 Task: Open Card Disability Services Review in Board Email Marketing Triggered Campaigns to Workspace Audit and Assurance Services and add a team member Softage.1@softage.net, a label Purple, a checklist Composting, an attachment from your onedrive, a color Purple and finally, add a card description 'Conduct customer research for new market expansion opportunities' and a comment 'This task requires us to be proactive in identifying potential risks and taking steps to mitigate them.'. Add a start date 'Jan 05, 1900' with a due date 'Jan 12, 1900'
Action: Mouse moved to (973, 197)
Screenshot: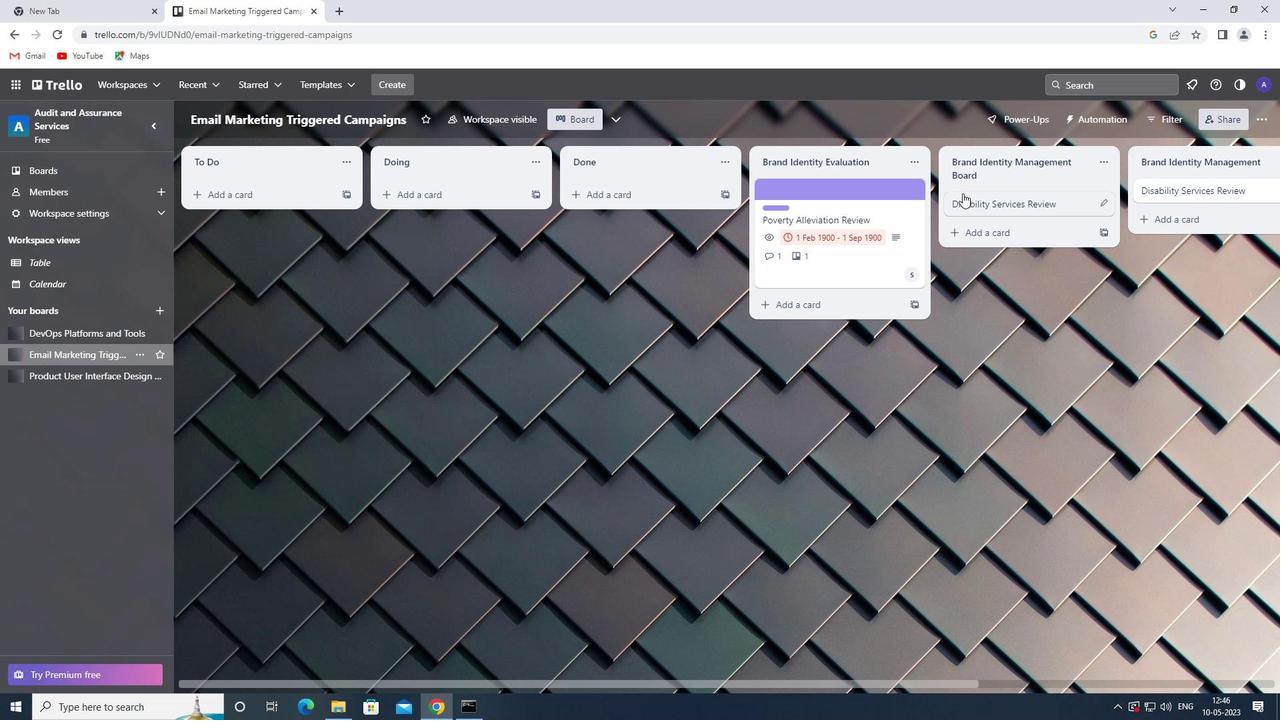 
Action: Mouse pressed left at (973, 197)
Screenshot: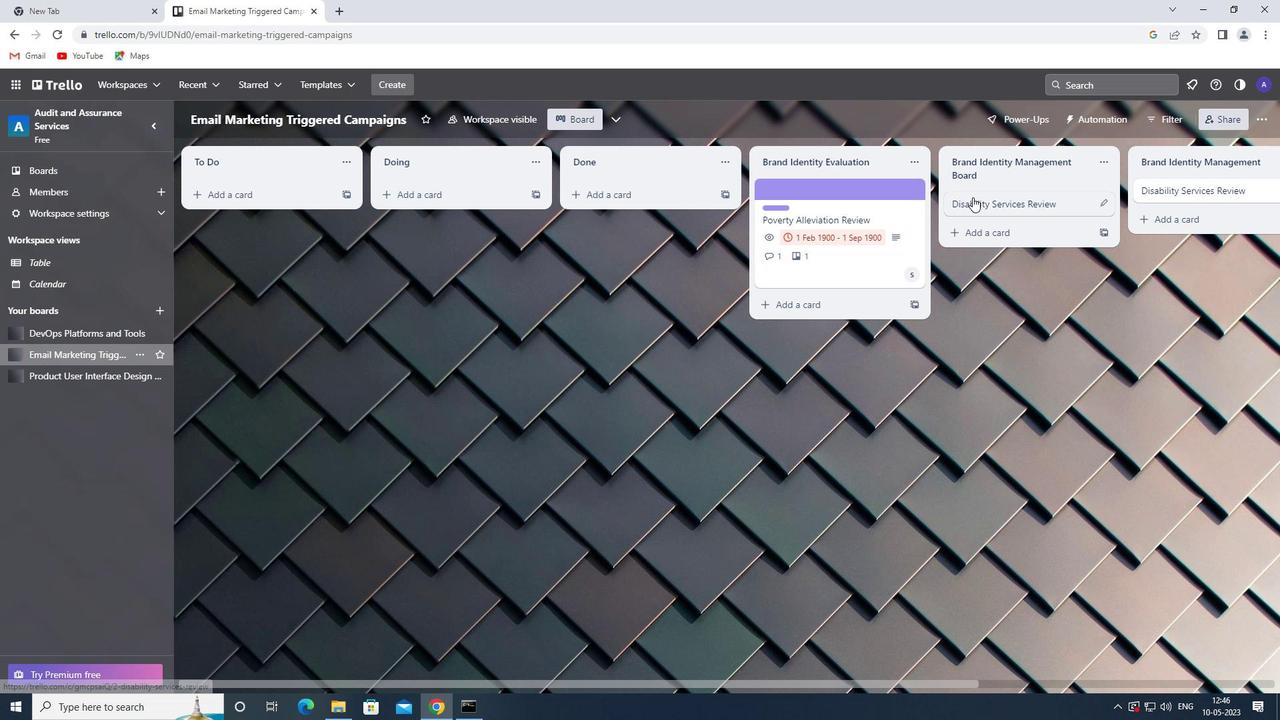 
Action: Mouse moved to (814, 185)
Screenshot: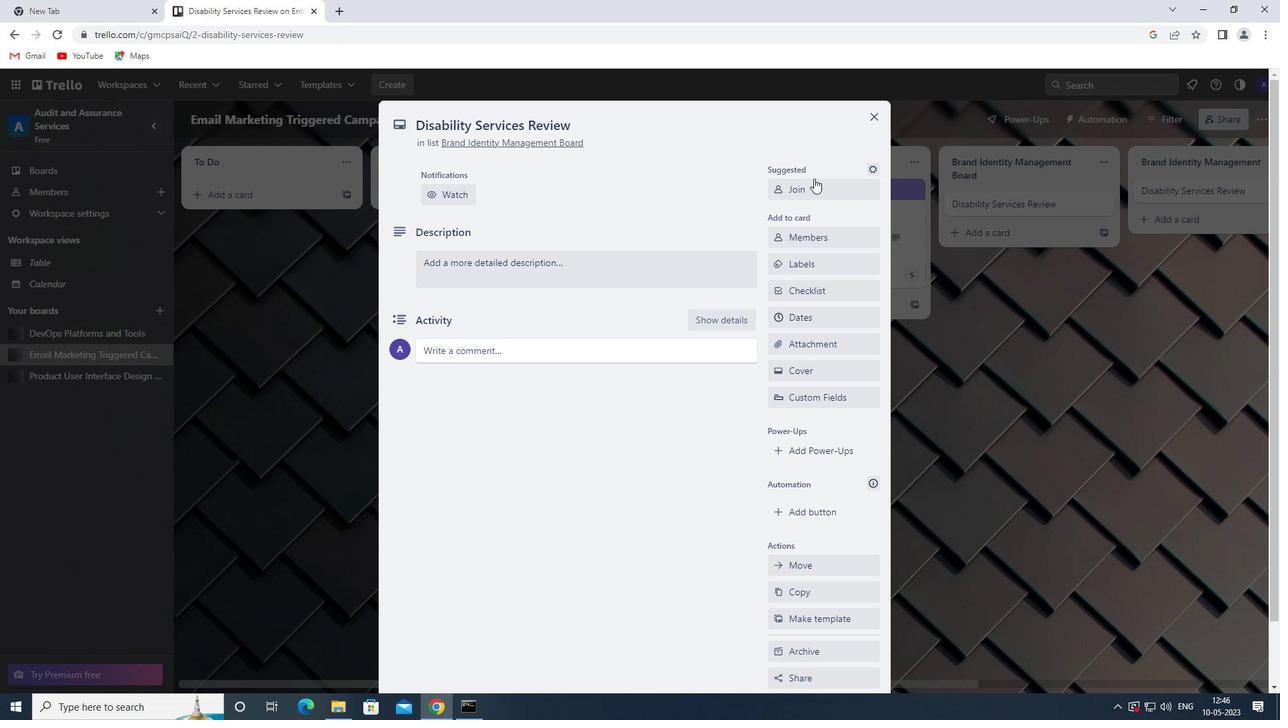 
Action: Mouse pressed left at (814, 185)
Screenshot: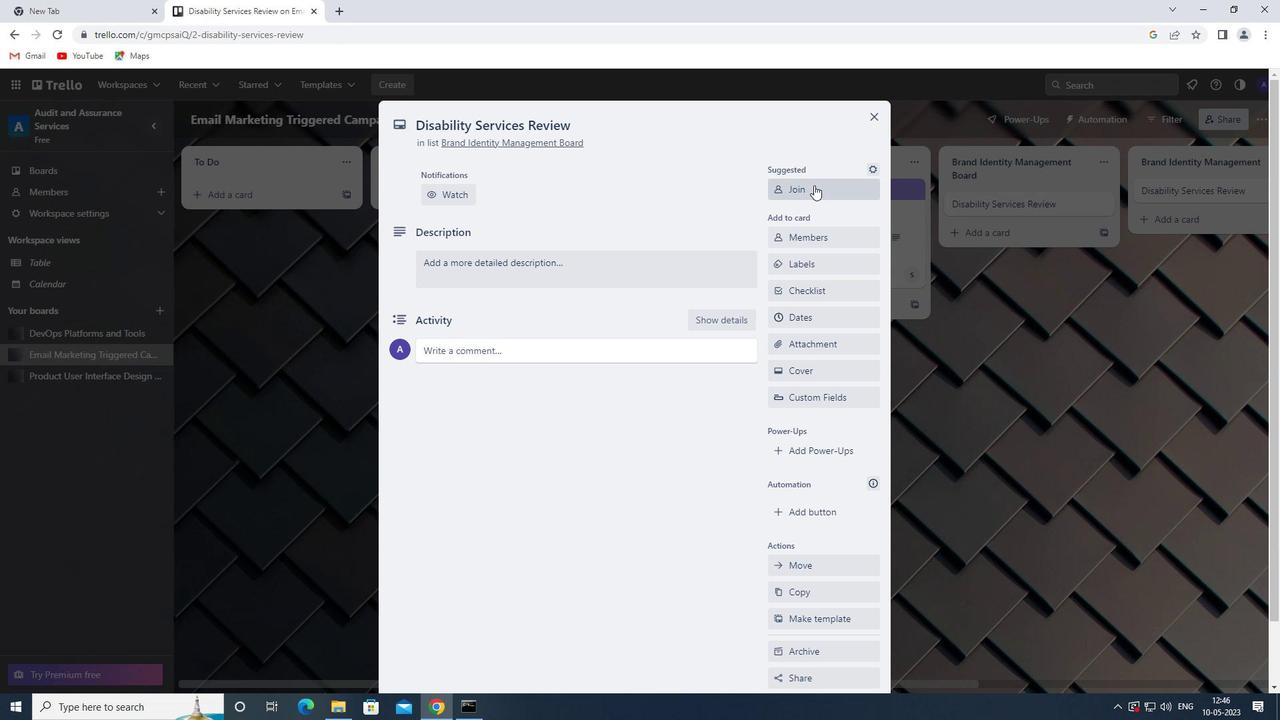 
Action: Mouse moved to (416, 188)
Screenshot: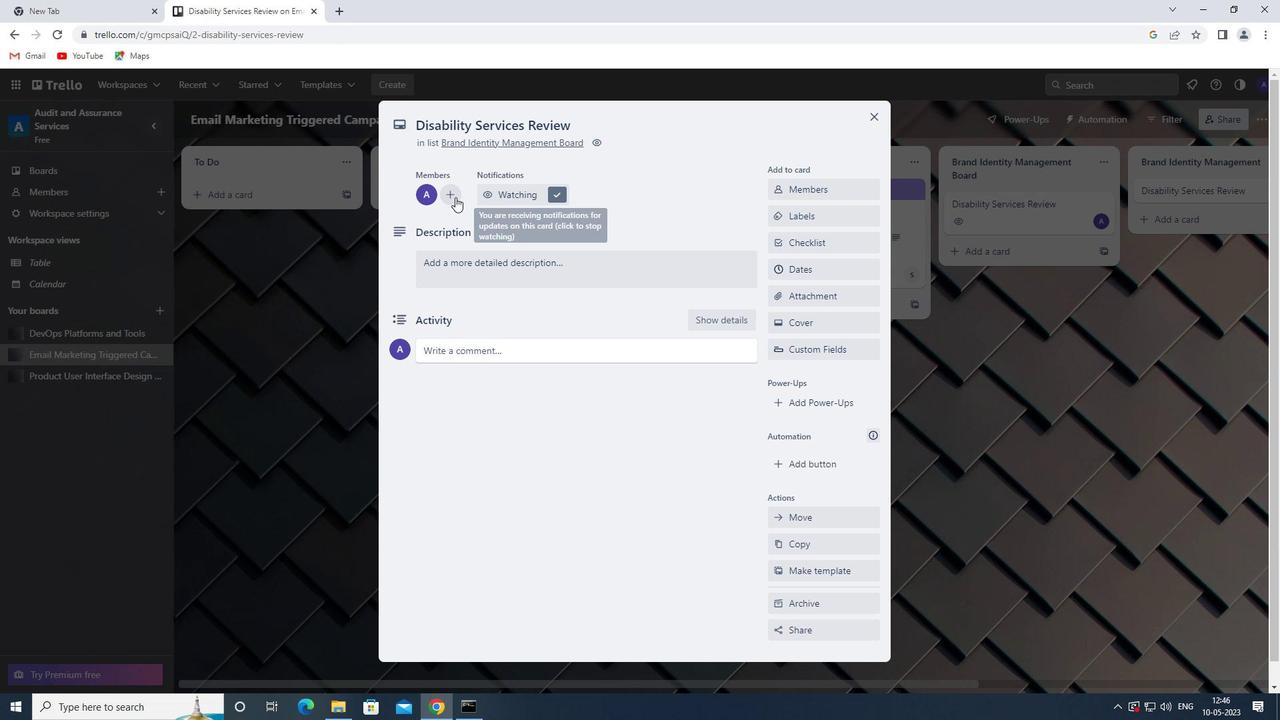 
Action: Mouse pressed left at (416, 188)
Screenshot: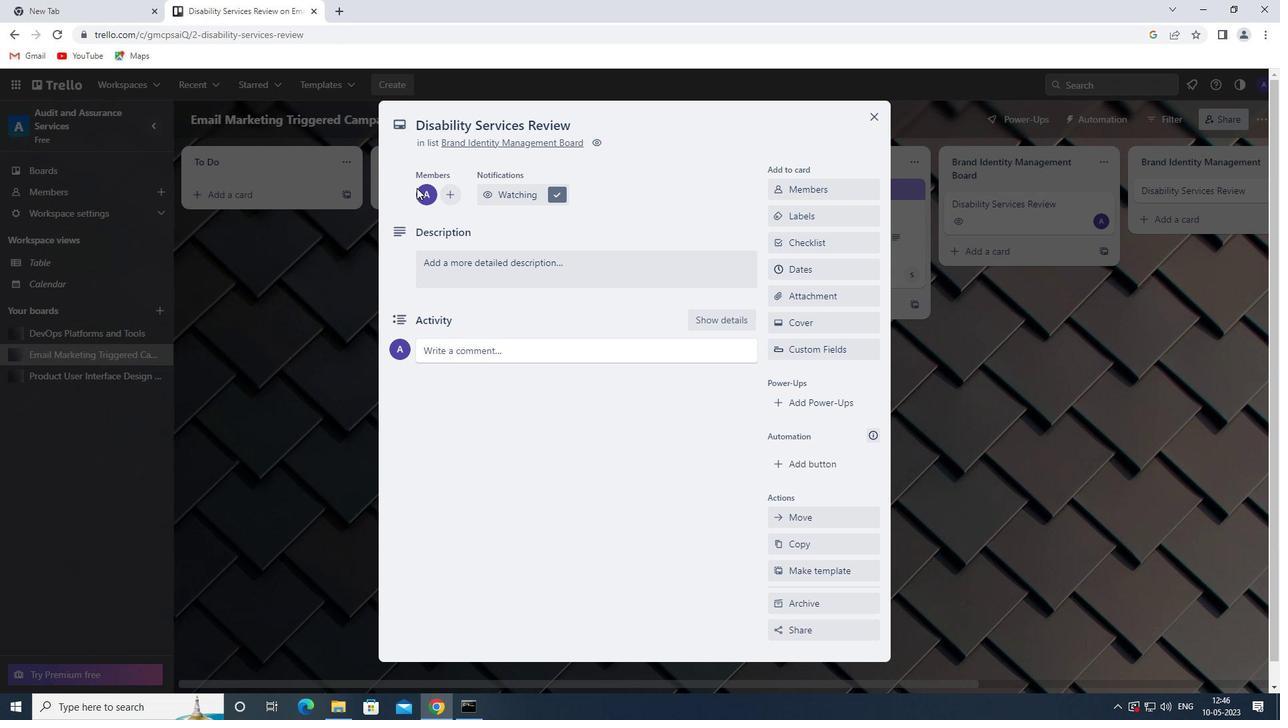 
Action: Mouse moved to (420, 191)
Screenshot: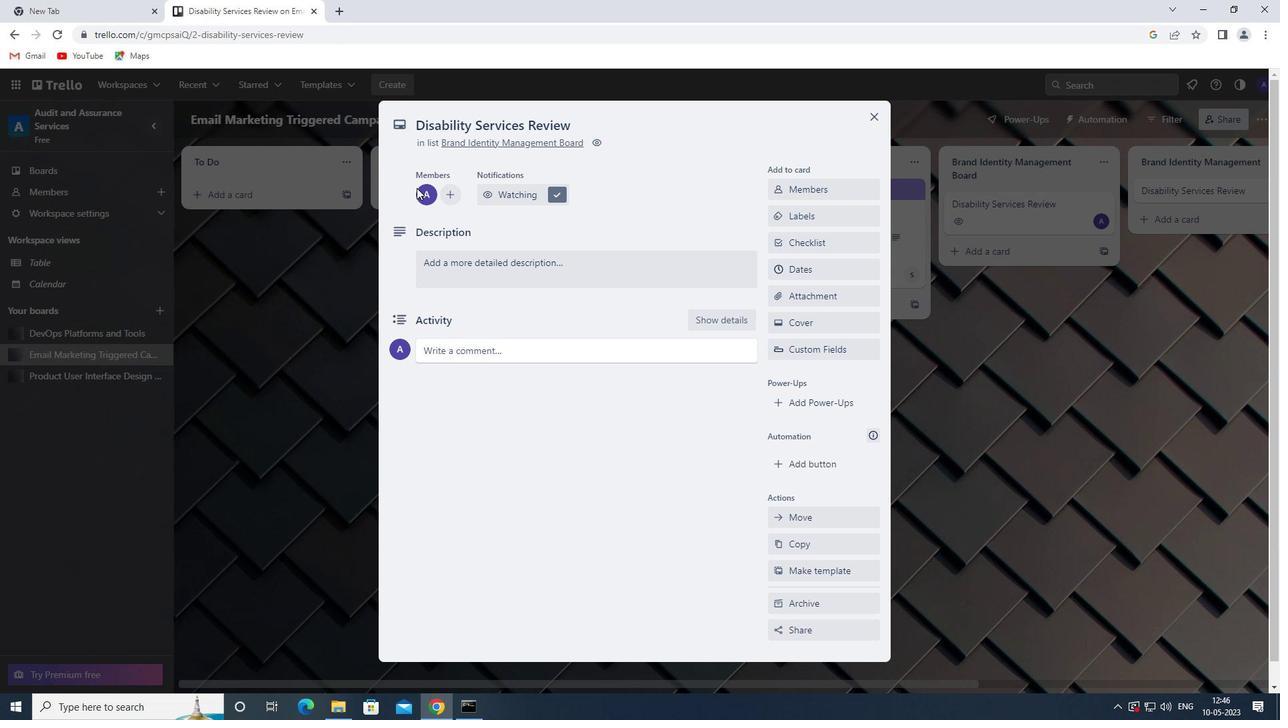 
Action: Mouse pressed left at (420, 191)
Screenshot: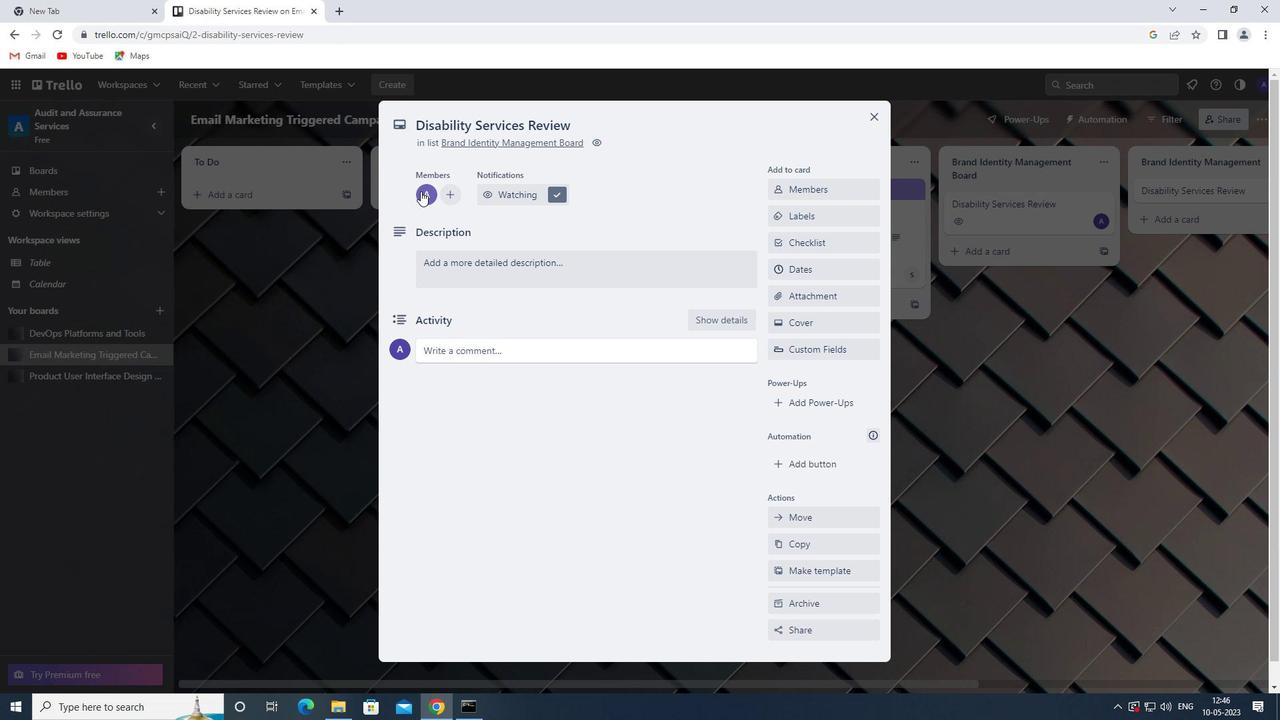 
Action: Mouse moved to (489, 326)
Screenshot: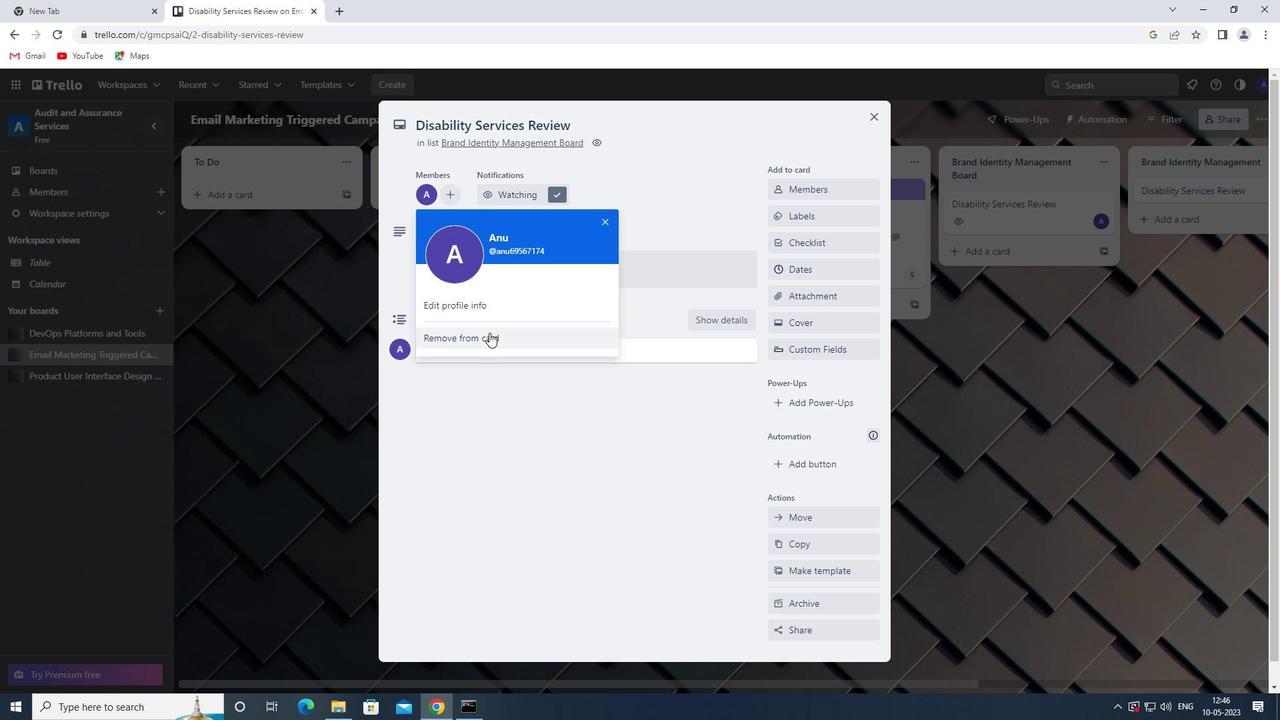 
Action: Mouse pressed left at (489, 326)
Screenshot: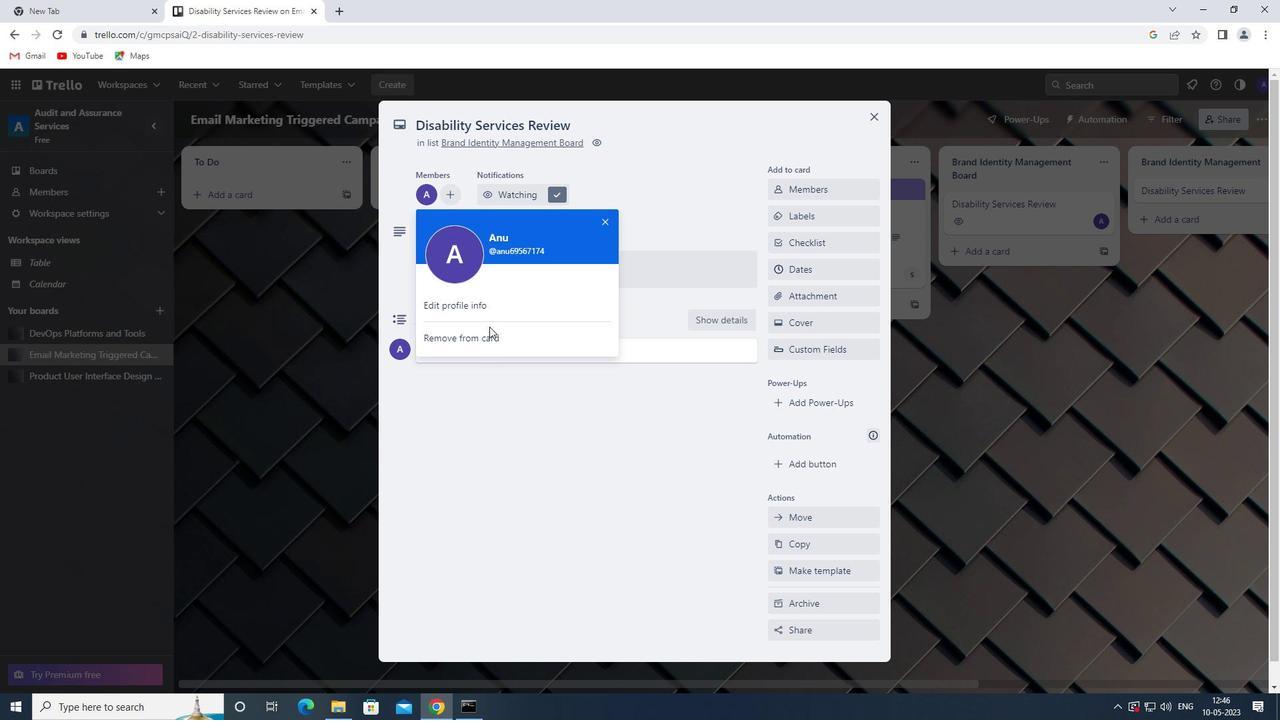 
Action: Mouse moved to (481, 336)
Screenshot: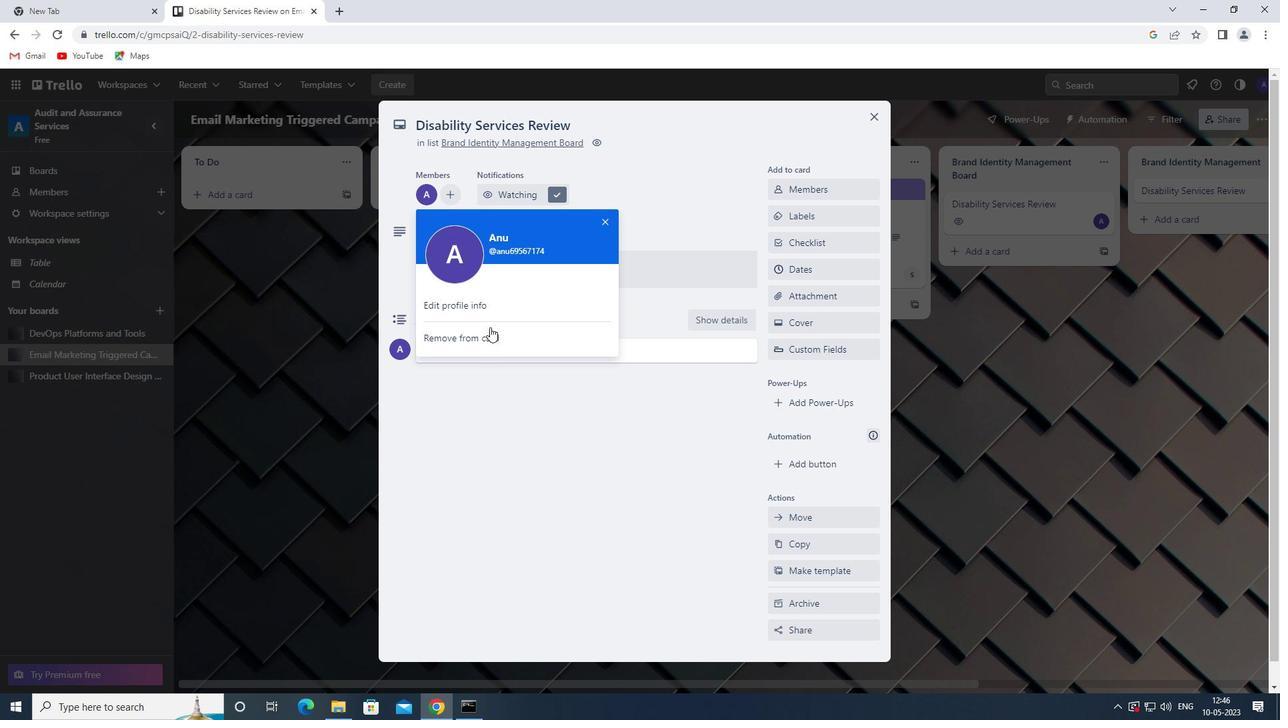 
Action: Mouse pressed left at (481, 336)
Screenshot: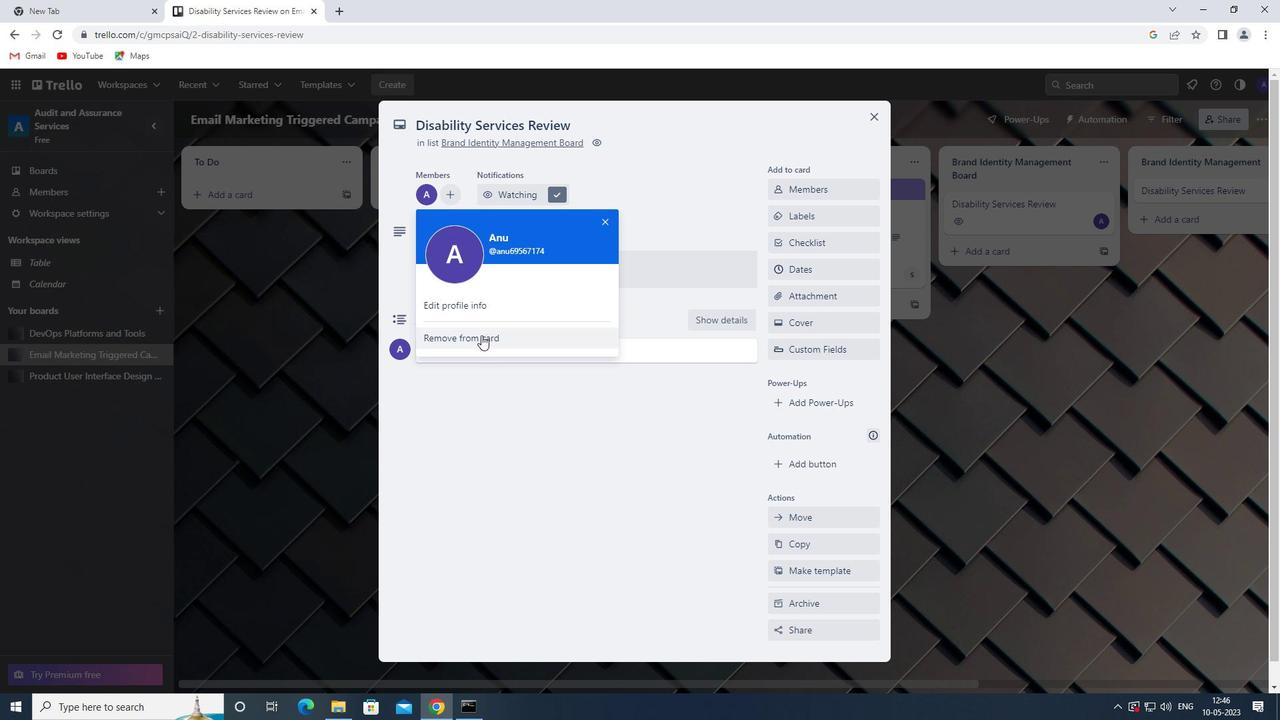 
Action: Mouse moved to (782, 185)
Screenshot: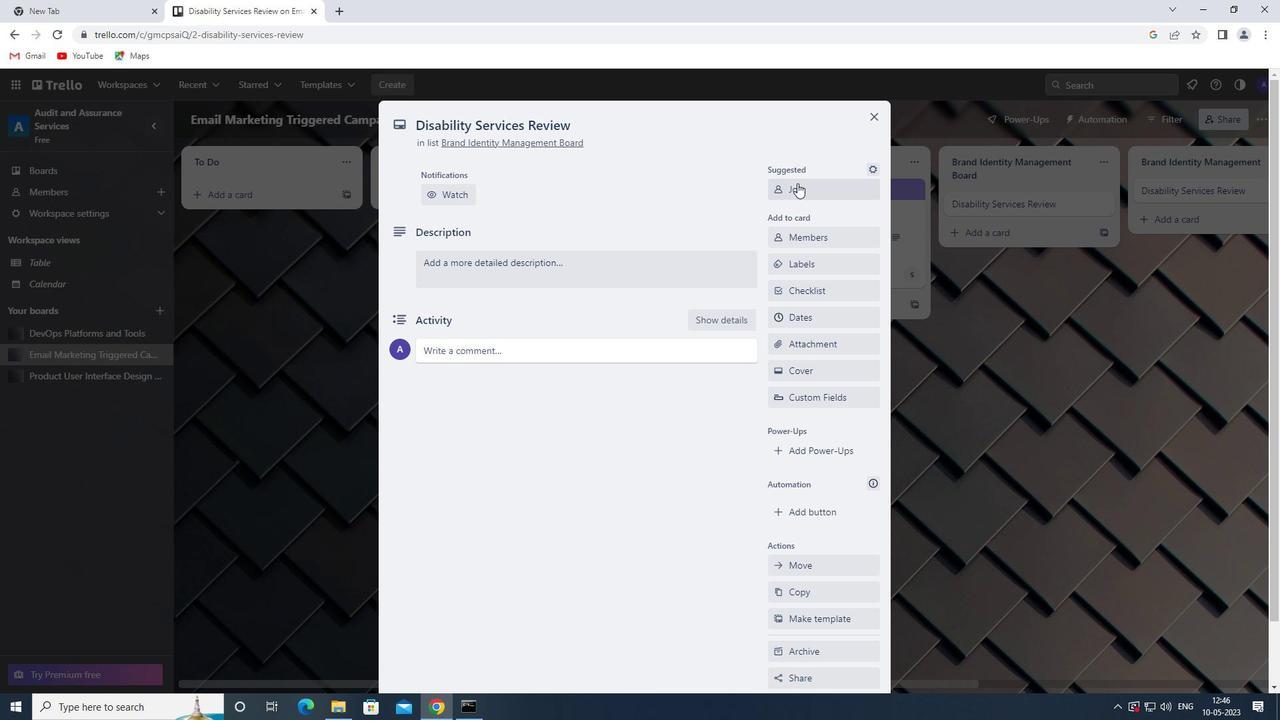
Action: Mouse pressed left at (782, 185)
Screenshot: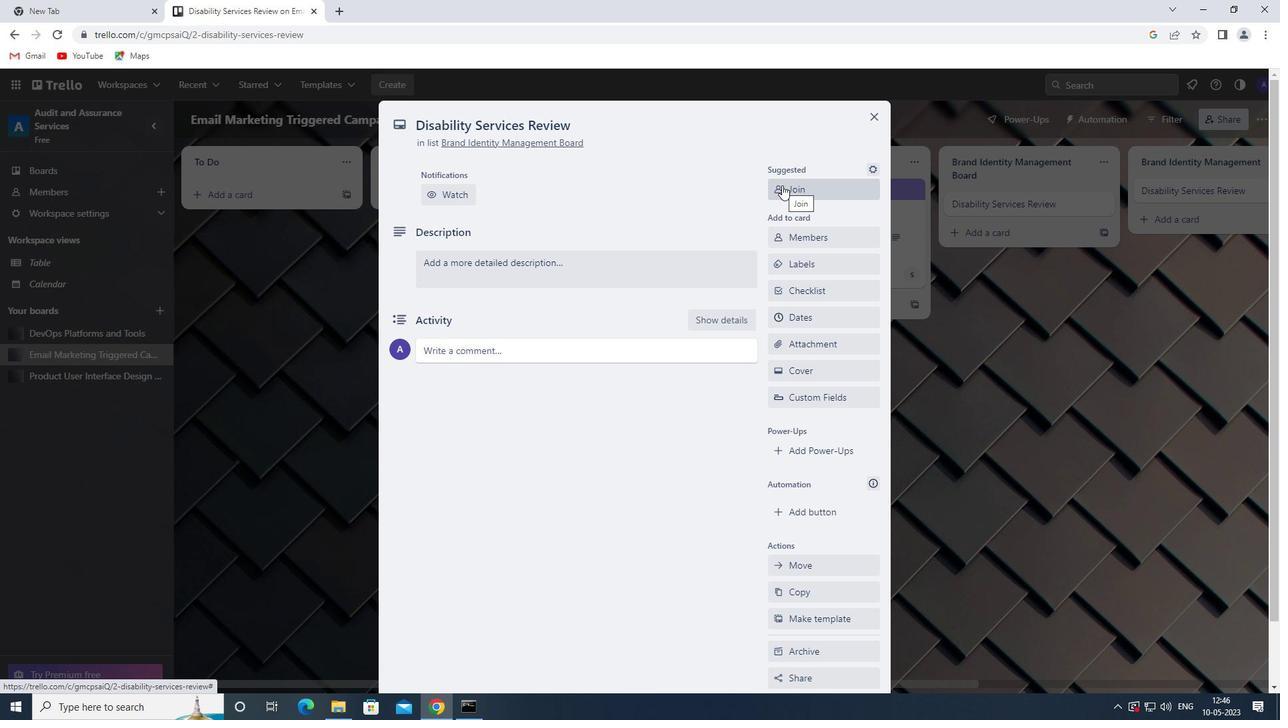 
Action: Mouse moved to (782, 185)
Screenshot: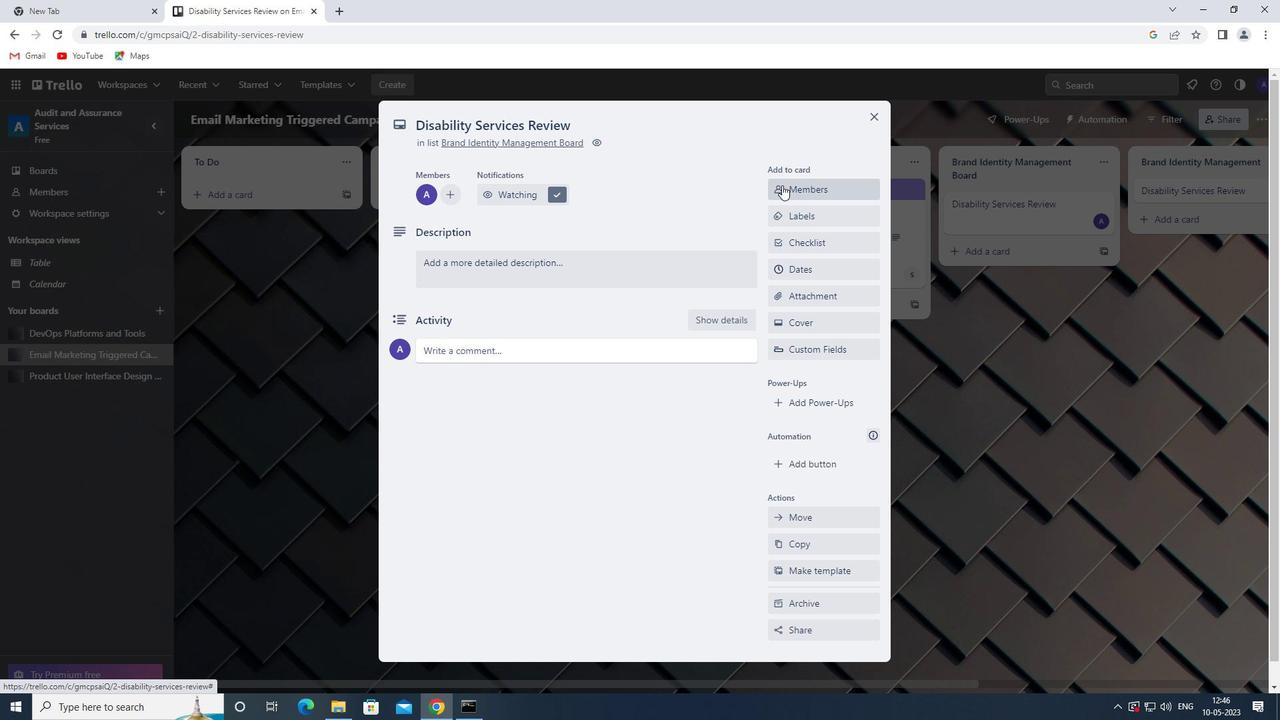 
Action: Mouse pressed left at (782, 185)
Screenshot: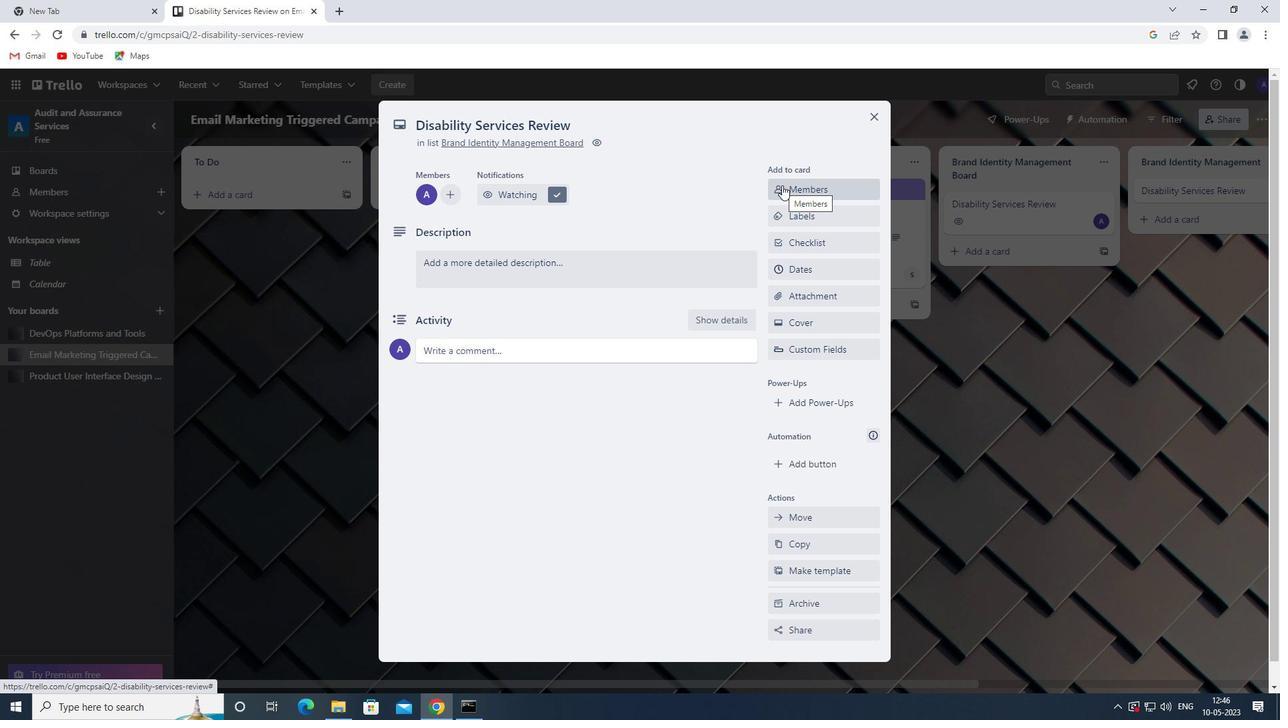 
Action: Mouse moved to (800, 249)
Screenshot: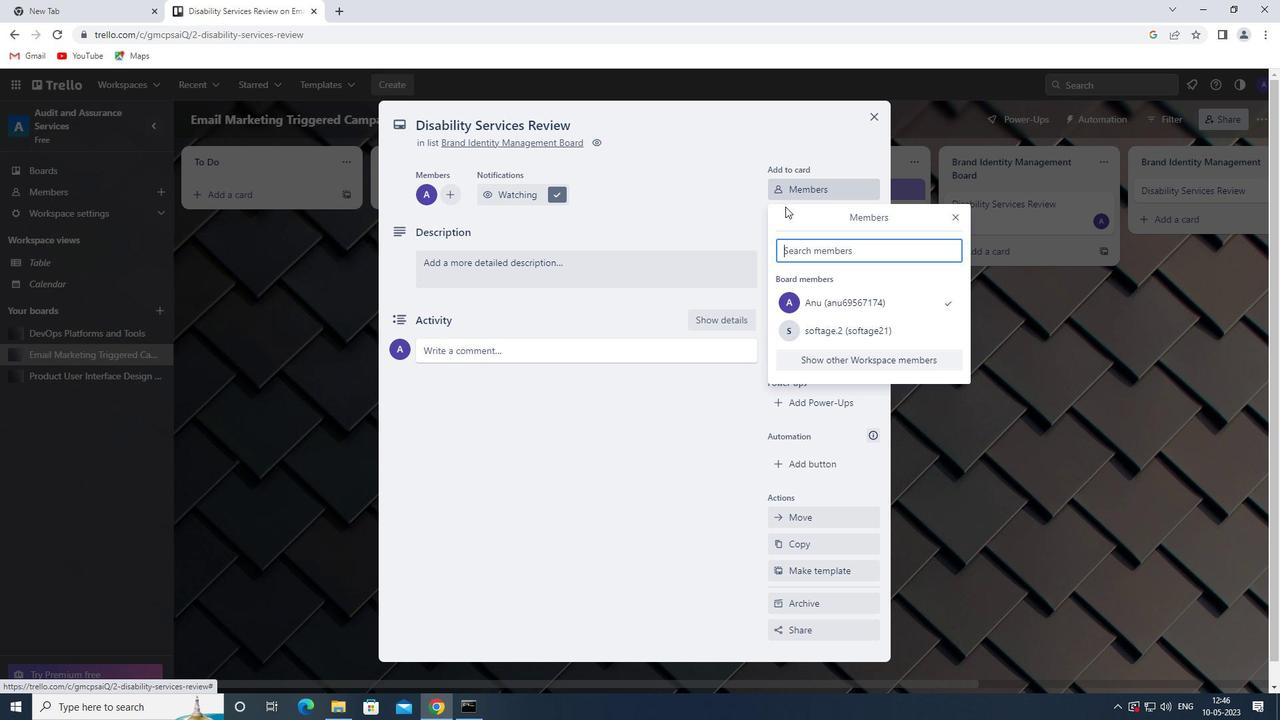 
Action: Key pressed <Key.shift>SOFTAGE.1<Key.shift>@AOFTAGE
Screenshot: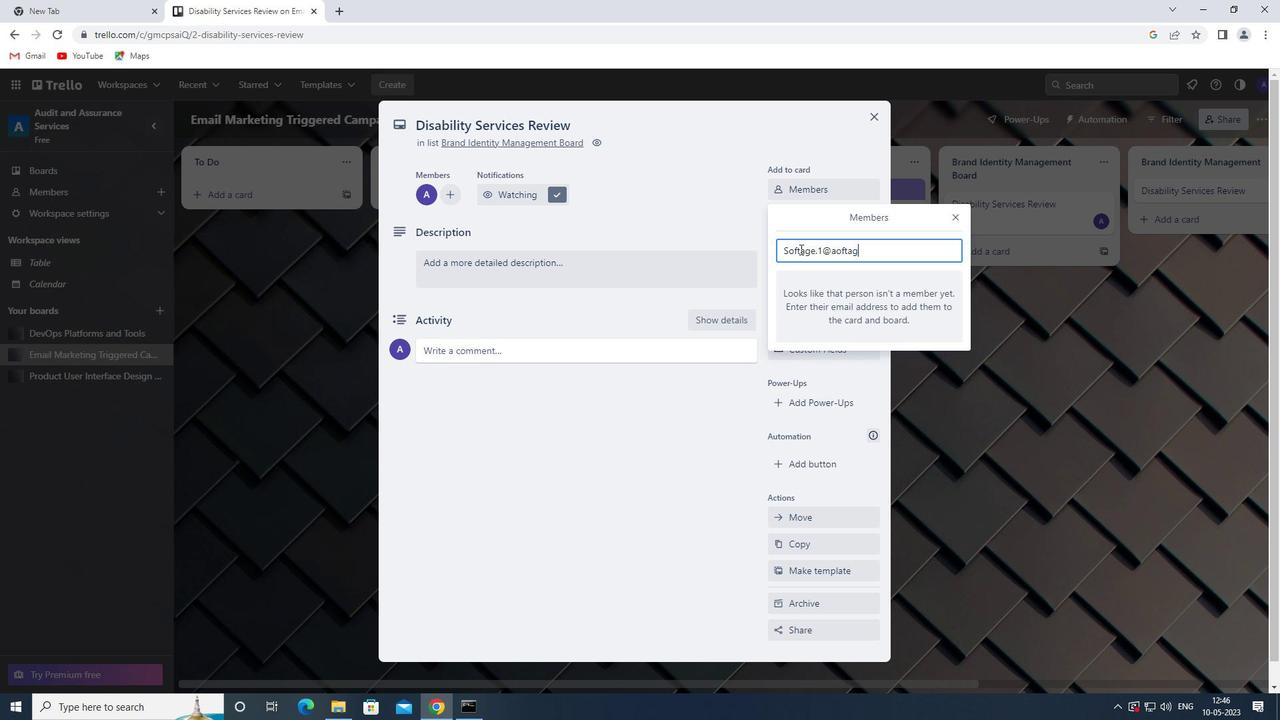 
Action: Mouse moved to (863, 249)
Screenshot: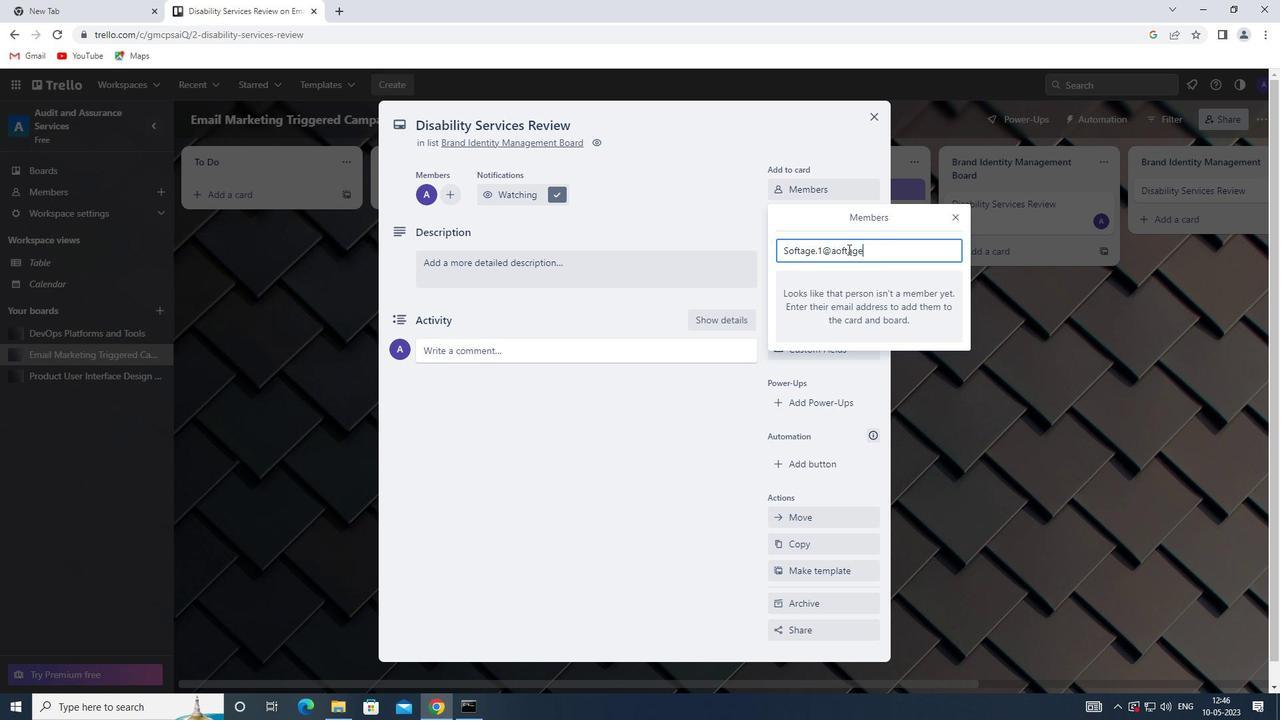 
Action: Key pressed .NET
Screenshot: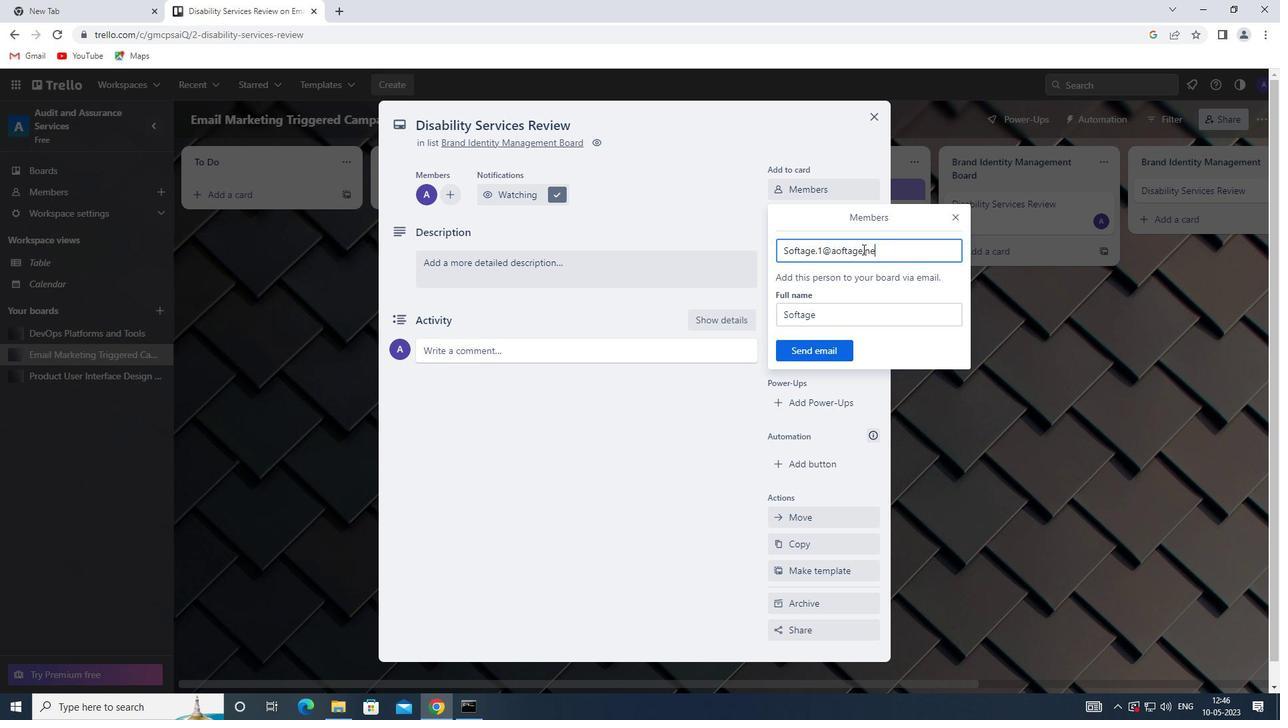
Action: Mouse moved to (831, 247)
Screenshot: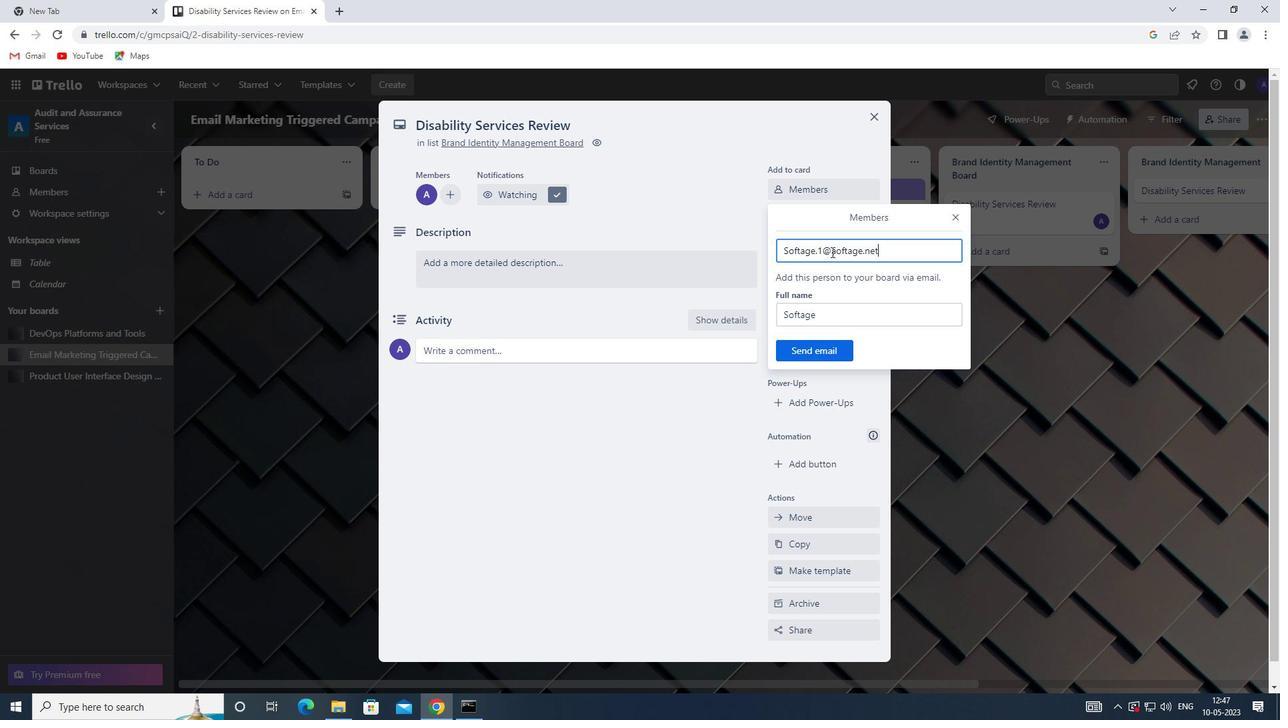 
Action: Mouse pressed left at (831, 247)
Screenshot: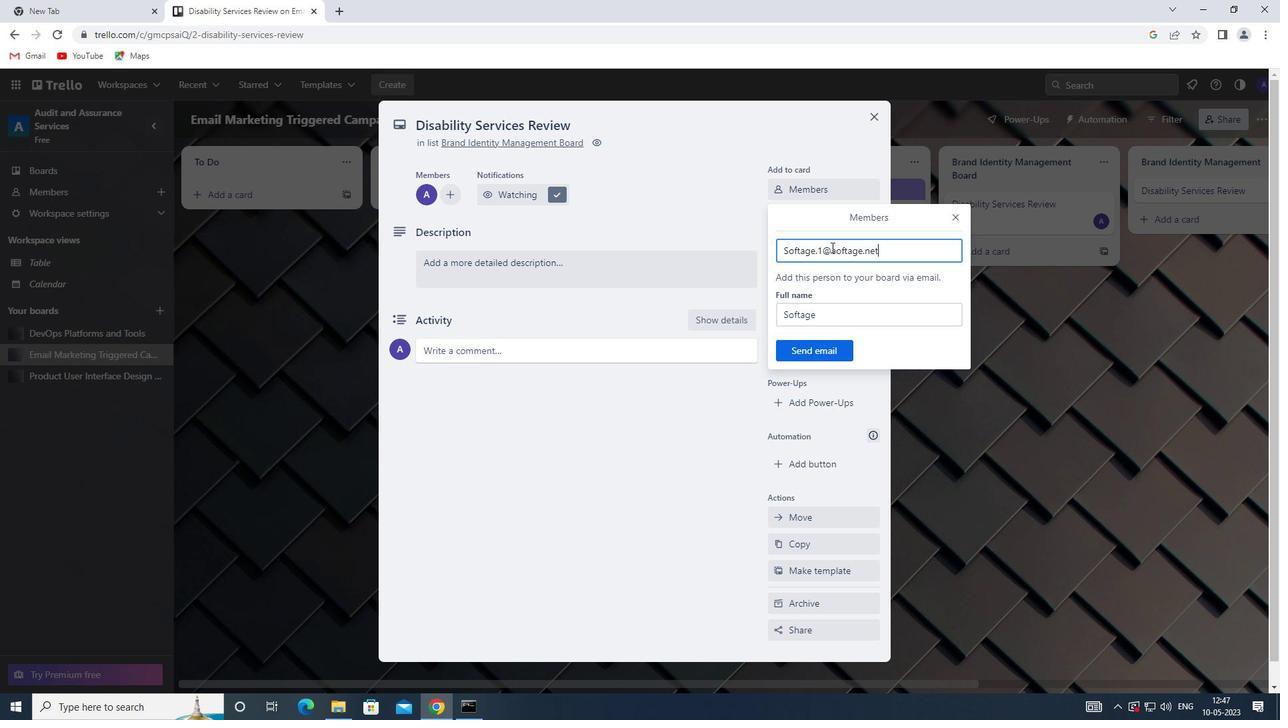 
Action: Mouse moved to (835, 251)
Screenshot: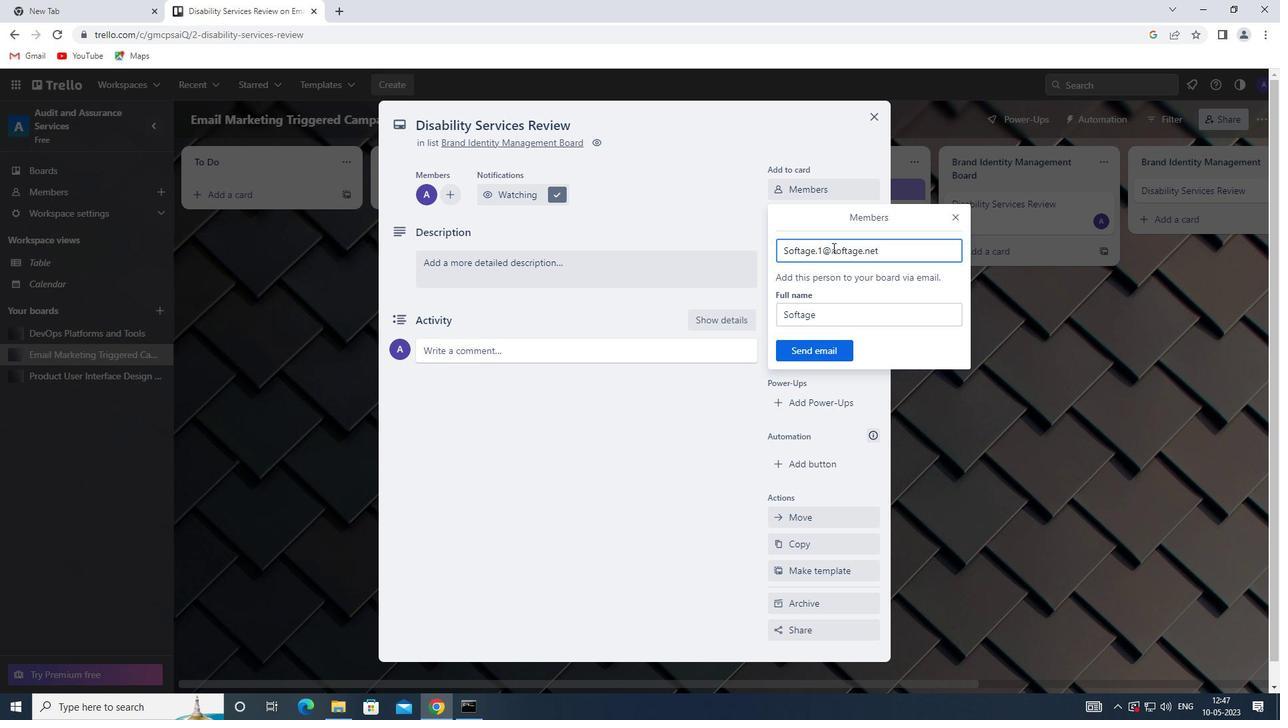 
Action: Mouse pressed left at (835, 251)
Screenshot: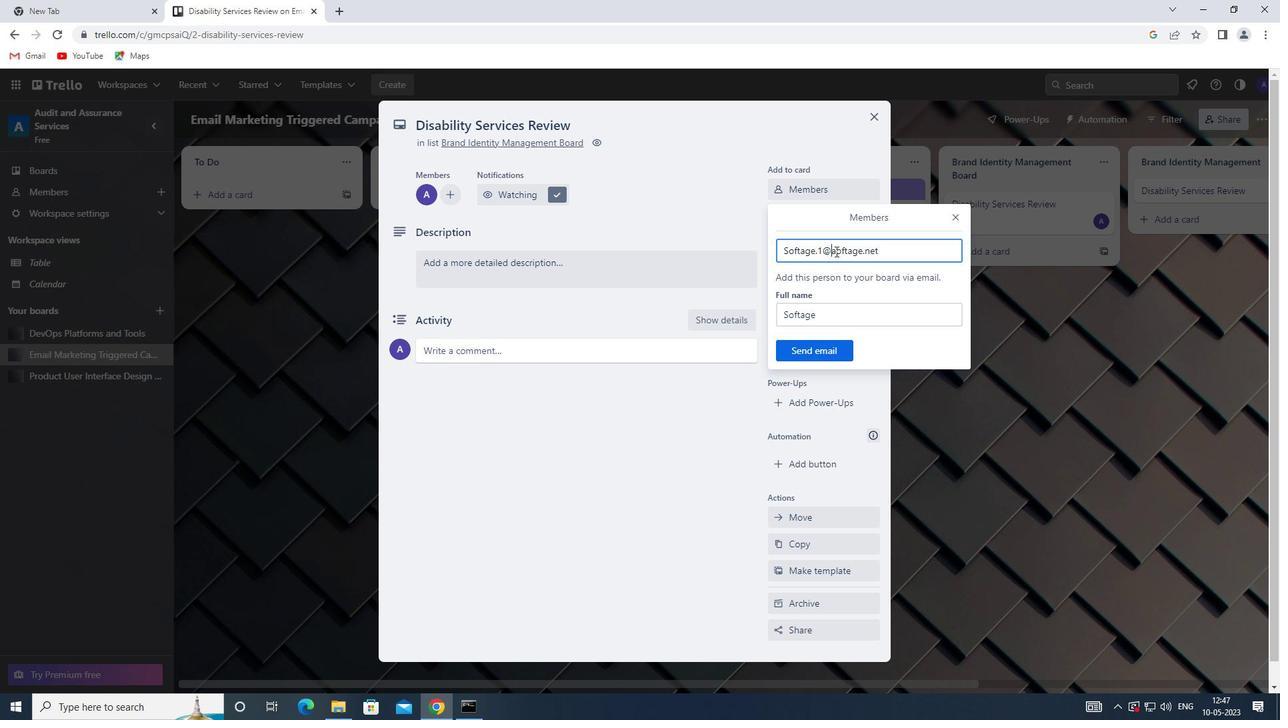 
Action: Key pressed <Key.backspace>S
Screenshot: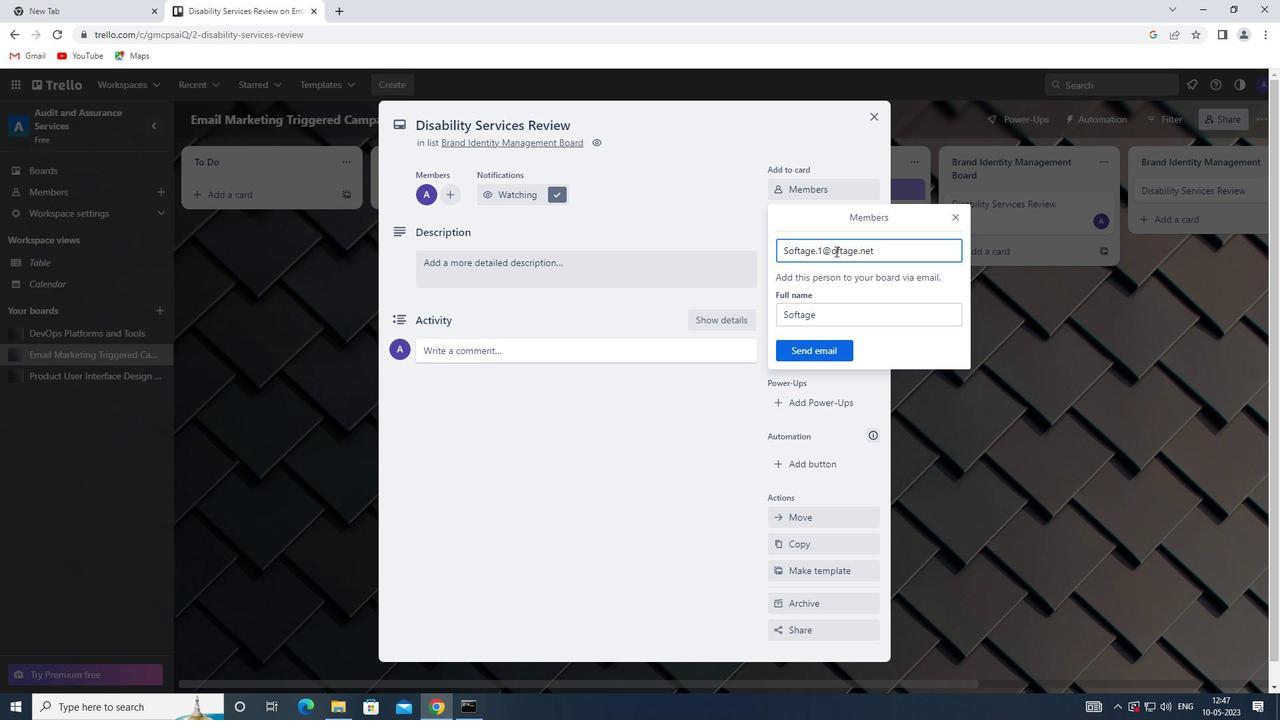 
Action: Mouse moved to (800, 353)
Screenshot: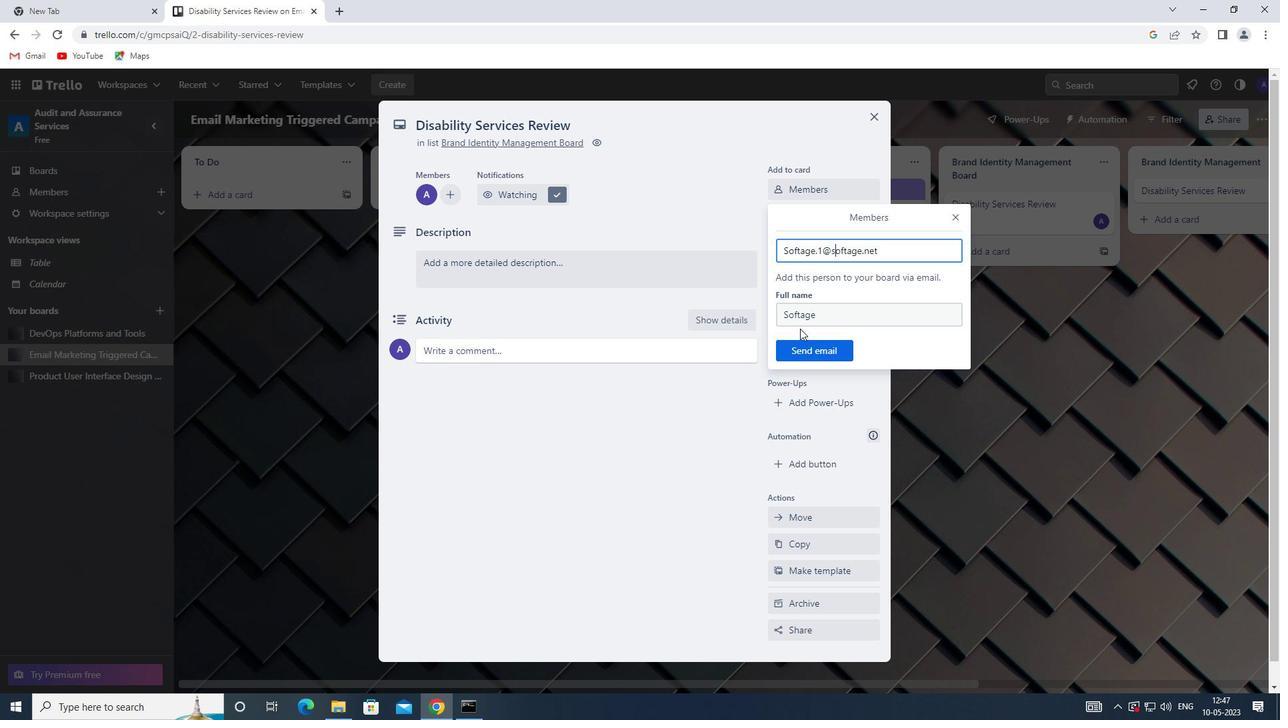 
Action: Mouse pressed left at (800, 353)
Screenshot: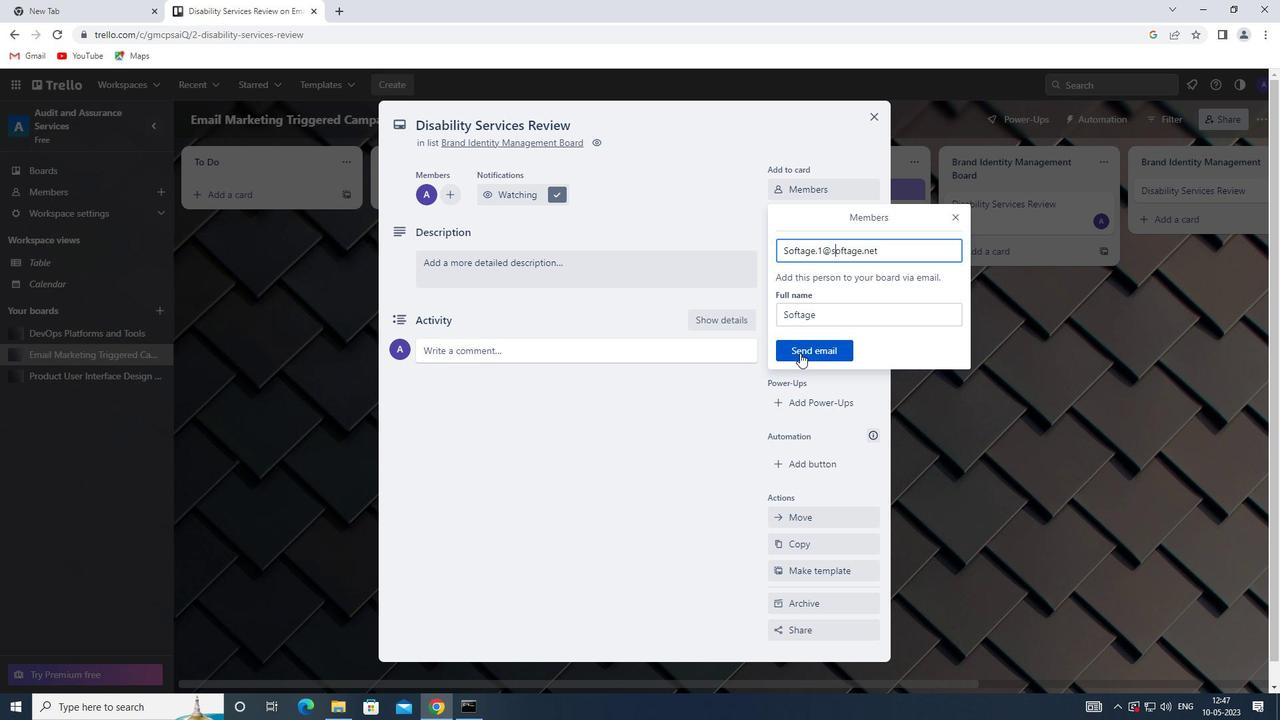 
Action: Mouse moved to (426, 199)
Screenshot: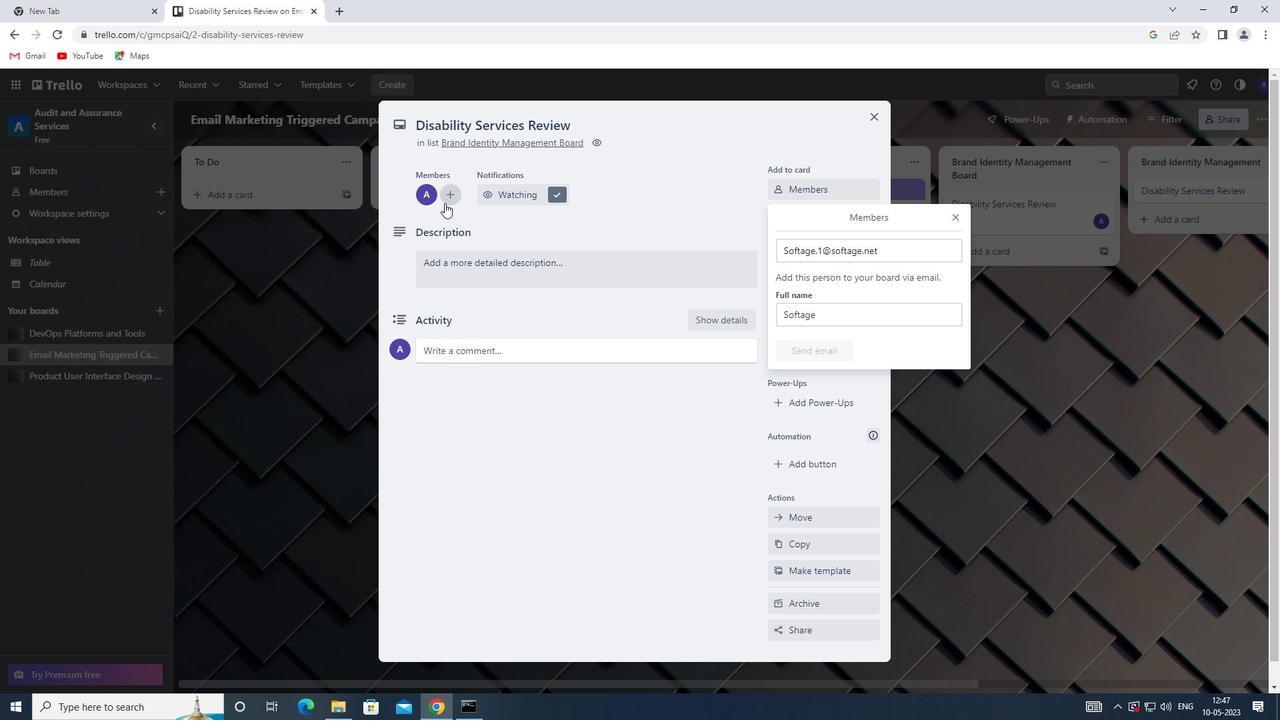 
Action: Mouse pressed left at (426, 199)
Screenshot: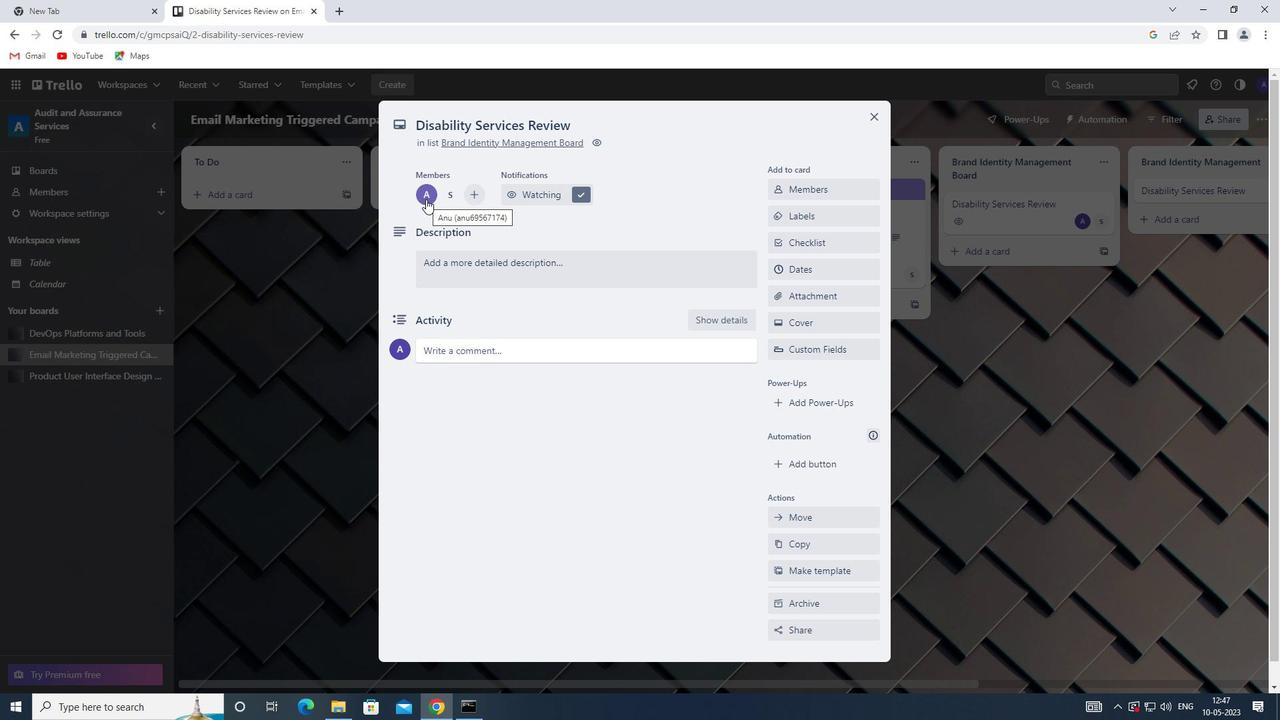 
Action: Mouse moved to (471, 335)
Screenshot: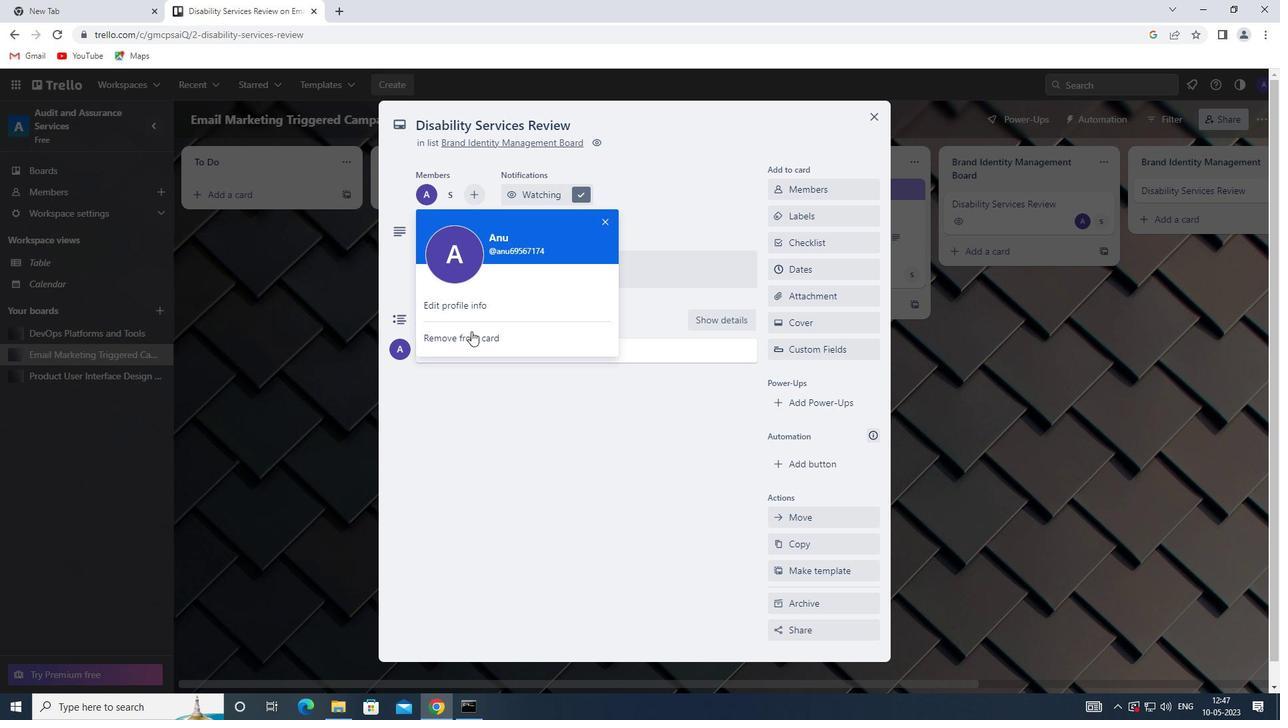 
Action: Mouse pressed left at (471, 335)
Screenshot: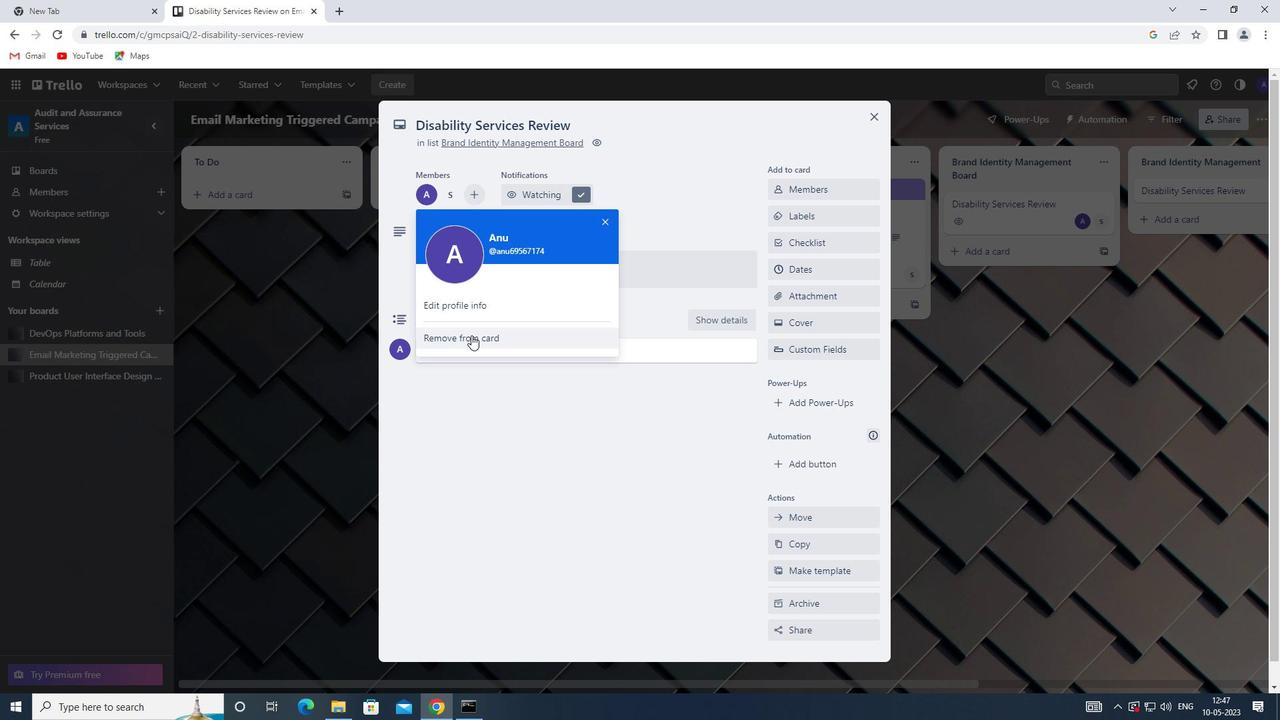 
Action: Mouse moved to (792, 260)
Screenshot: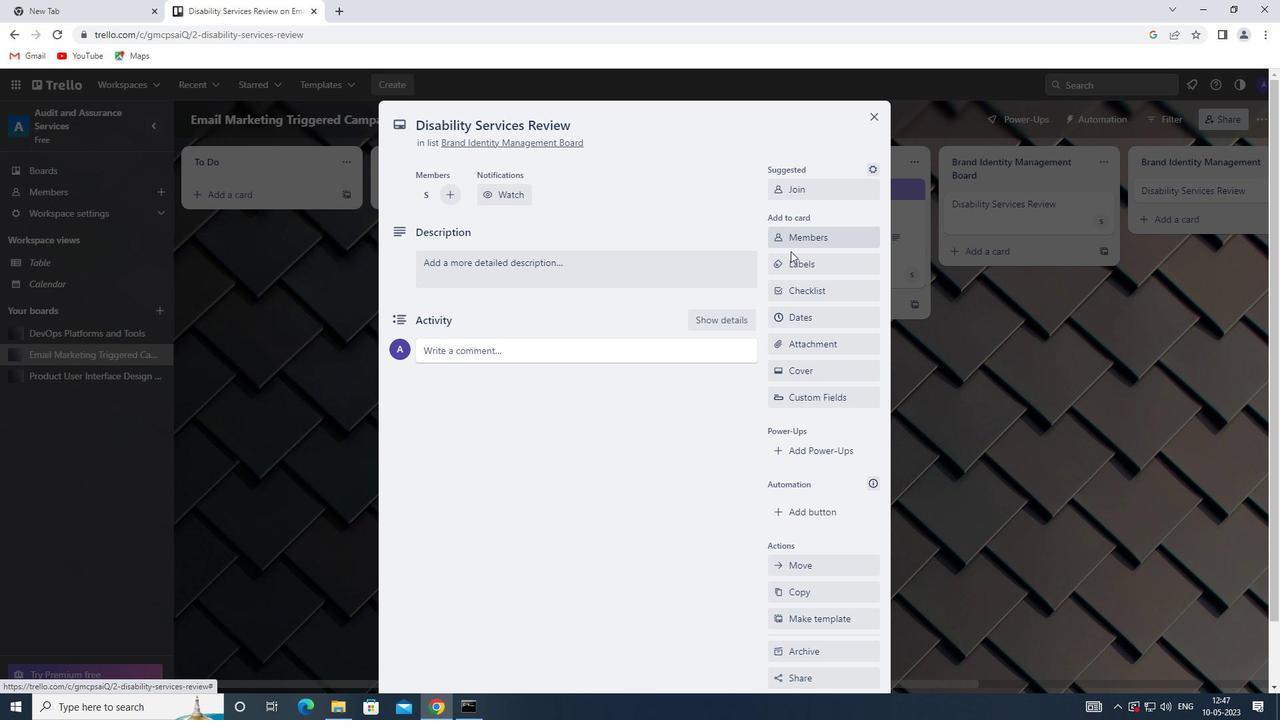 
Action: Mouse pressed left at (792, 260)
Screenshot: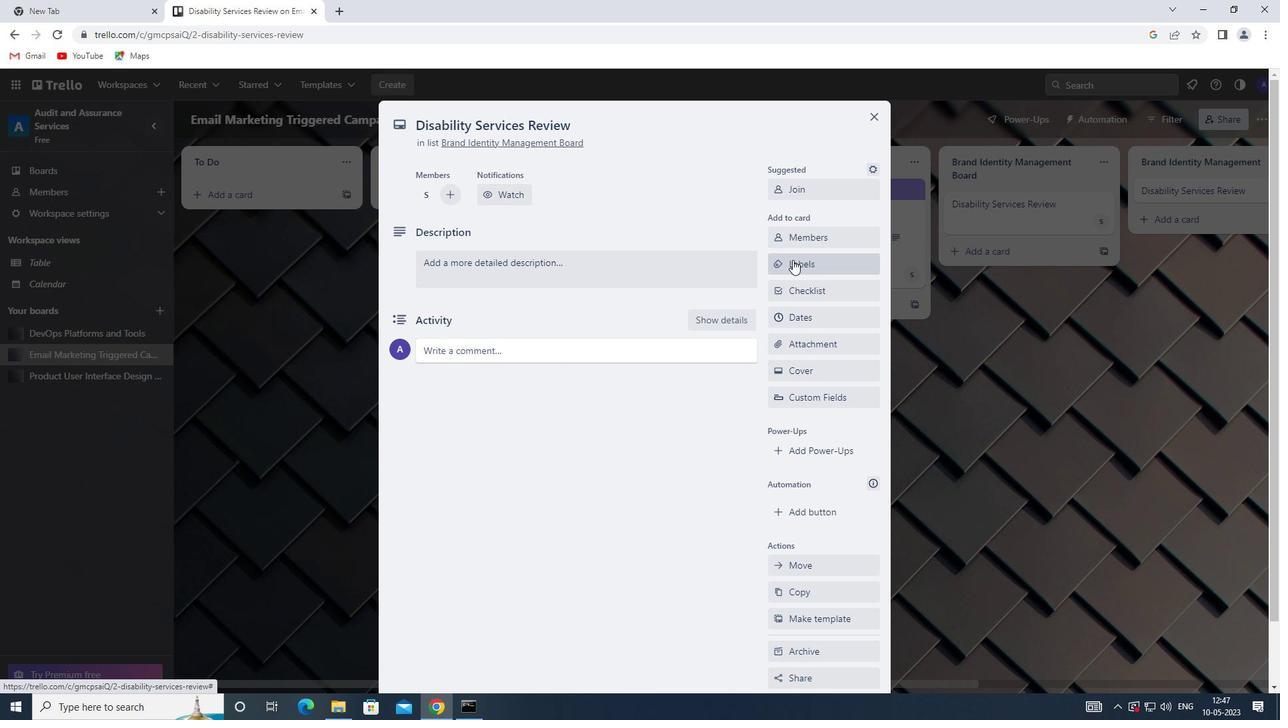 
Action: Mouse moved to (783, 467)
Screenshot: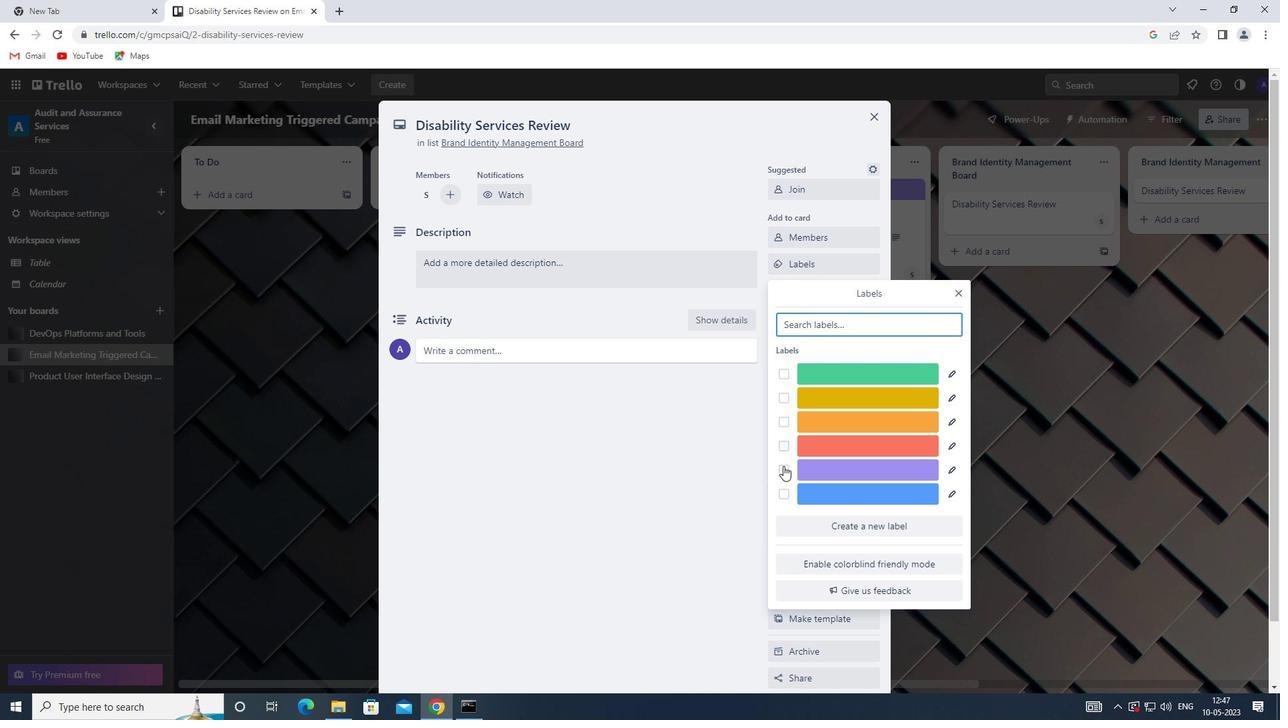 
Action: Mouse pressed left at (783, 467)
Screenshot: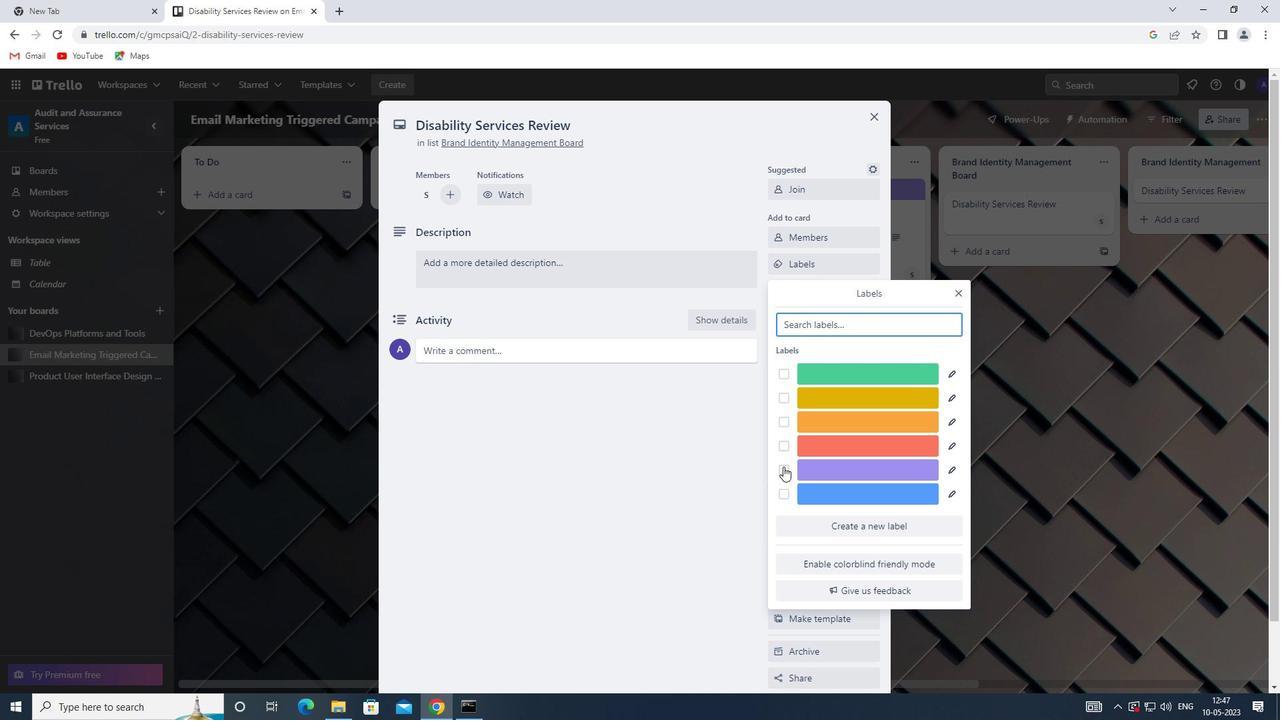 
Action: Mouse moved to (961, 294)
Screenshot: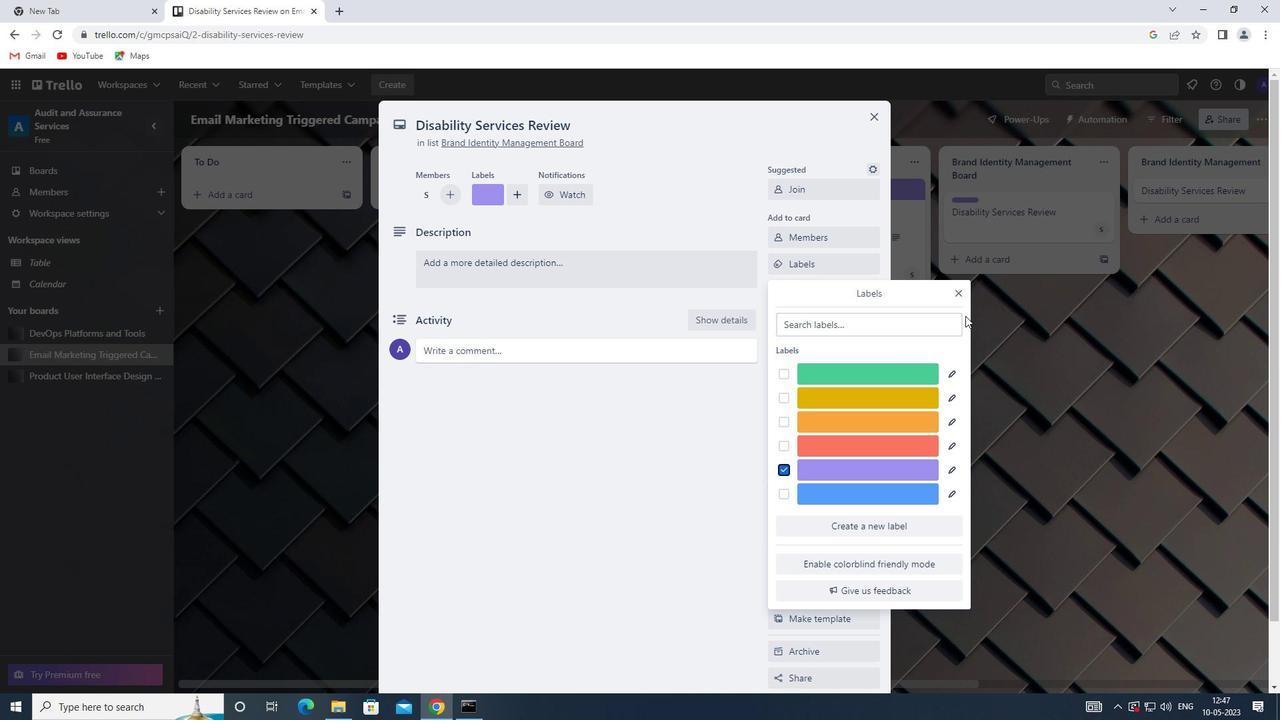 
Action: Mouse pressed left at (961, 294)
Screenshot: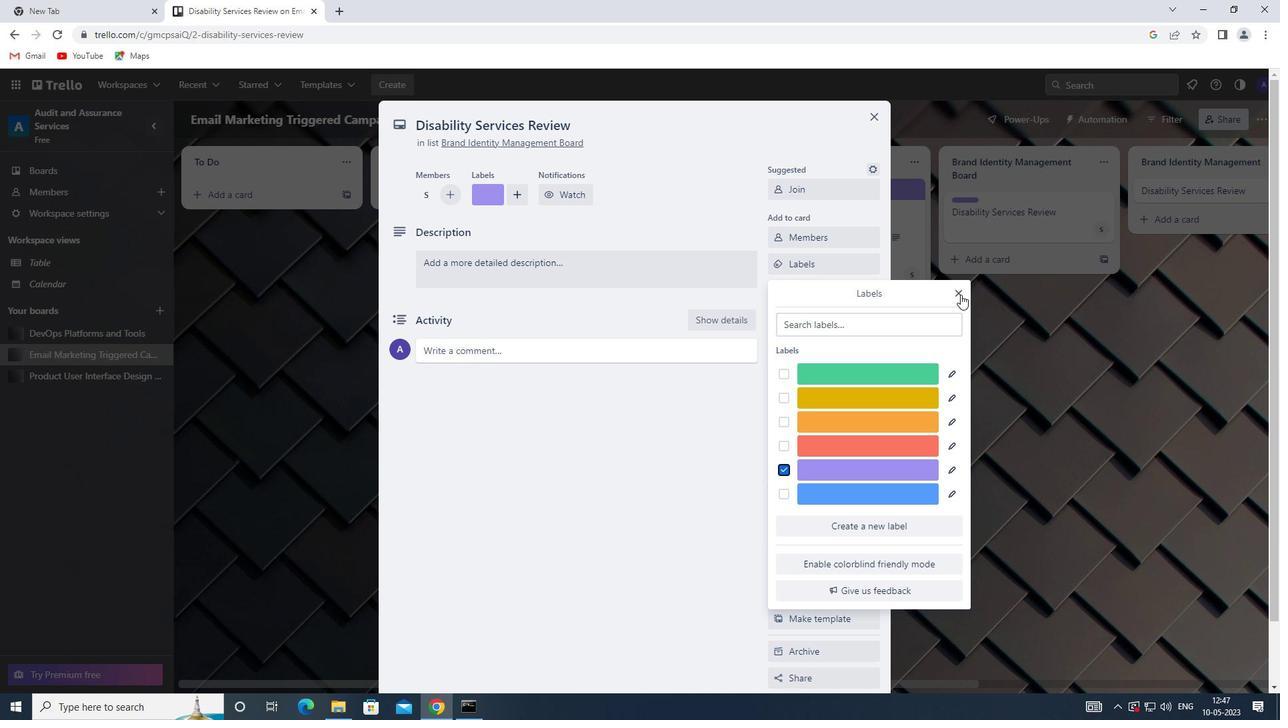 
Action: Mouse moved to (840, 286)
Screenshot: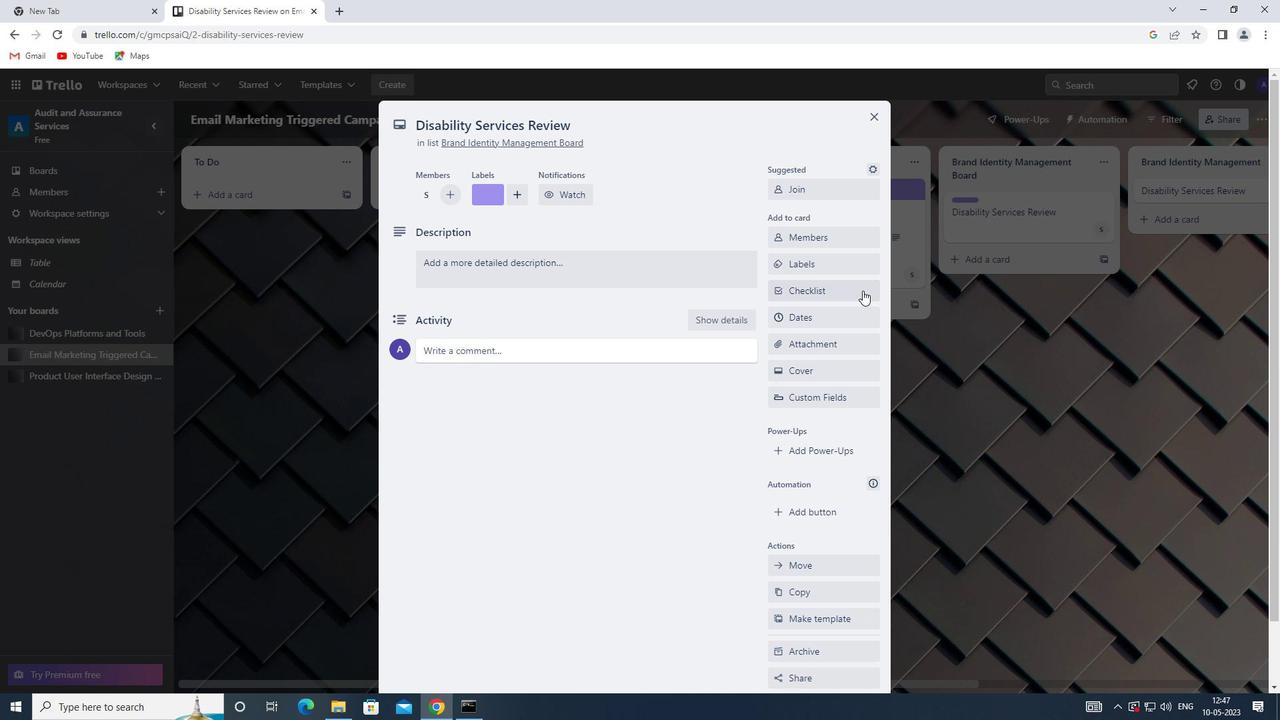 
Action: Mouse pressed left at (840, 286)
Screenshot: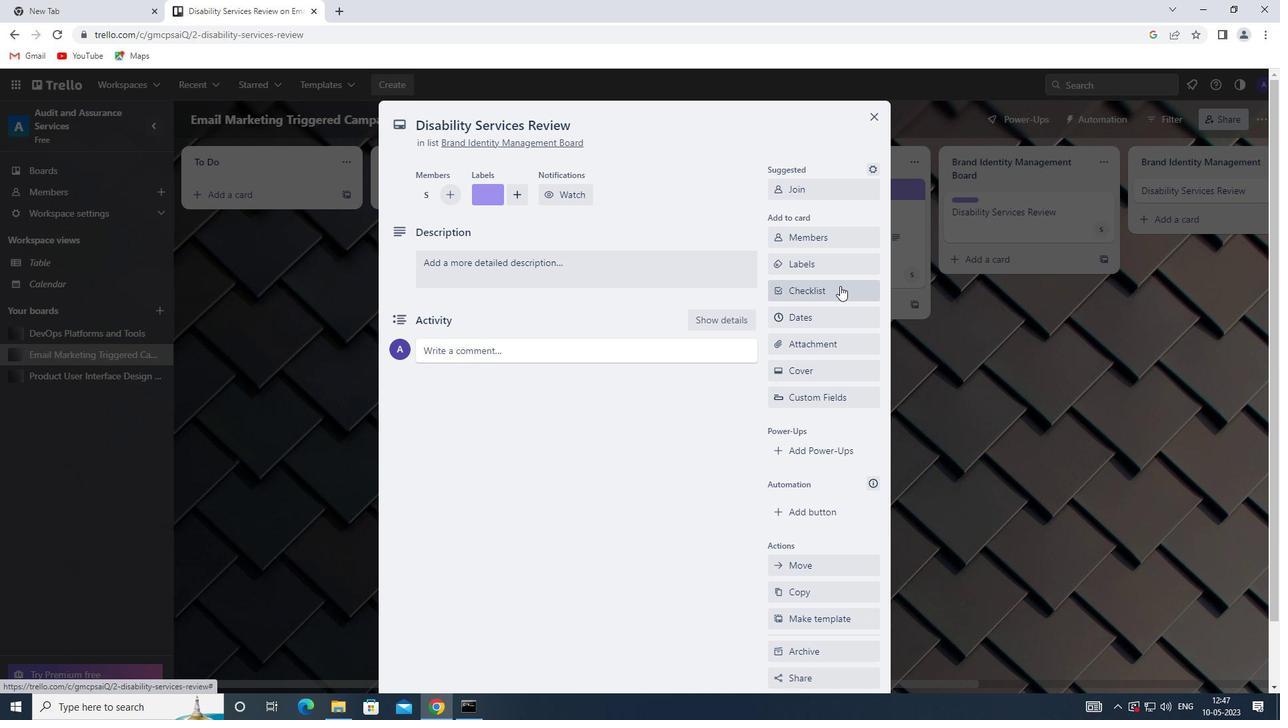 
Action: Mouse moved to (803, 364)
Screenshot: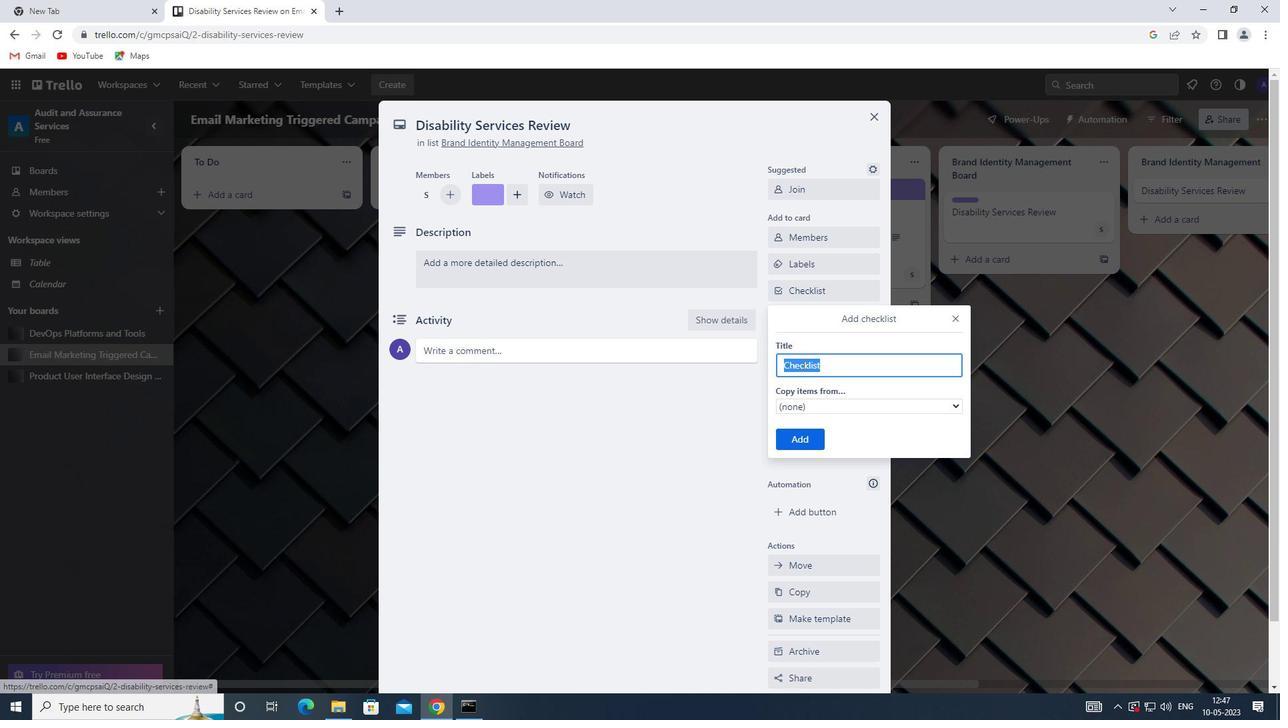 
Action: Key pressed <Key.shift>COMPOSTING
Screenshot: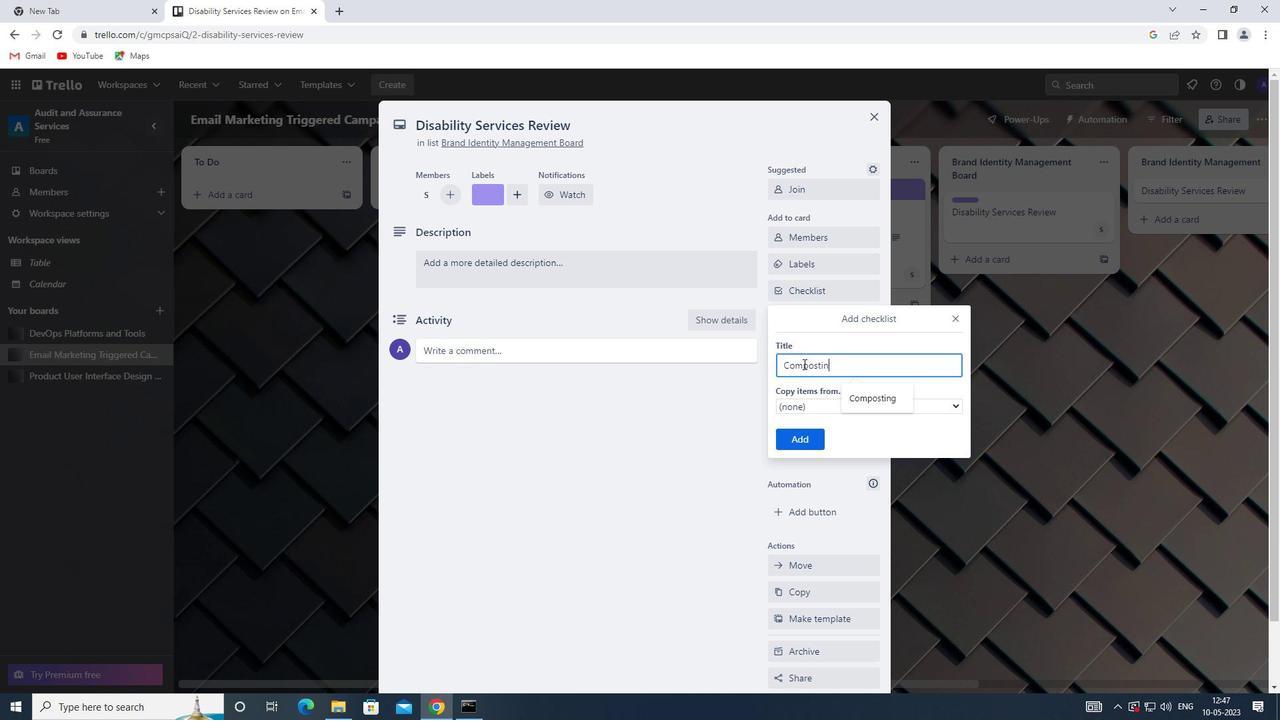 
Action: Mouse moved to (812, 445)
Screenshot: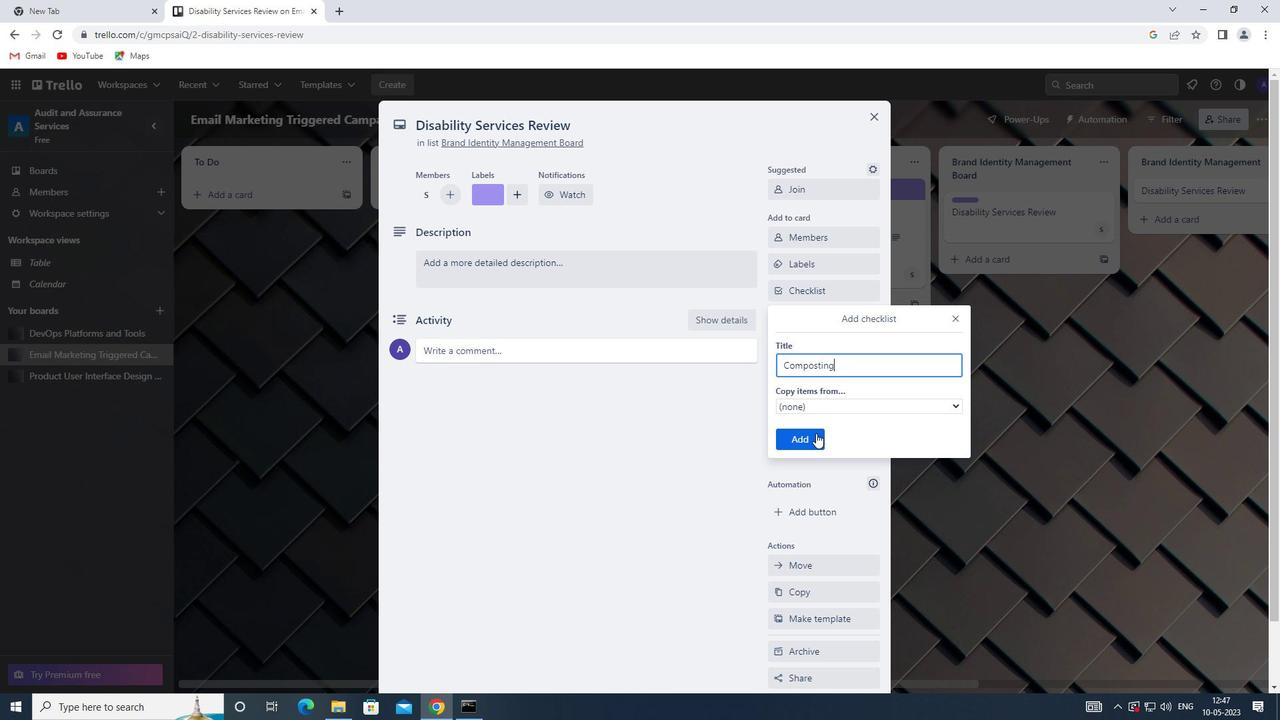 
Action: Mouse pressed left at (812, 445)
Screenshot: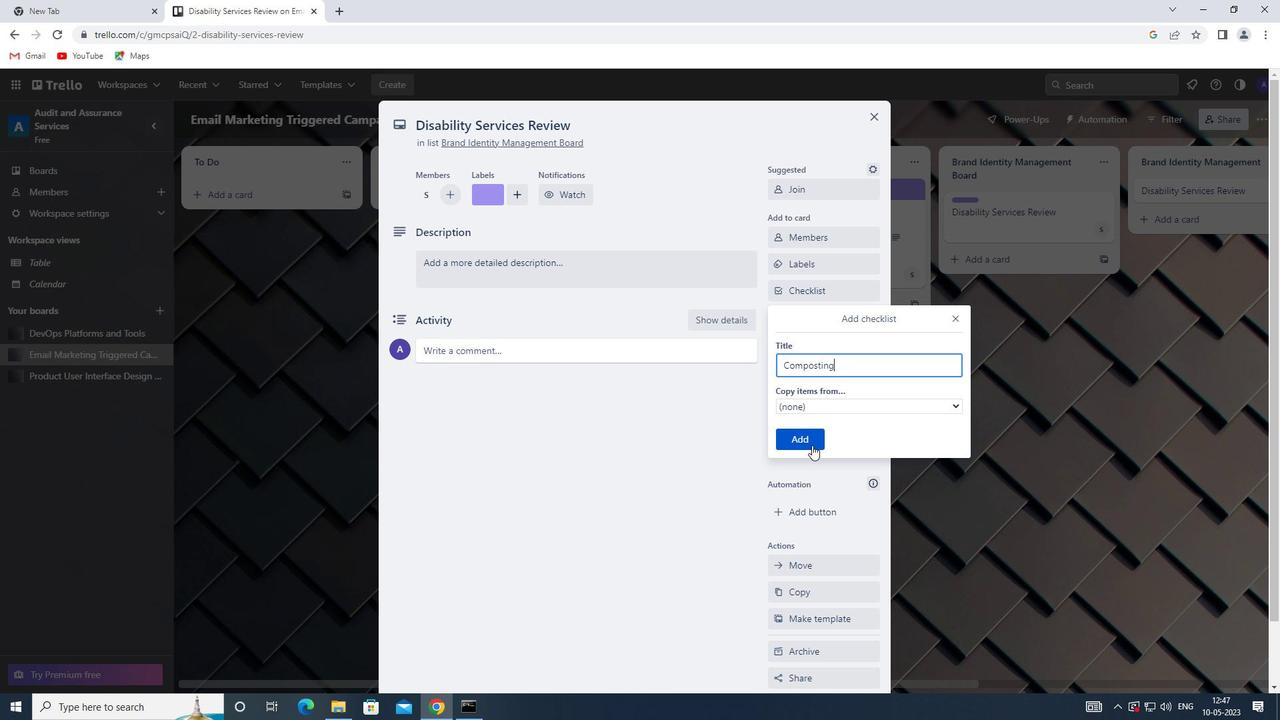 
Action: Mouse moved to (804, 342)
Screenshot: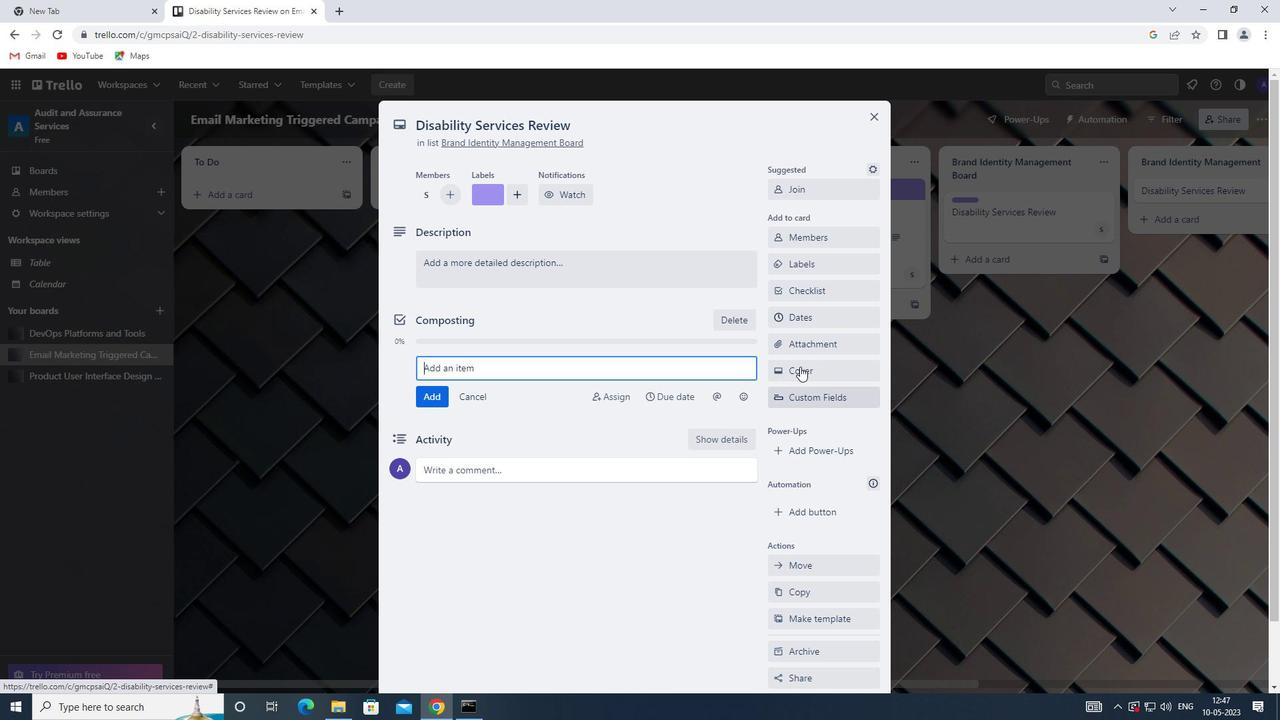
Action: Mouse pressed left at (804, 342)
Screenshot: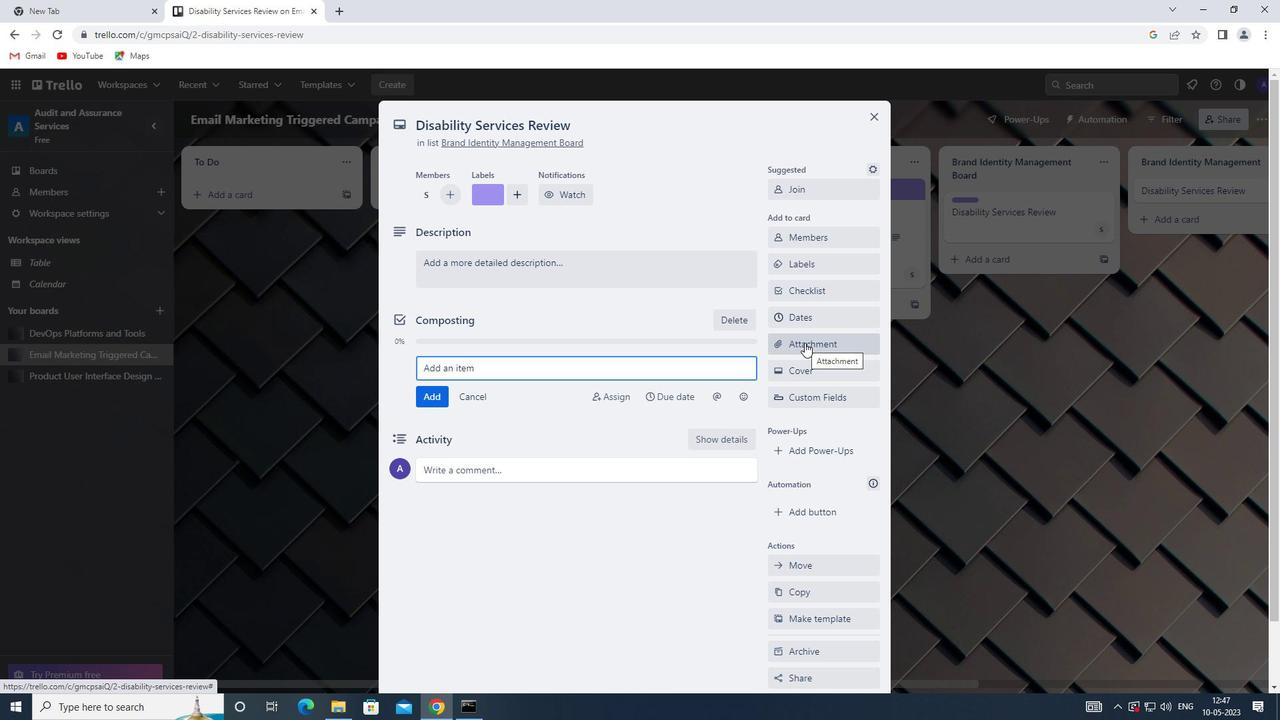 
Action: Mouse moved to (786, 504)
Screenshot: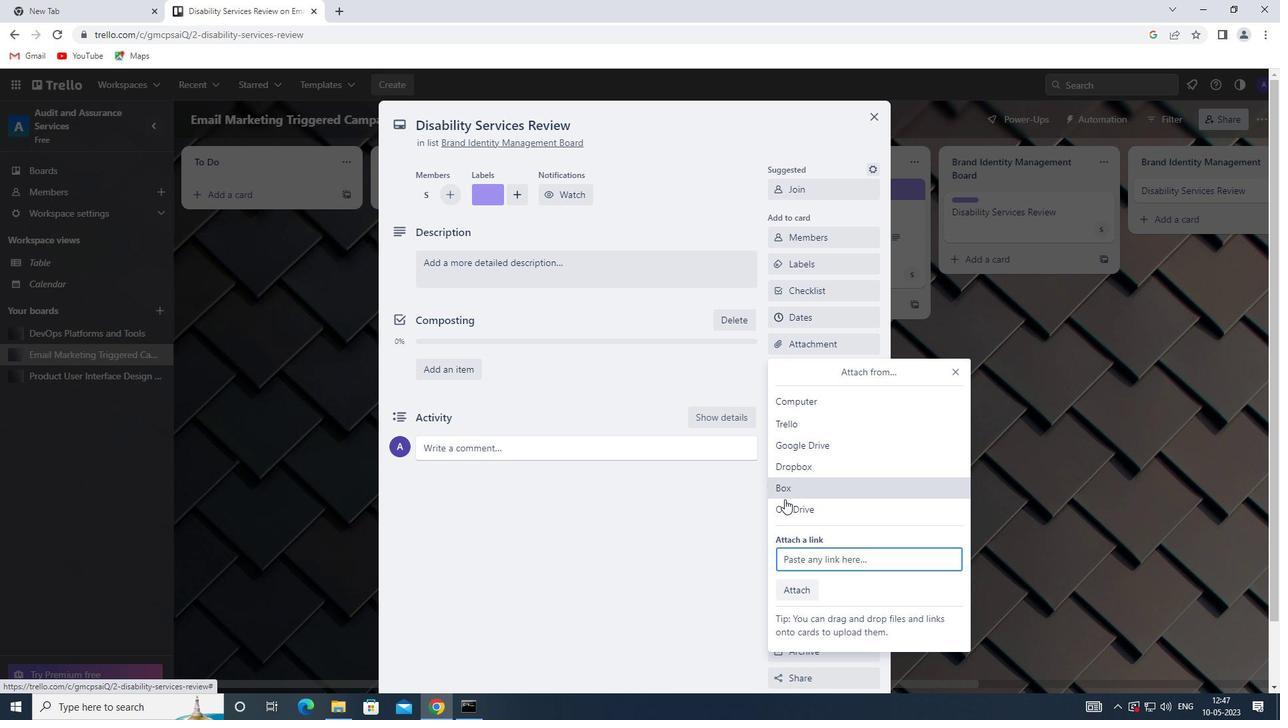 
Action: Mouse pressed left at (786, 504)
Screenshot: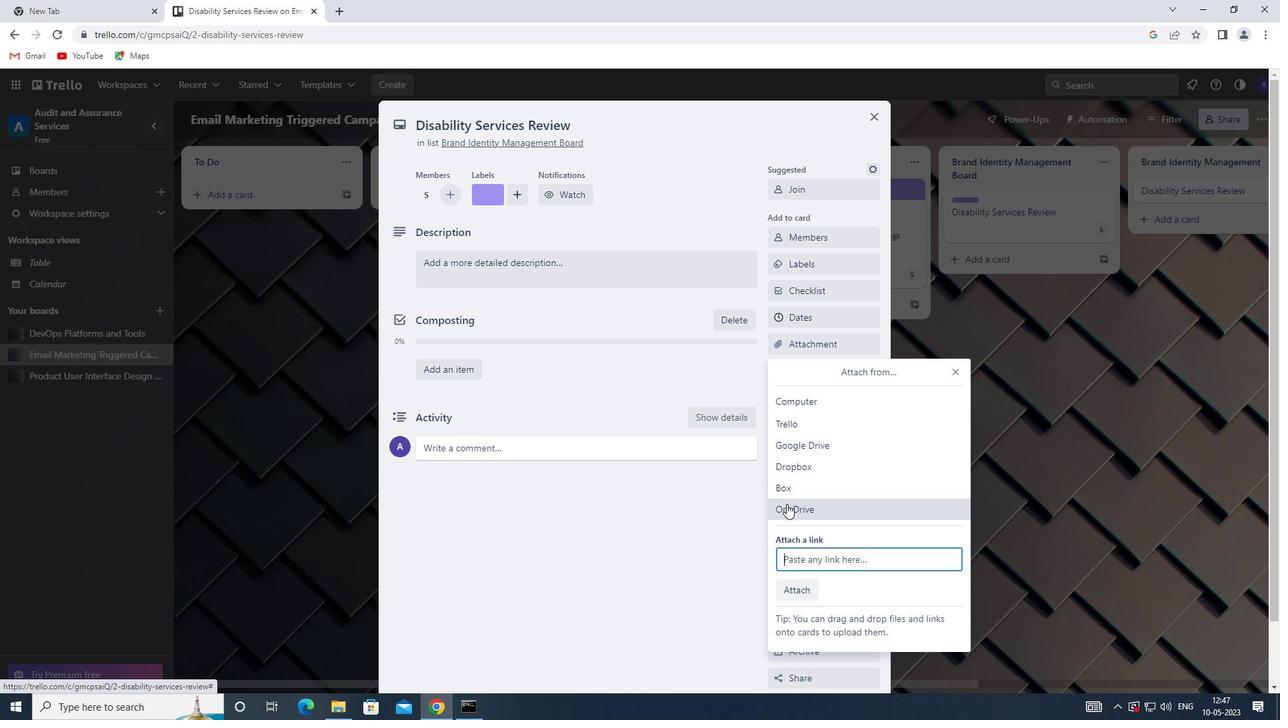 
Action: Mouse moved to (630, 288)
Screenshot: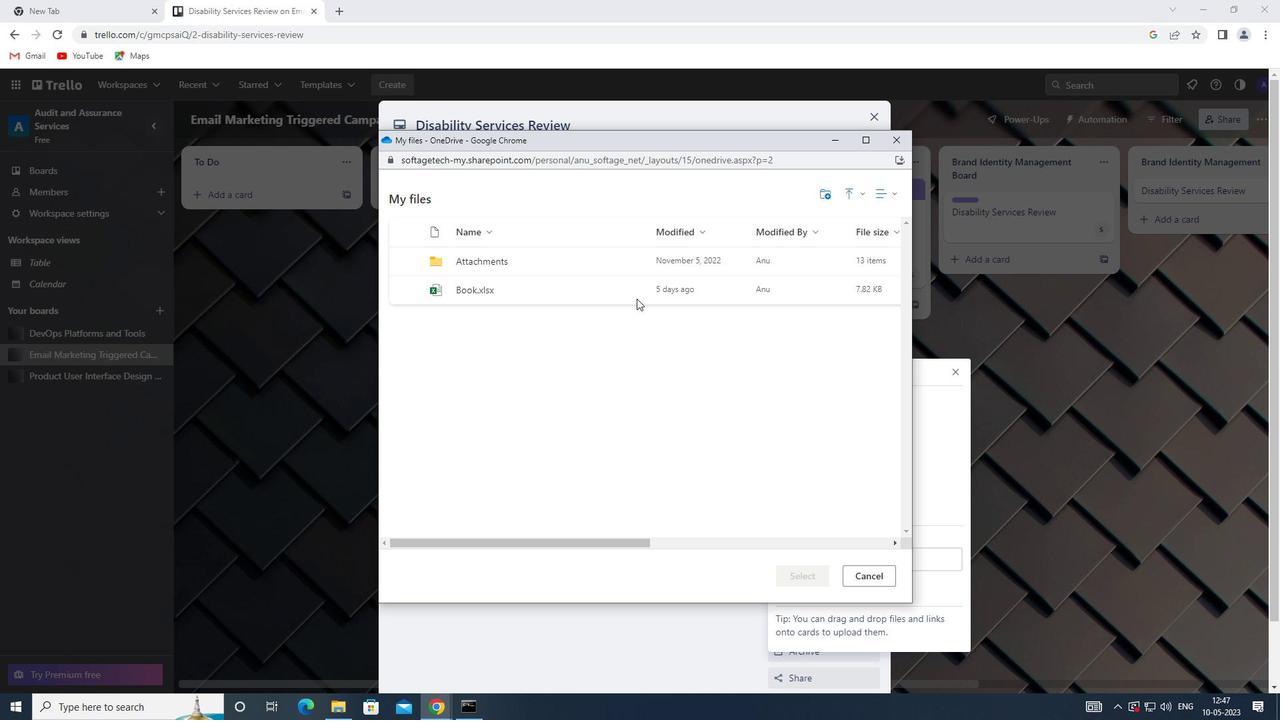 
Action: Mouse pressed left at (630, 288)
Screenshot: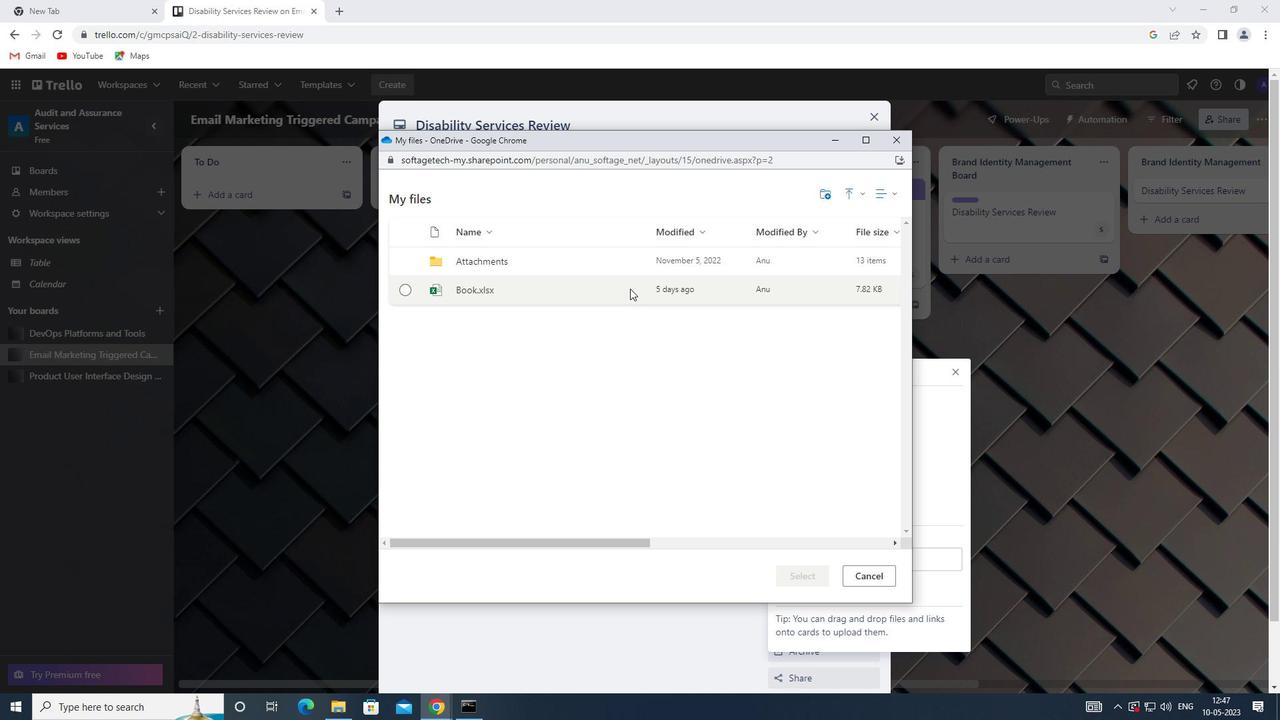 
Action: Mouse moved to (791, 582)
Screenshot: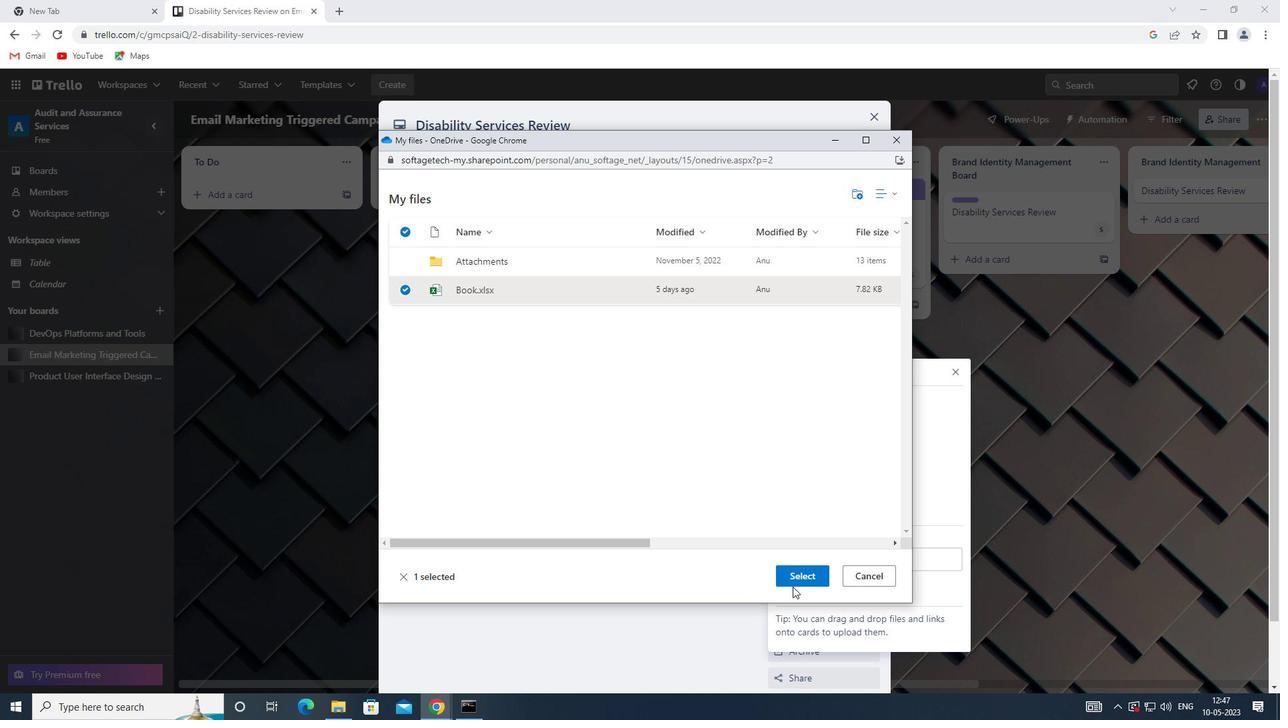 
Action: Mouse pressed left at (791, 582)
Screenshot: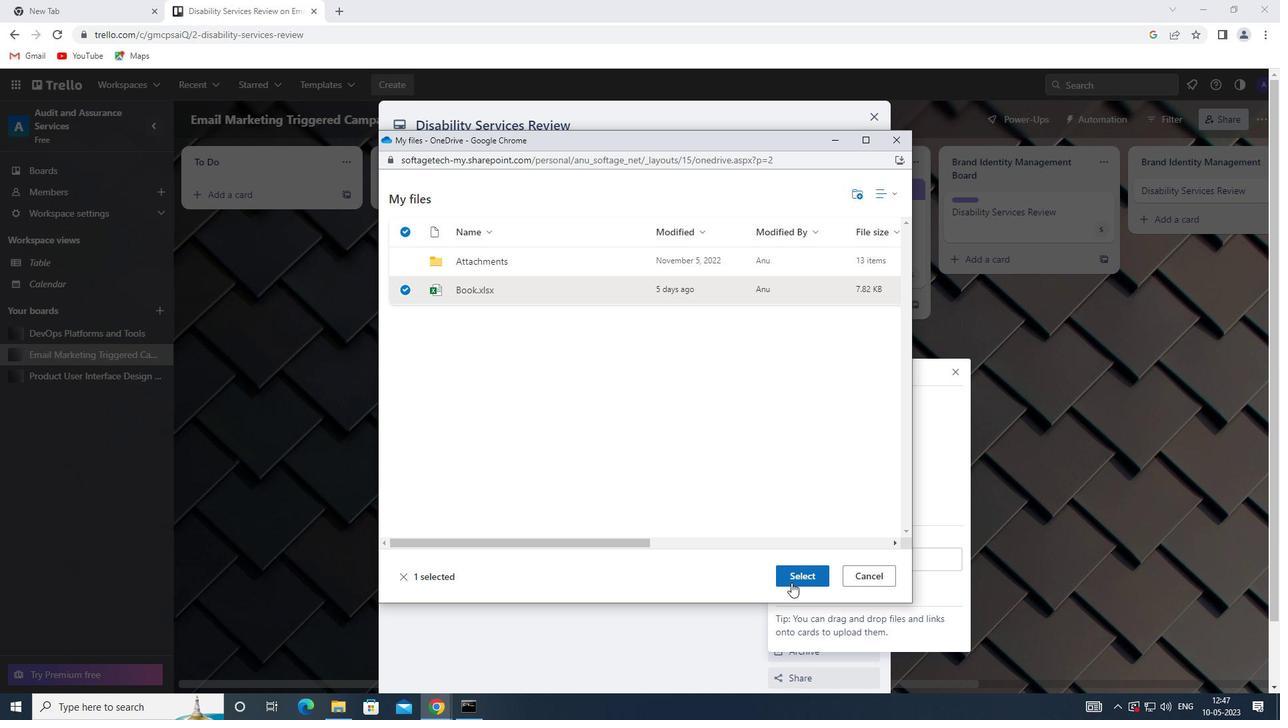 
Action: Mouse moved to (798, 372)
Screenshot: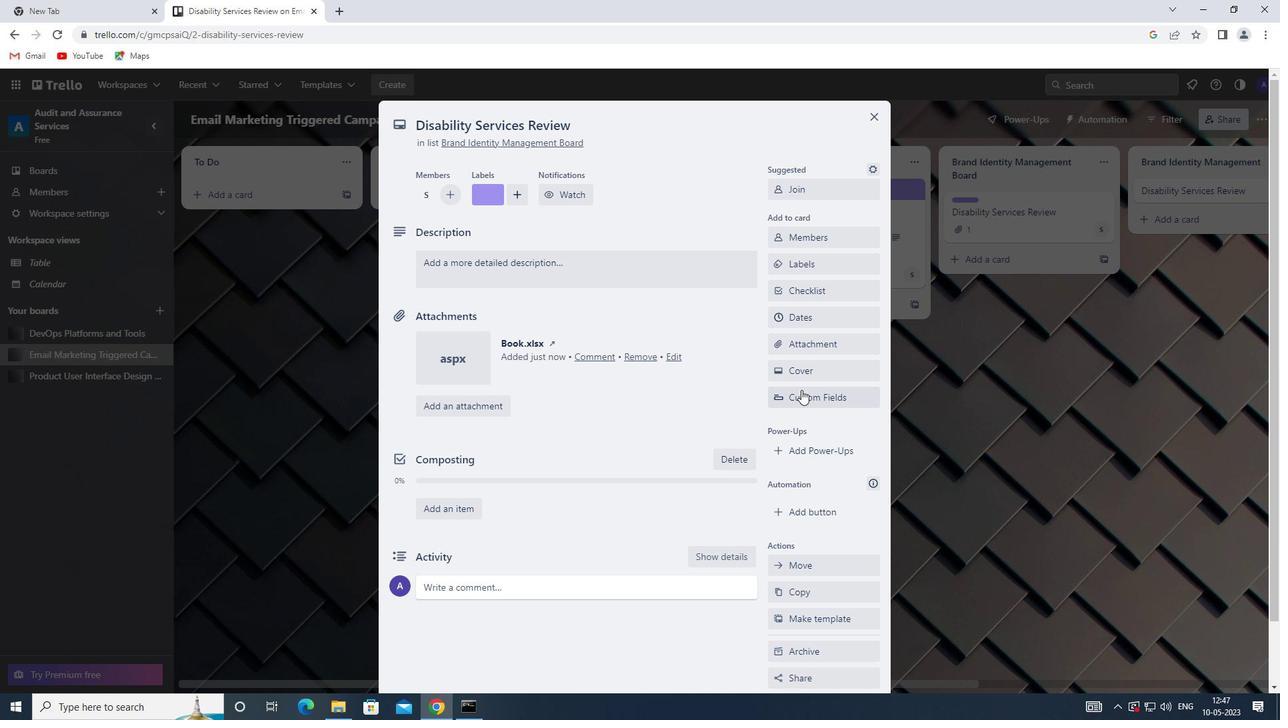 
Action: Mouse pressed left at (798, 372)
Screenshot: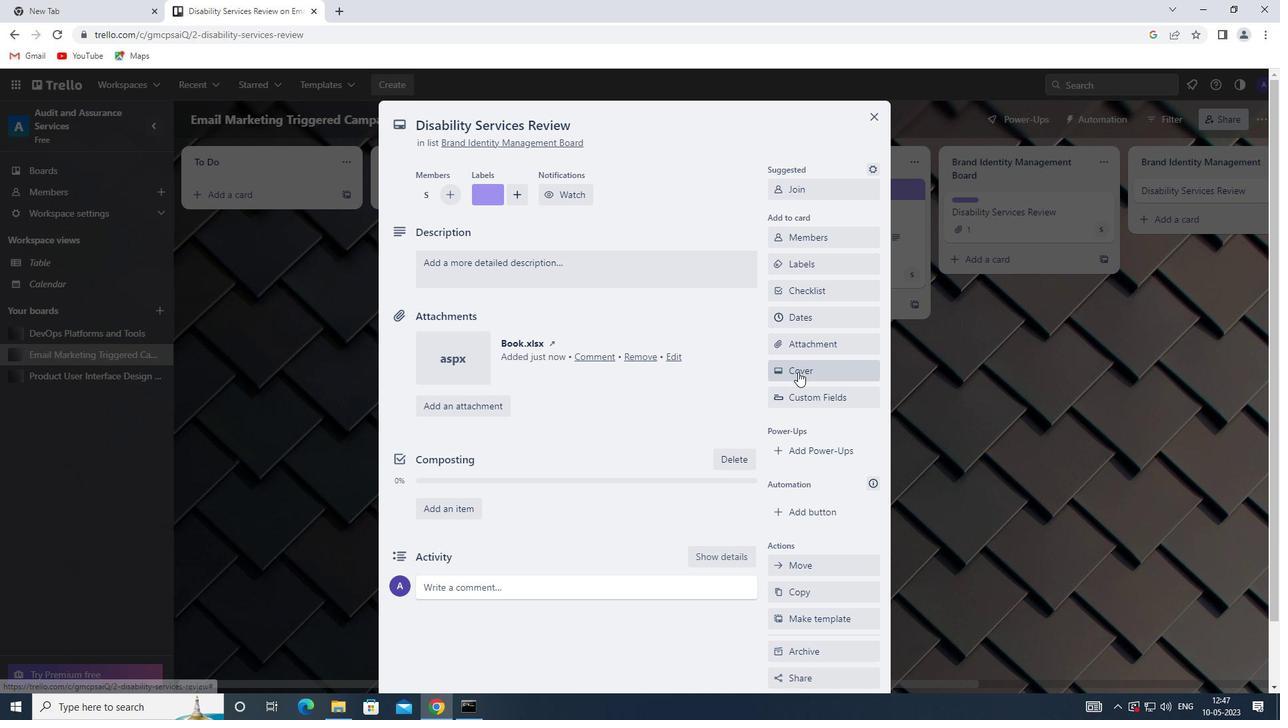 
Action: Mouse moved to (944, 434)
Screenshot: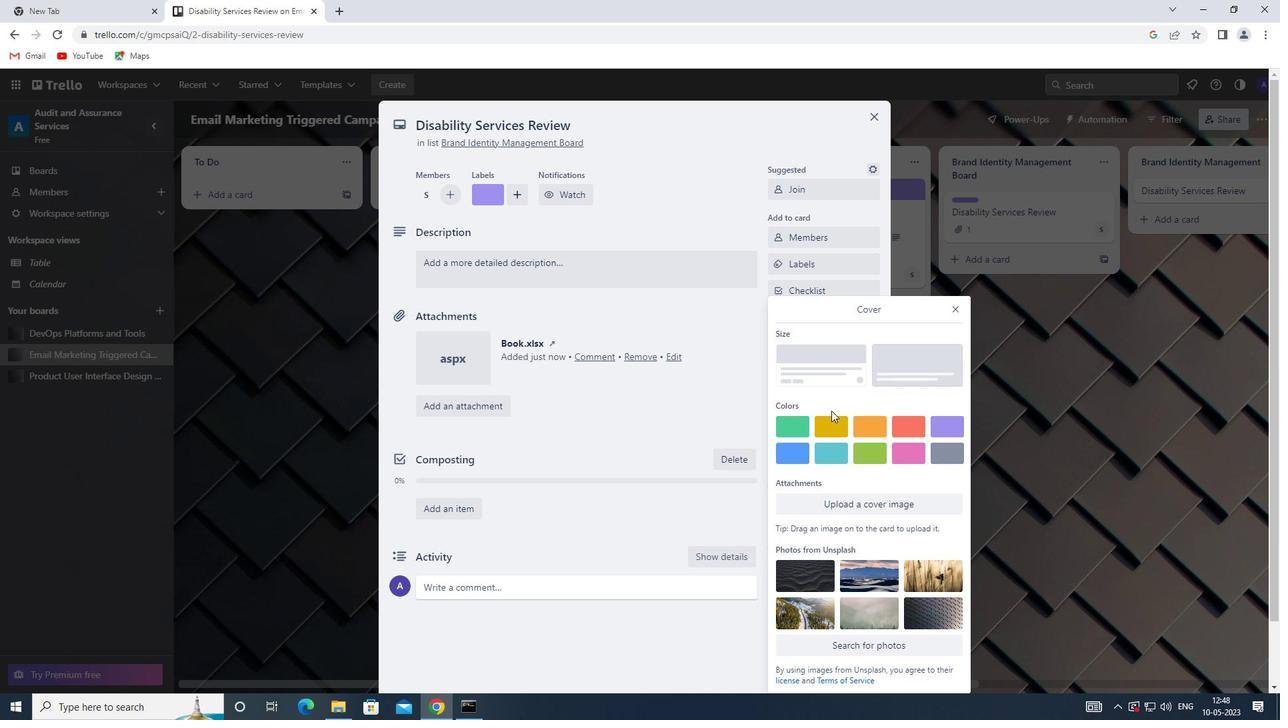 
Action: Mouse pressed left at (944, 434)
Screenshot: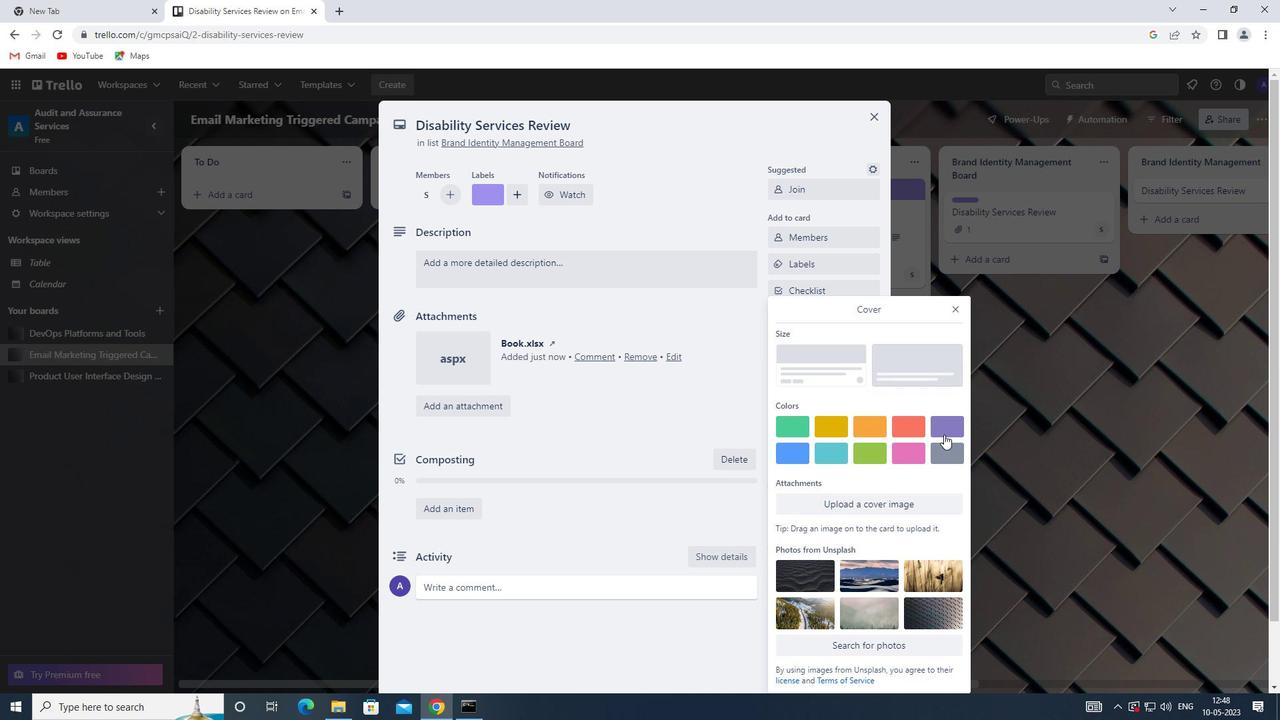 
Action: Mouse moved to (960, 284)
Screenshot: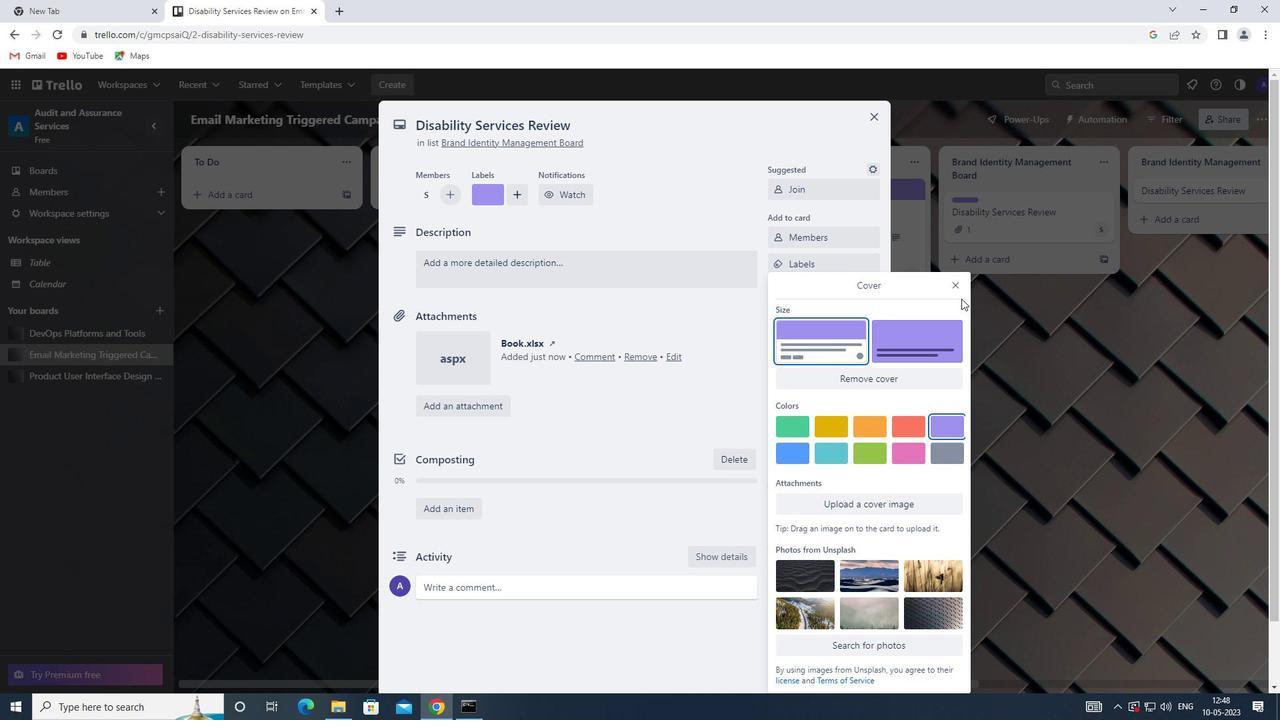 
Action: Mouse pressed left at (960, 284)
Screenshot: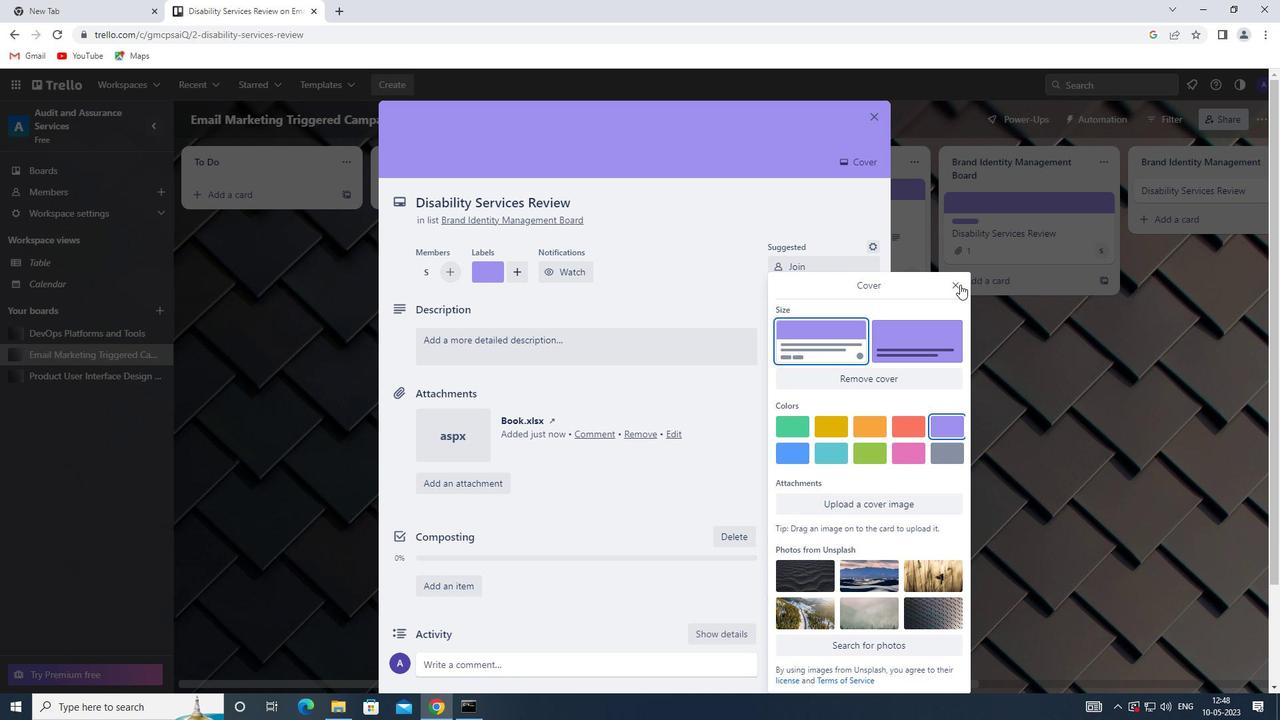
Action: Mouse moved to (451, 346)
Screenshot: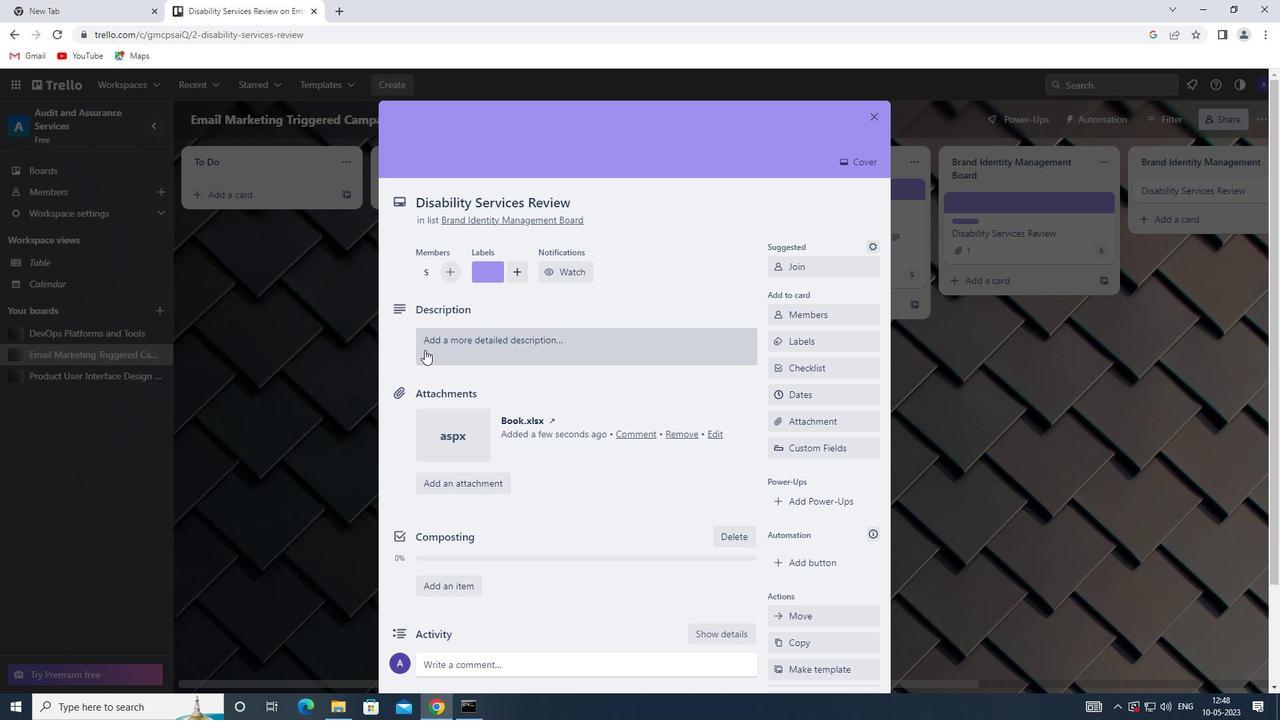 
Action: Mouse pressed left at (451, 346)
Screenshot: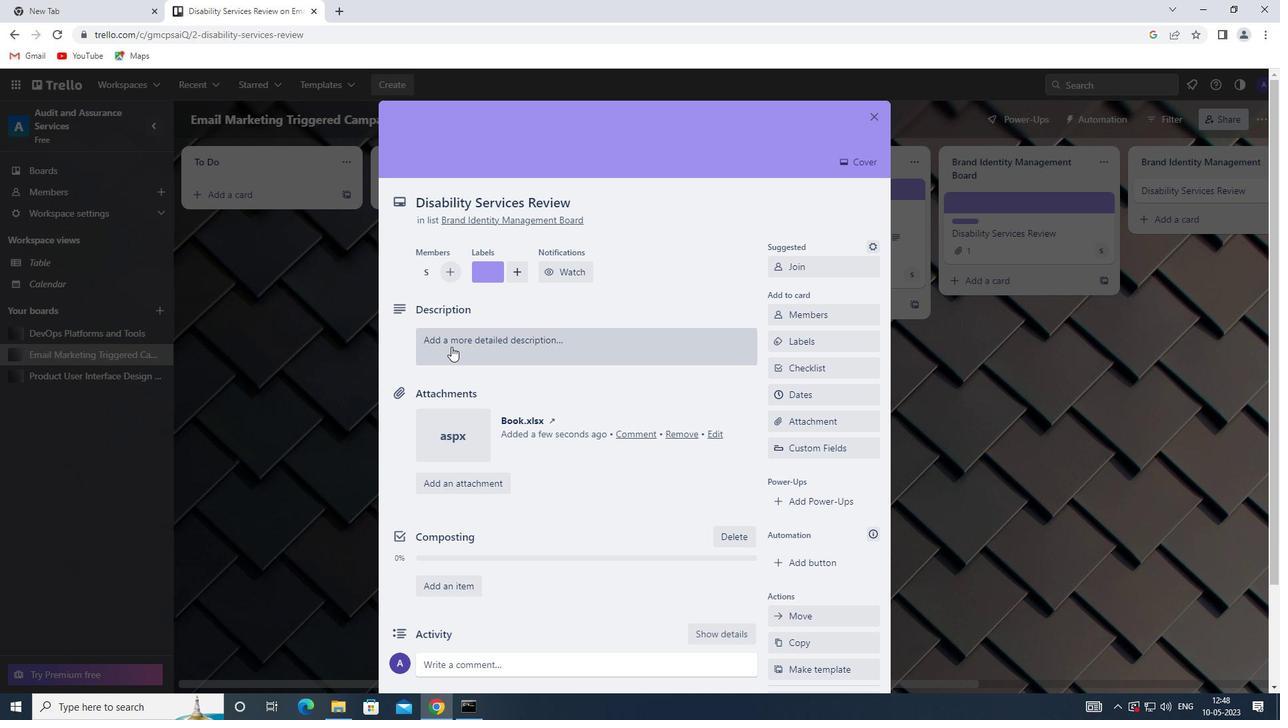 
Action: Mouse moved to (452, 386)
Screenshot: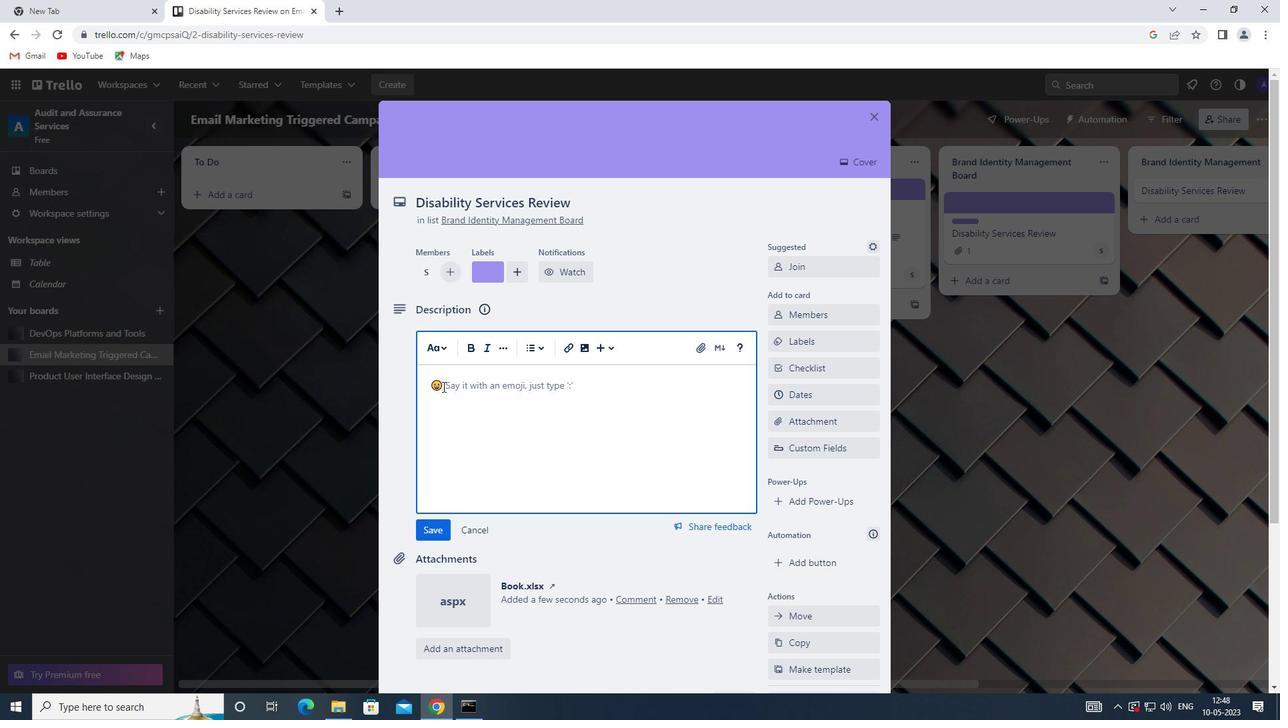 
Action: Mouse pressed left at (452, 386)
Screenshot: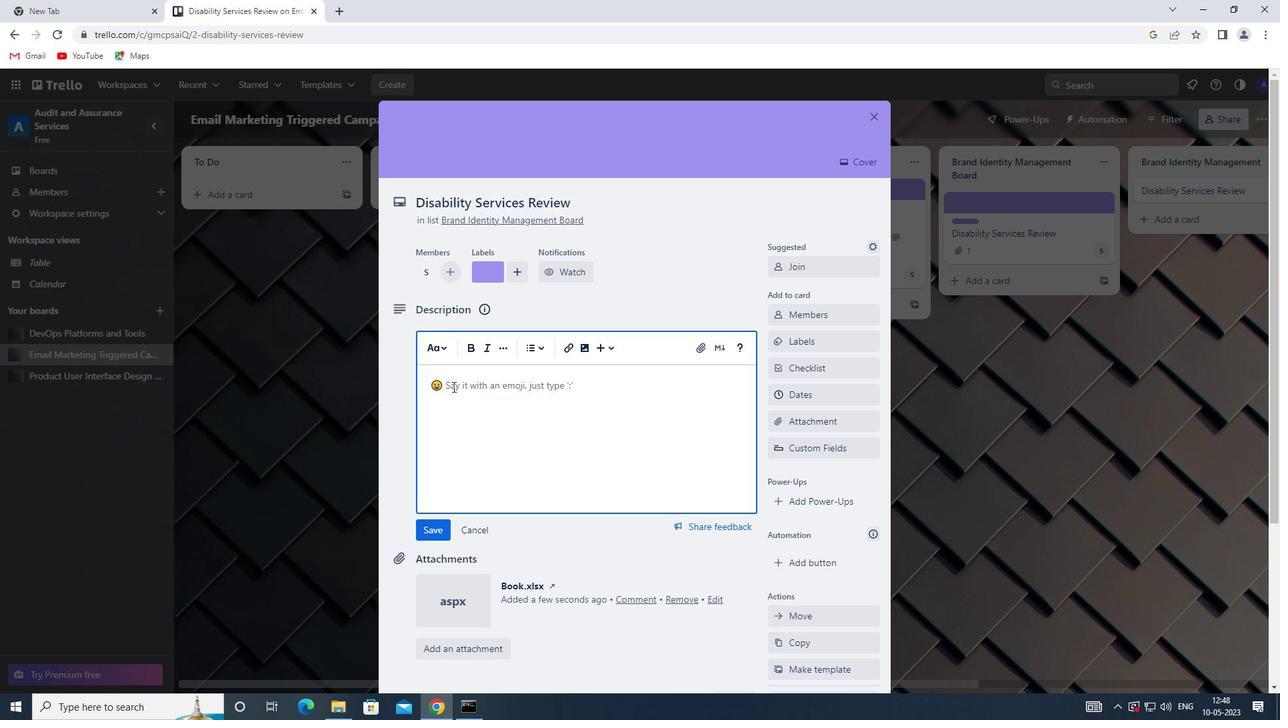 
Action: Key pressed <Key.shift>CONDUCT<Key.space>CUSTOMER<Key.space>RESEARCH<Key.space>FOR<Key.space>NEW<Key.space>MARKET<Key.space>EXPANSION<Key.space>OPPORTUNITES
Screenshot: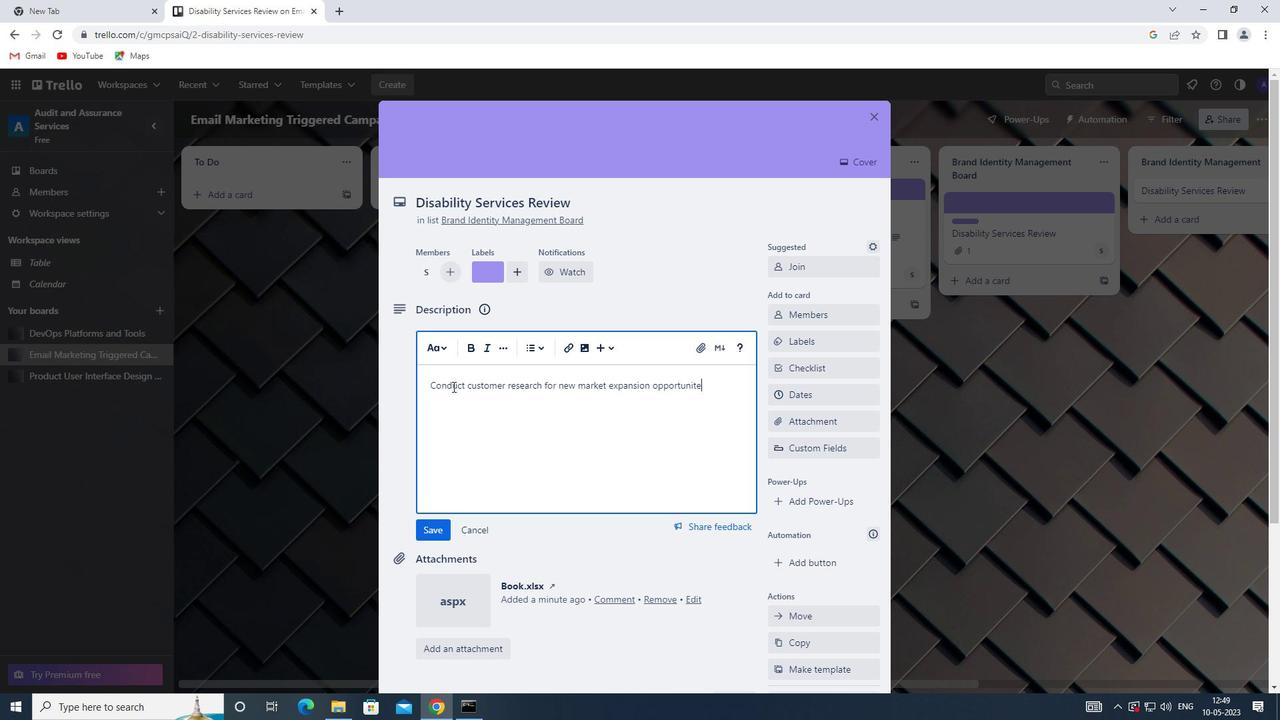 
Action: Mouse moved to (431, 530)
Screenshot: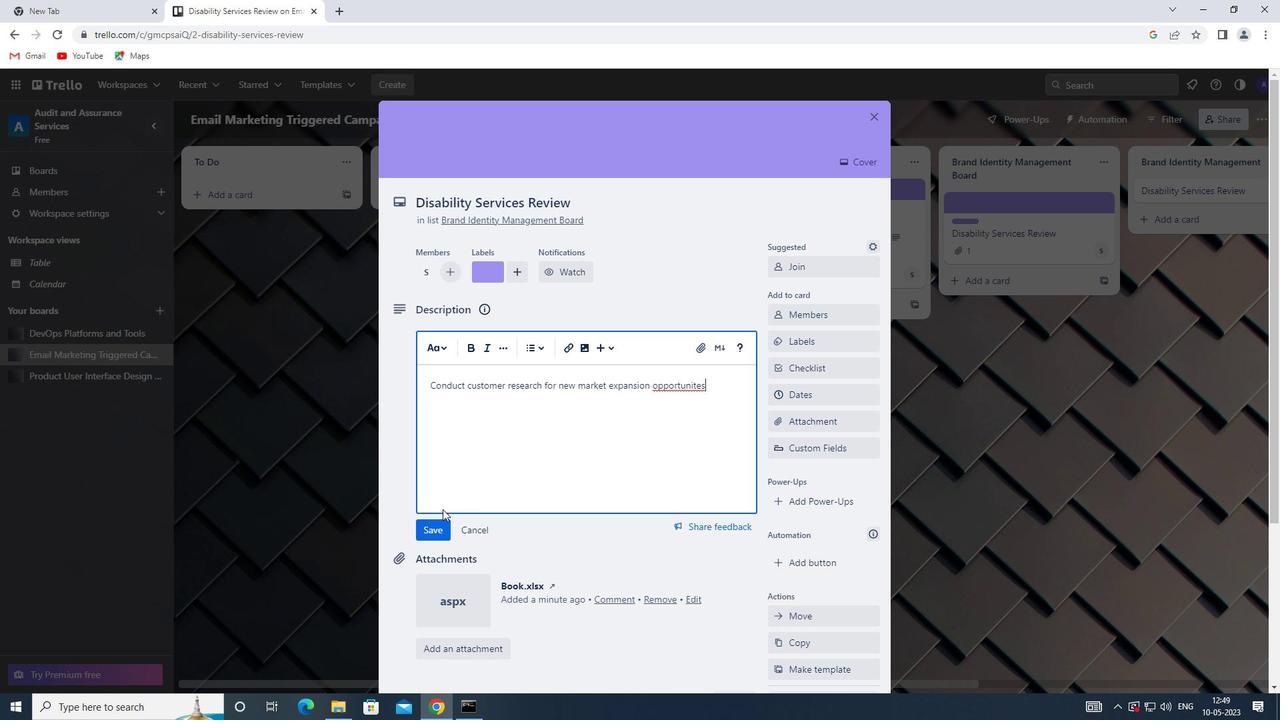 
Action: Mouse pressed left at (431, 530)
Screenshot: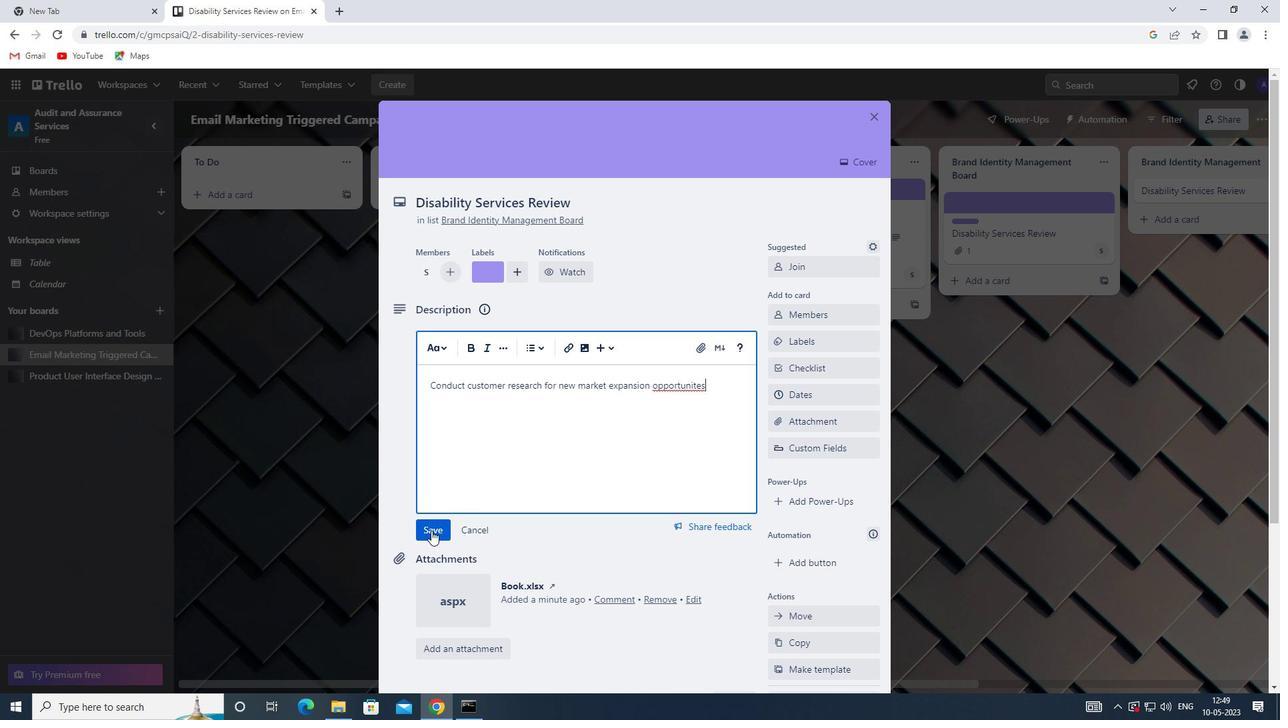 
Action: Mouse moved to (459, 502)
Screenshot: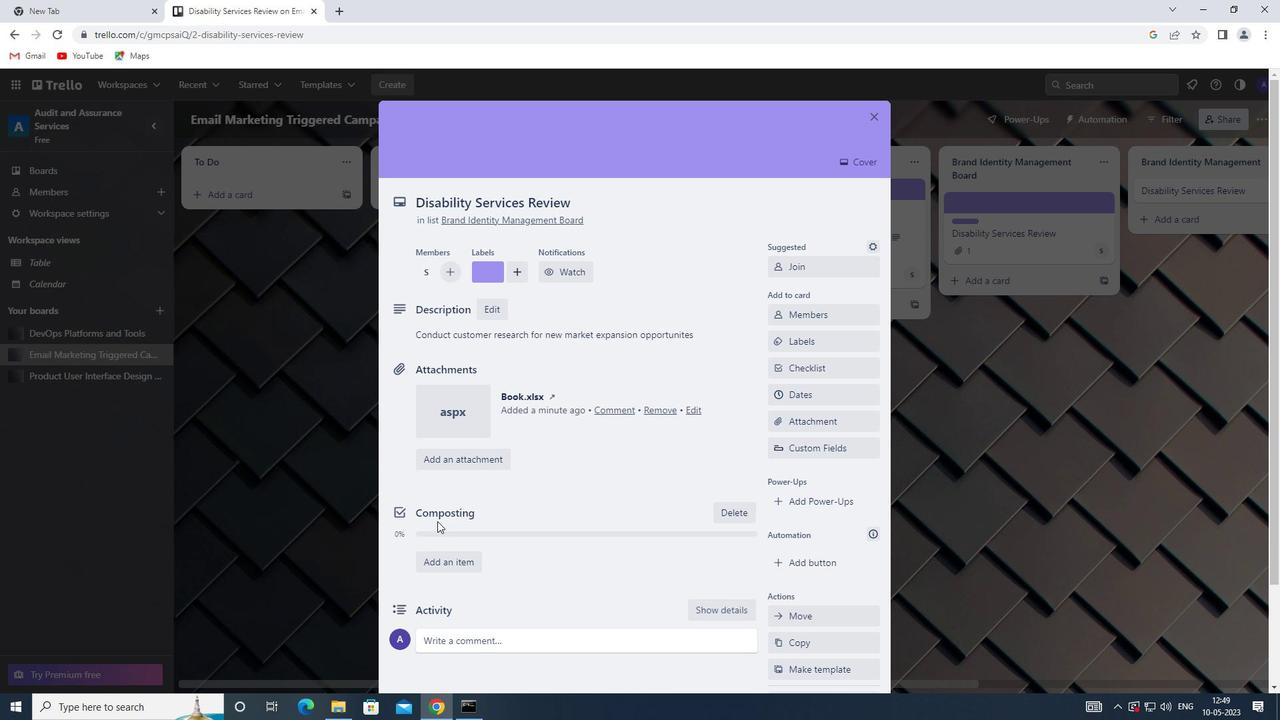 
Action: Mouse scrolled (459, 502) with delta (0, 0)
Screenshot: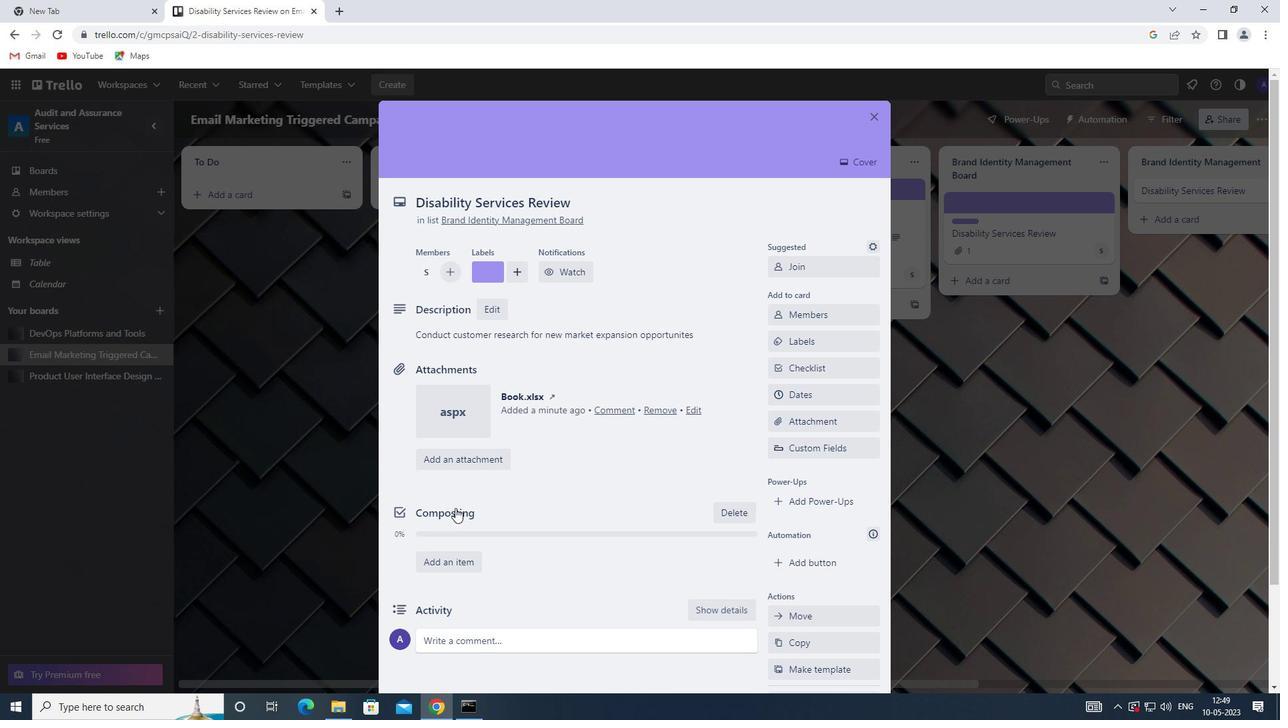 
Action: Mouse scrolled (459, 502) with delta (0, 0)
Screenshot: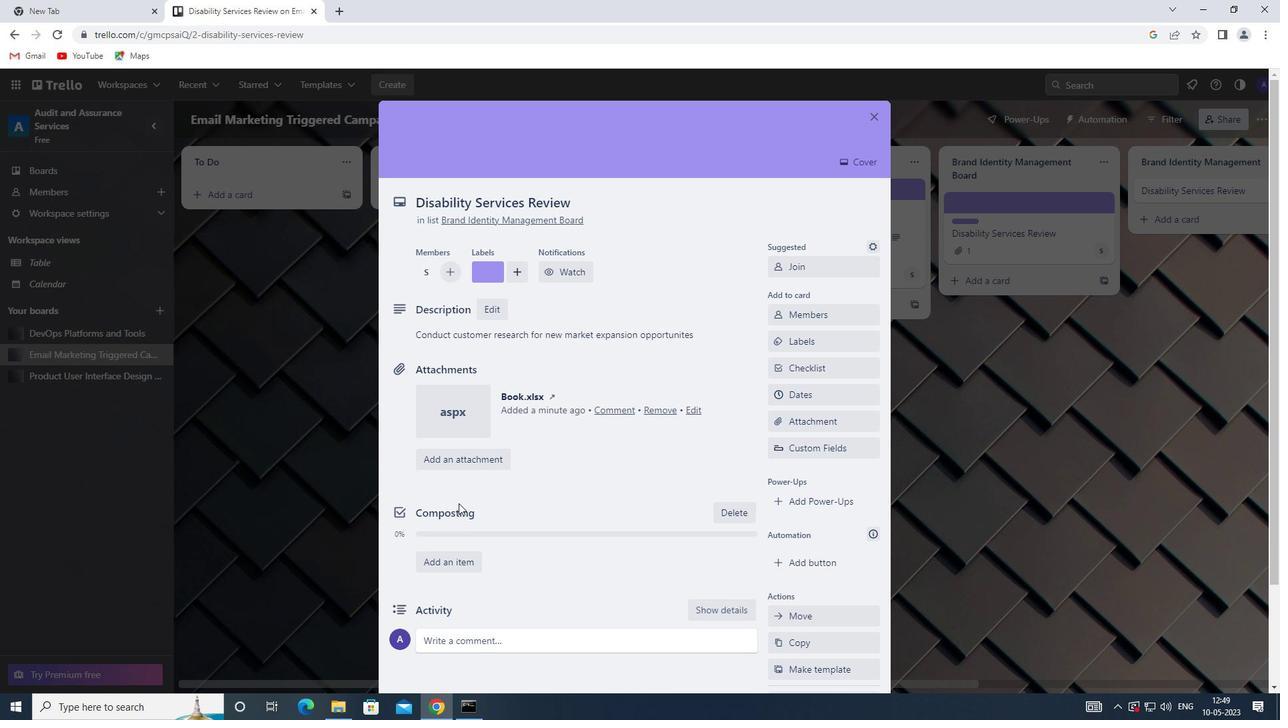 
Action: Mouse moved to (438, 522)
Screenshot: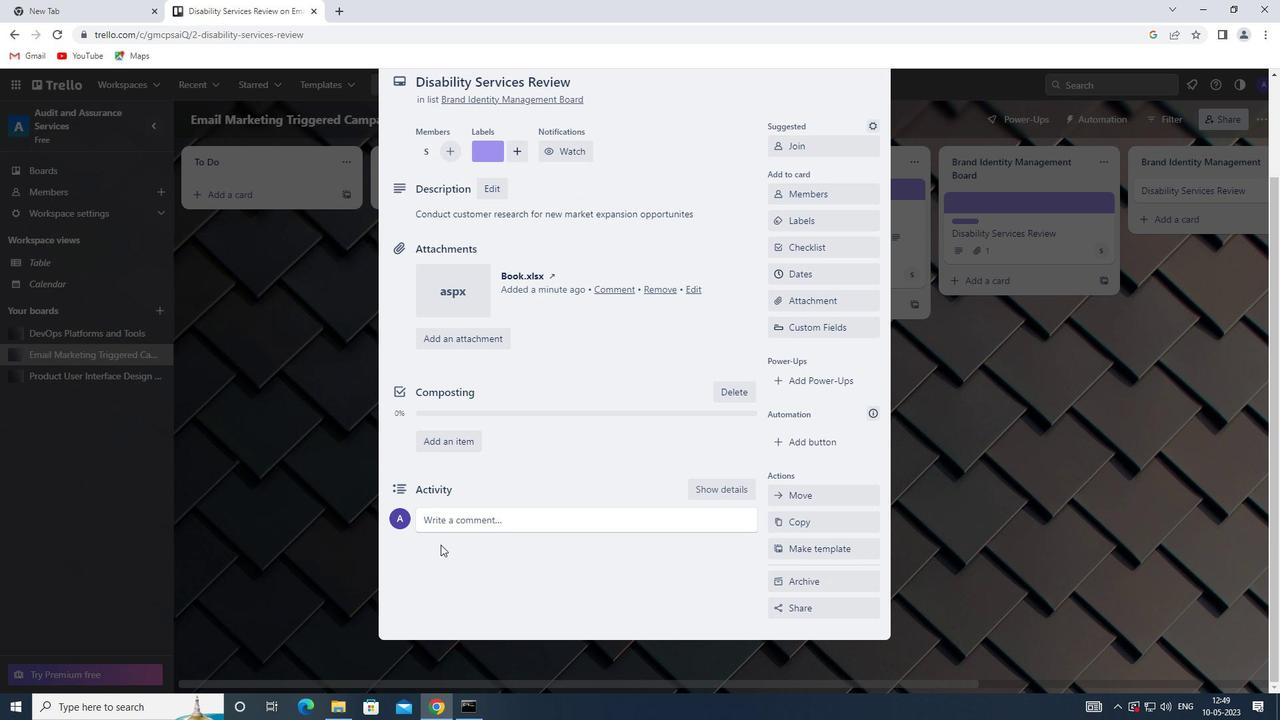 
Action: Mouse pressed left at (438, 522)
Screenshot: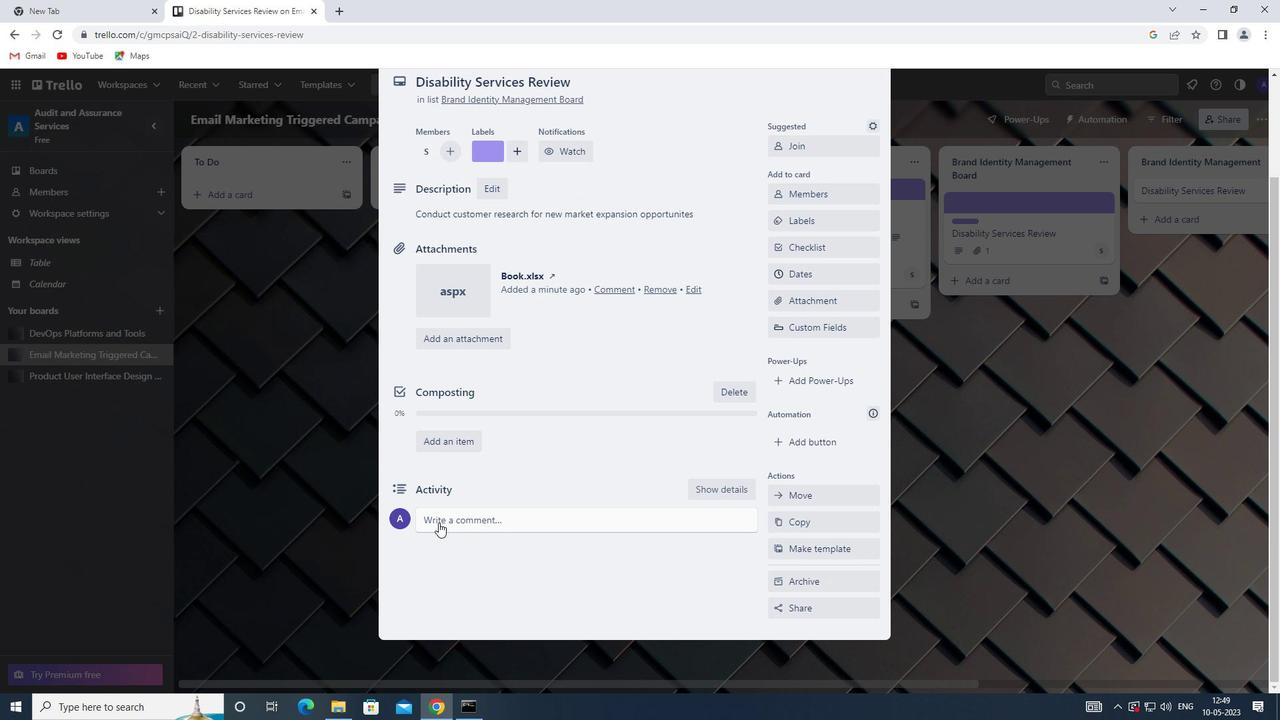 
Action: Key pressed <Key.shift><Key.shift><Key.shift><Key.shift><Key.shift><Key.shift><Key.shift><Key.shift><Key.shift><Key.shift><Key.shift><Key.shift><Key.shift><Key.shift>THIS<Key.space>TASK<Key.space>REQUIRES<Key.space>US<Key.space>TO<Key.space>BE<Key.space>B<Key.backspace>PROACTIVE<Key.space>IN<Key.space>IDENTIFI<Key.backspace>YING<Key.space>RISK<Key.space>AND<Key.space>TAKING<Key.space>STEPS<Key.space>TO<Key.space>MITIGATE<Key.space>THEM
Screenshot: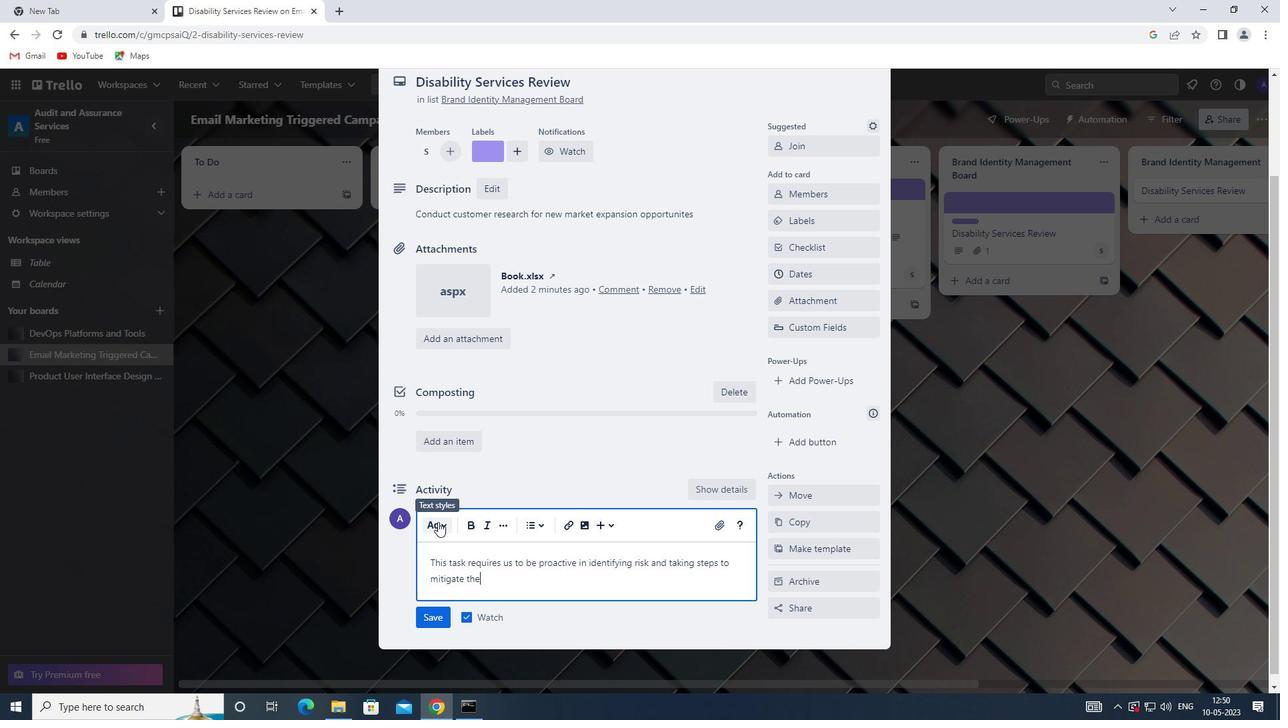 
Action: Mouse moved to (424, 616)
Screenshot: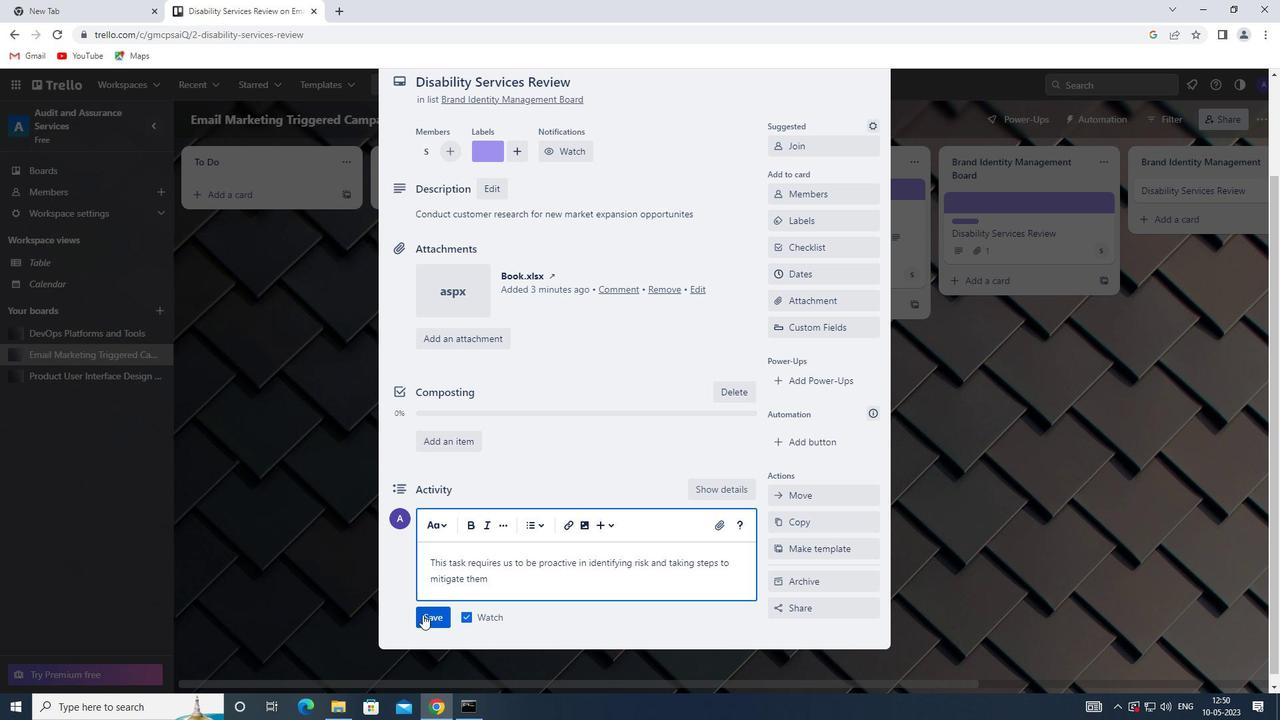
Action: Mouse pressed left at (424, 616)
Screenshot: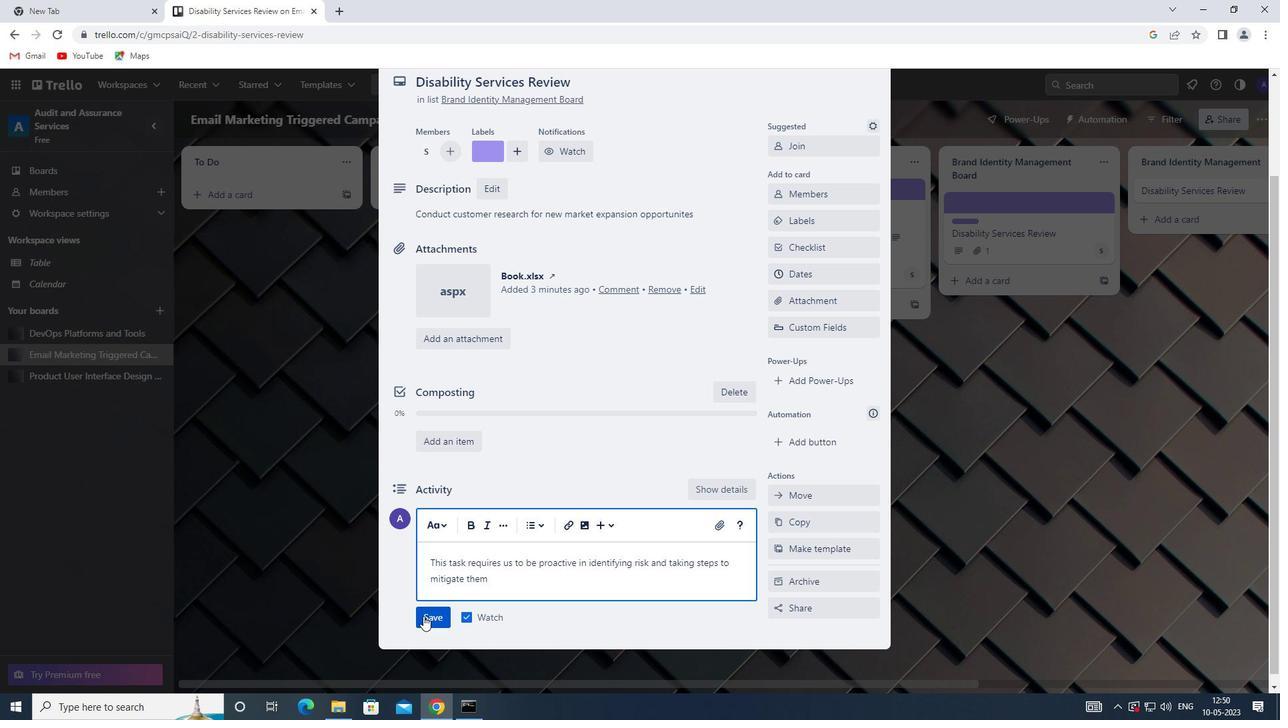 
Action: Mouse moved to (807, 274)
Screenshot: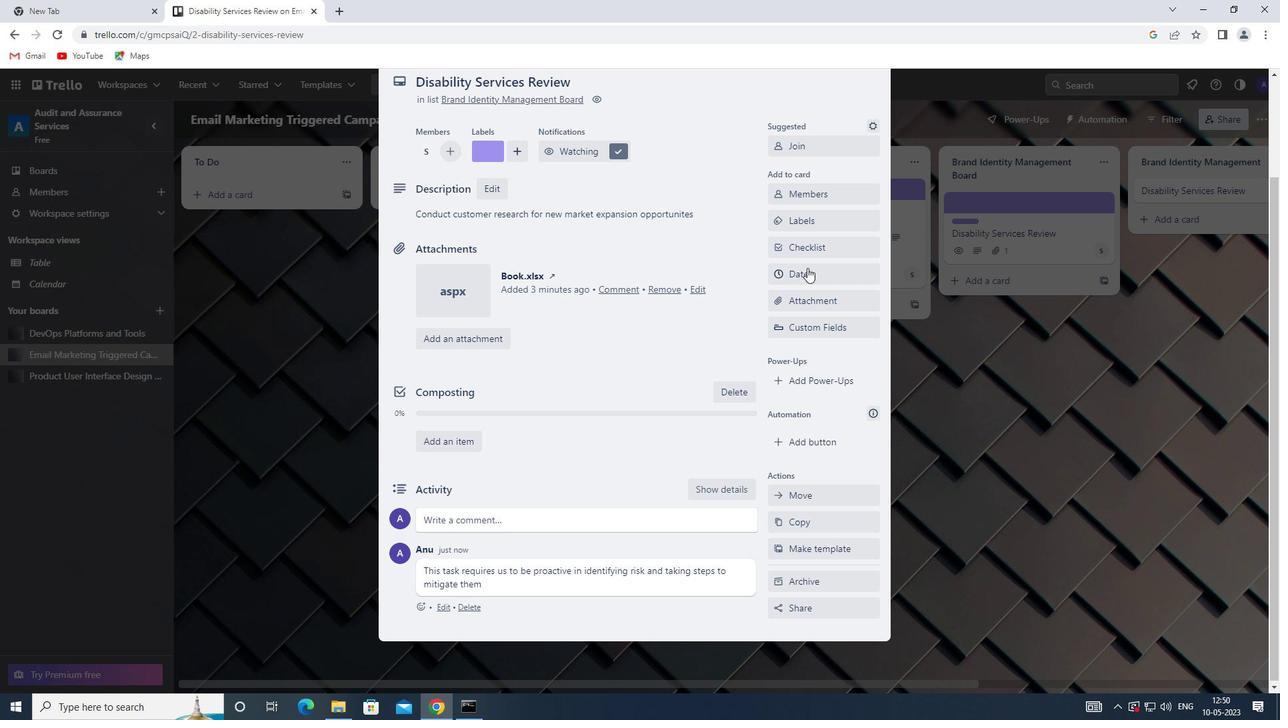 
Action: Mouse pressed left at (807, 274)
Screenshot: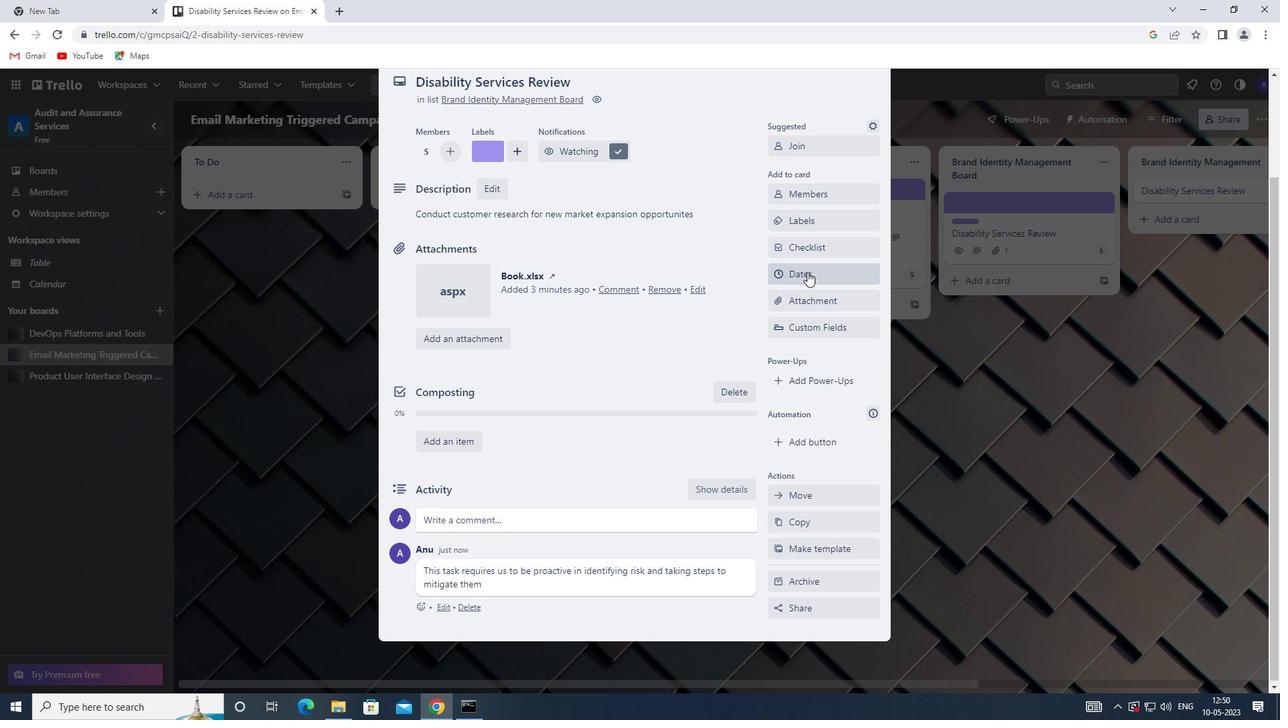 
Action: Mouse moved to (779, 365)
Screenshot: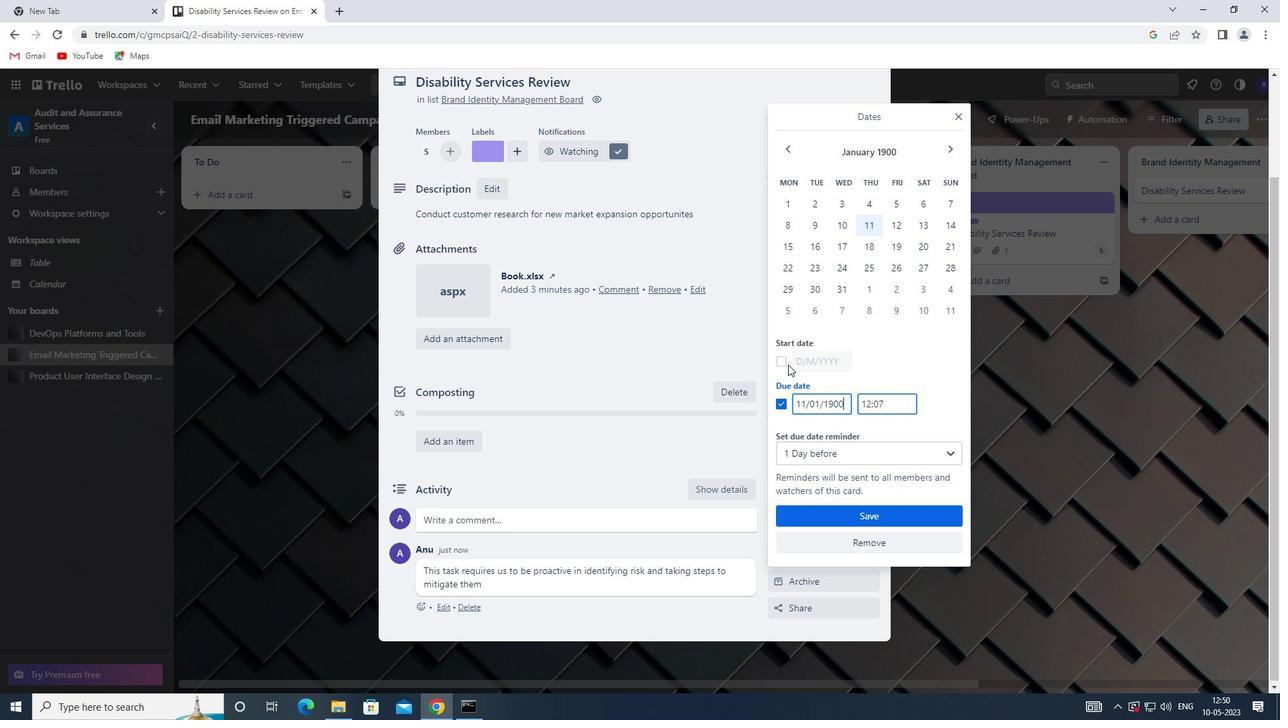 
Action: Mouse pressed left at (779, 365)
Screenshot: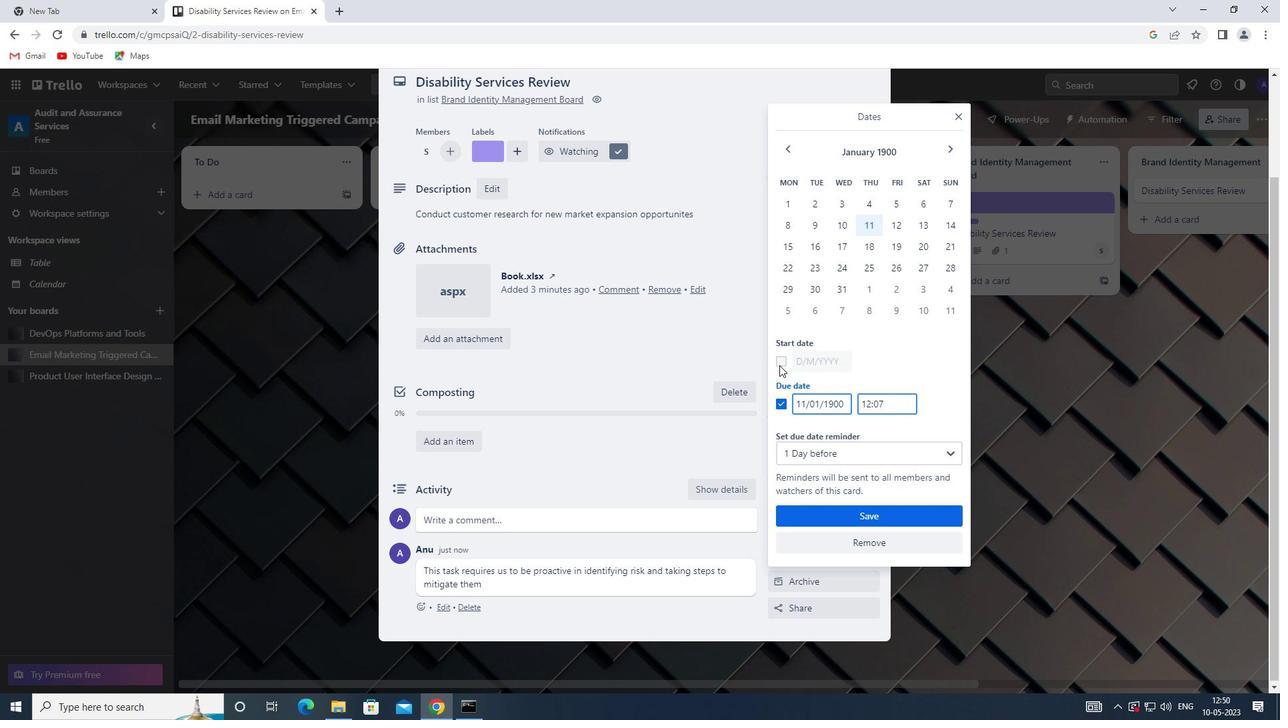 
Action: Mouse moved to (893, 201)
Screenshot: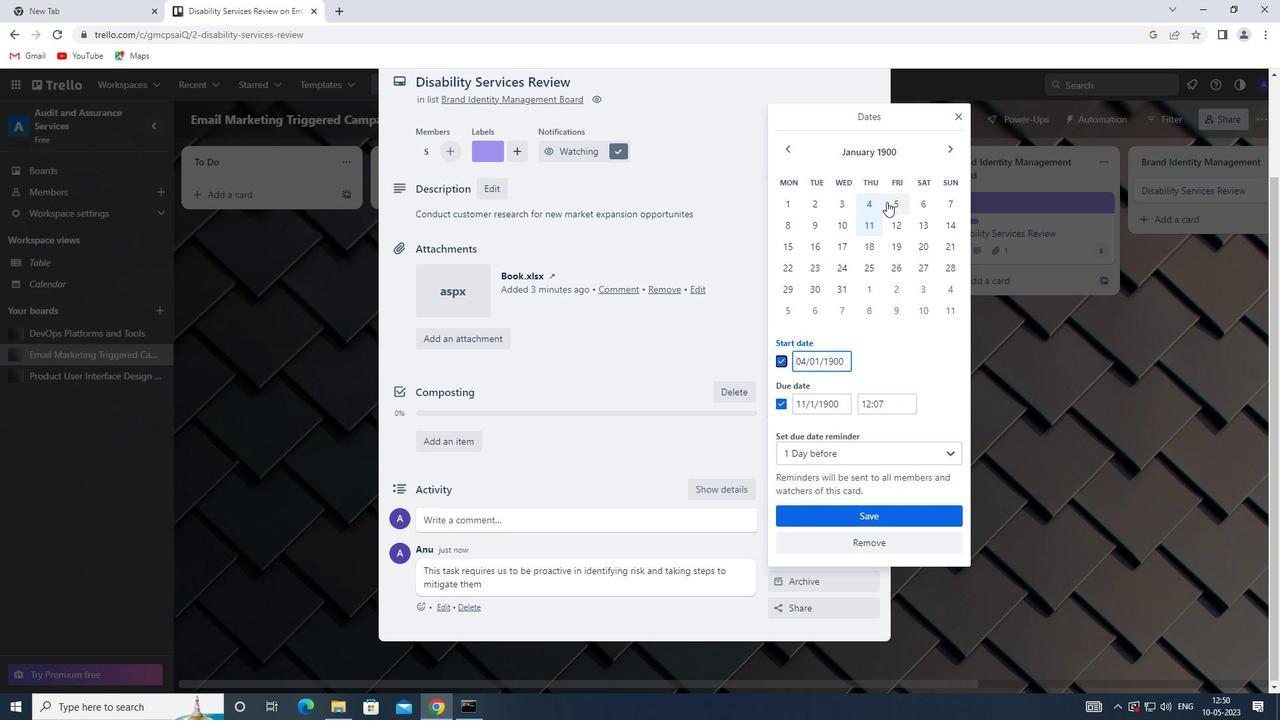 
Action: Mouse pressed left at (893, 201)
Screenshot: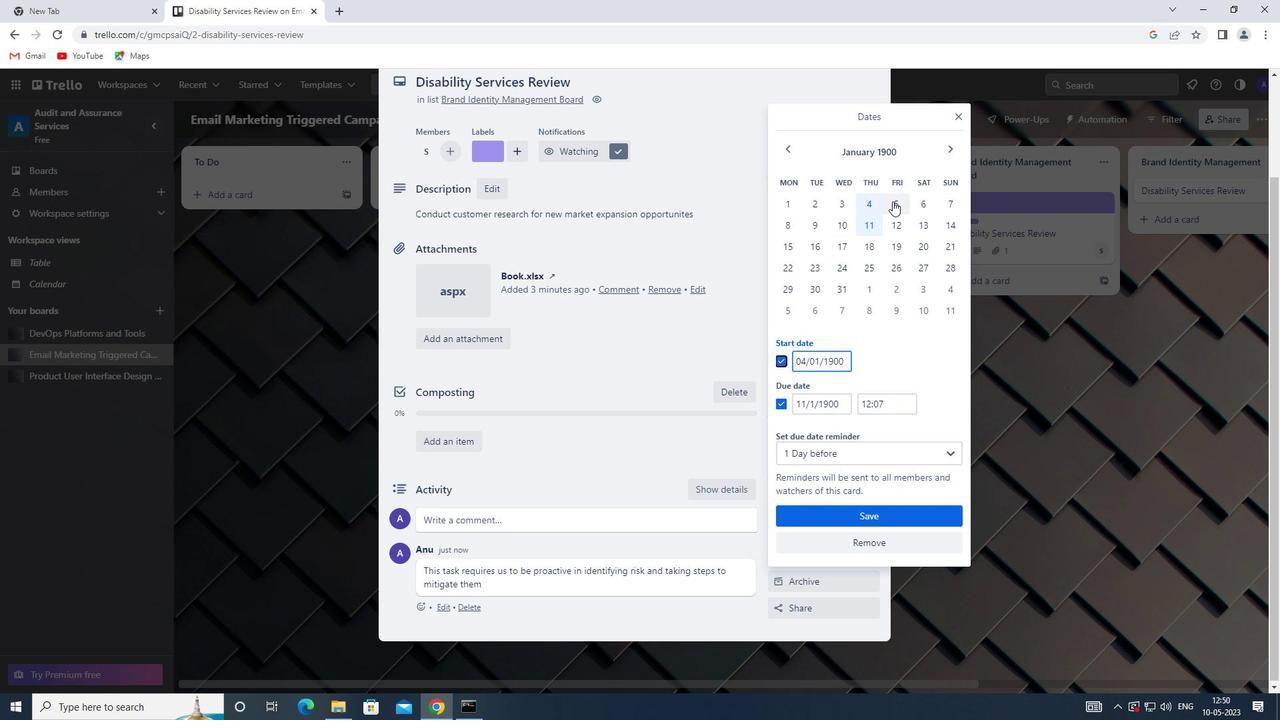 
Action: Mouse moved to (895, 227)
Screenshot: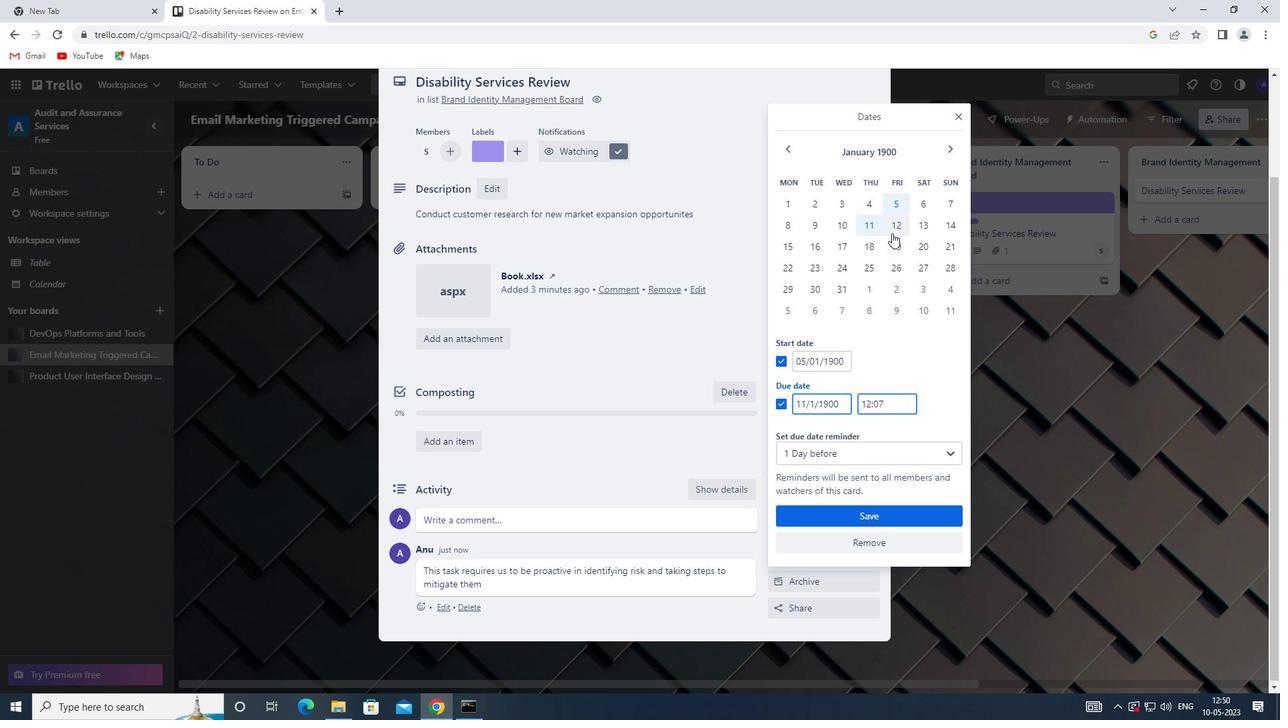 
Action: Mouse pressed left at (895, 227)
Screenshot: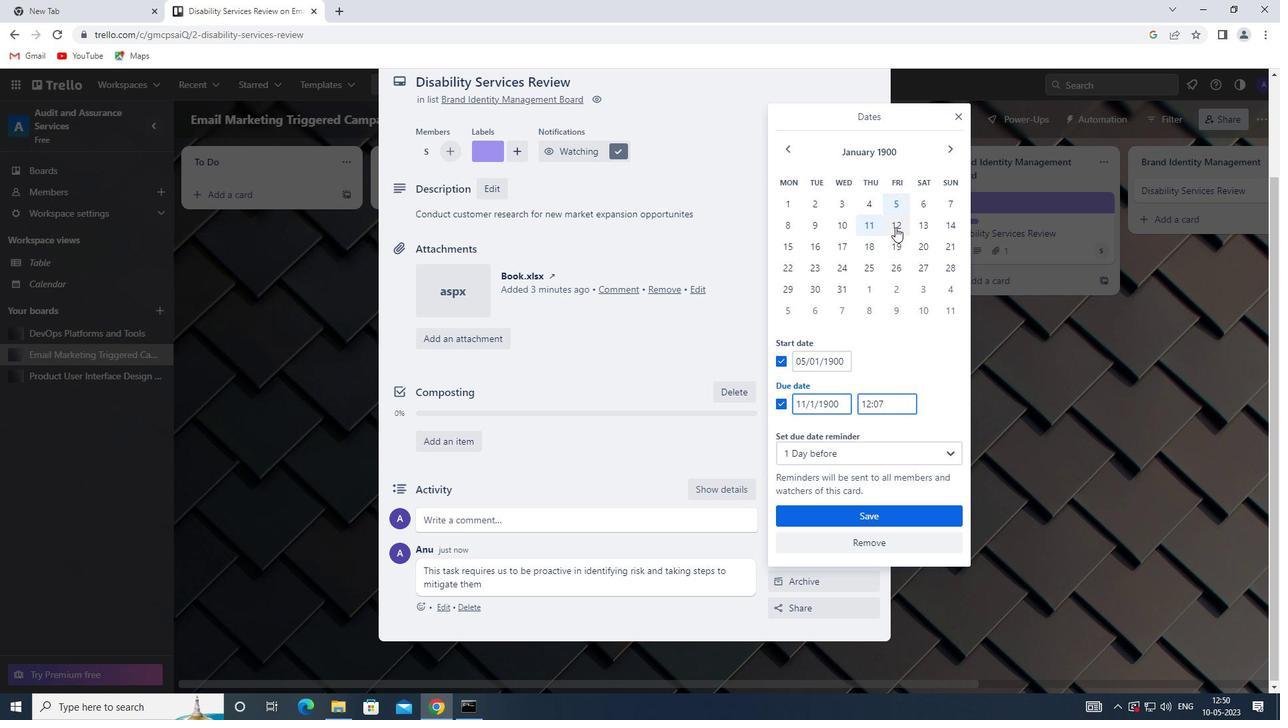
Action: Mouse moved to (863, 518)
Screenshot: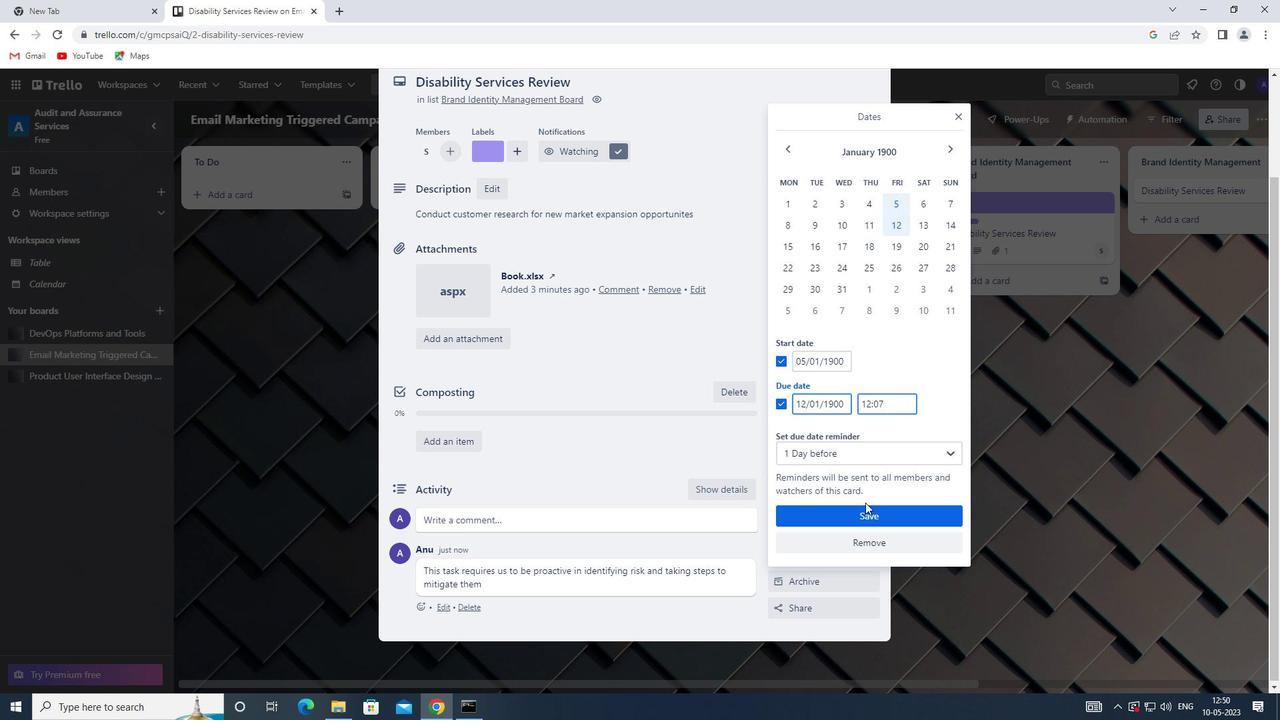 
Action: Mouse pressed left at (863, 518)
Screenshot: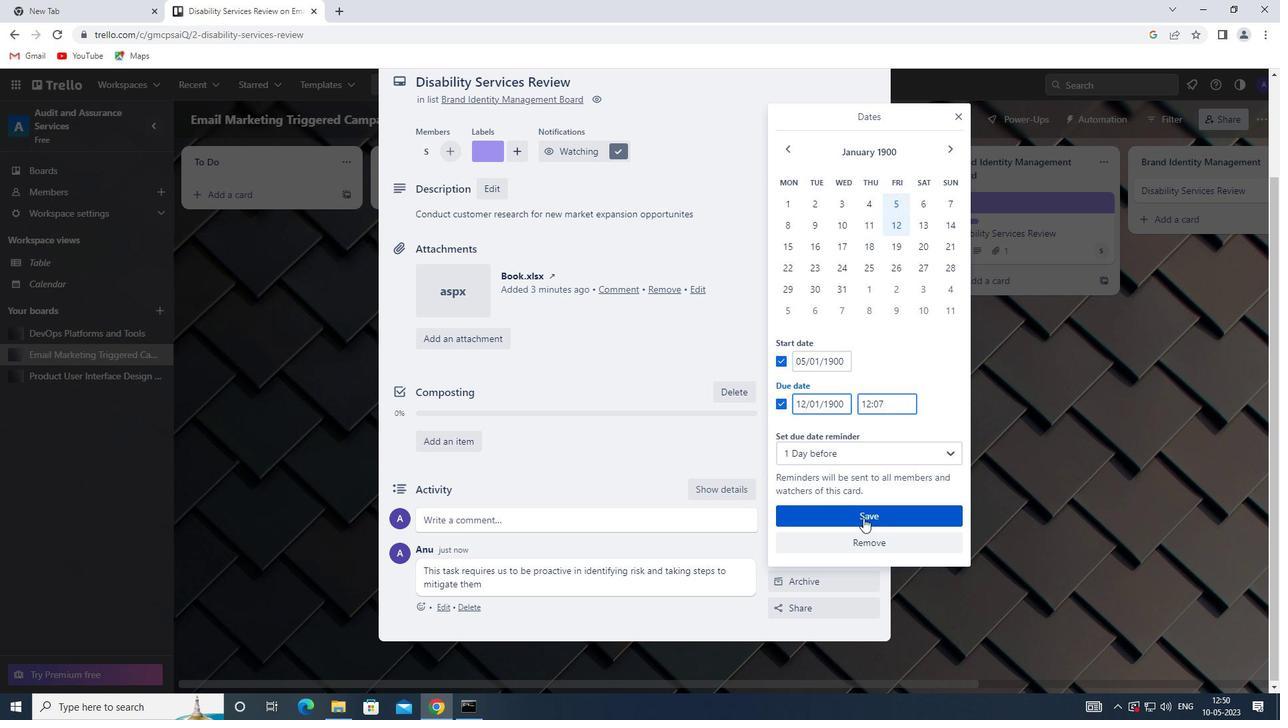 
Action: Mouse moved to (942, 389)
Screenshot: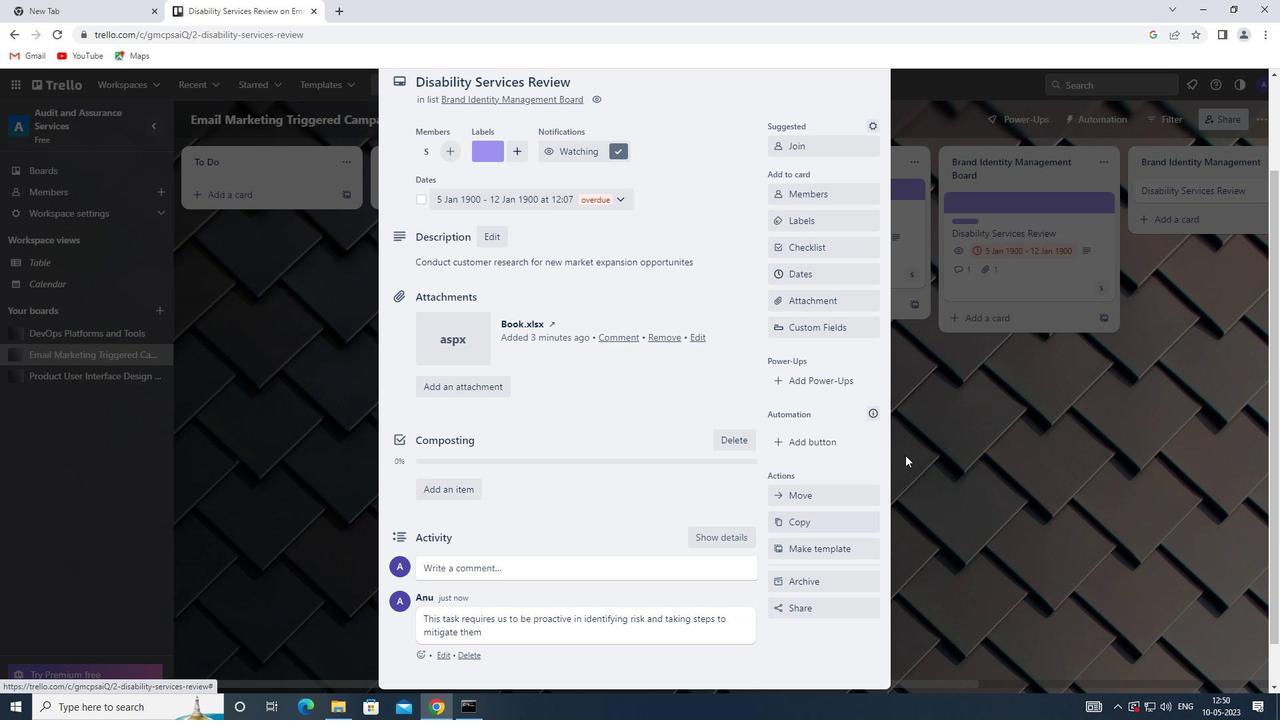 
Action: Mouse pressed left at (942, 389)
Screenshot: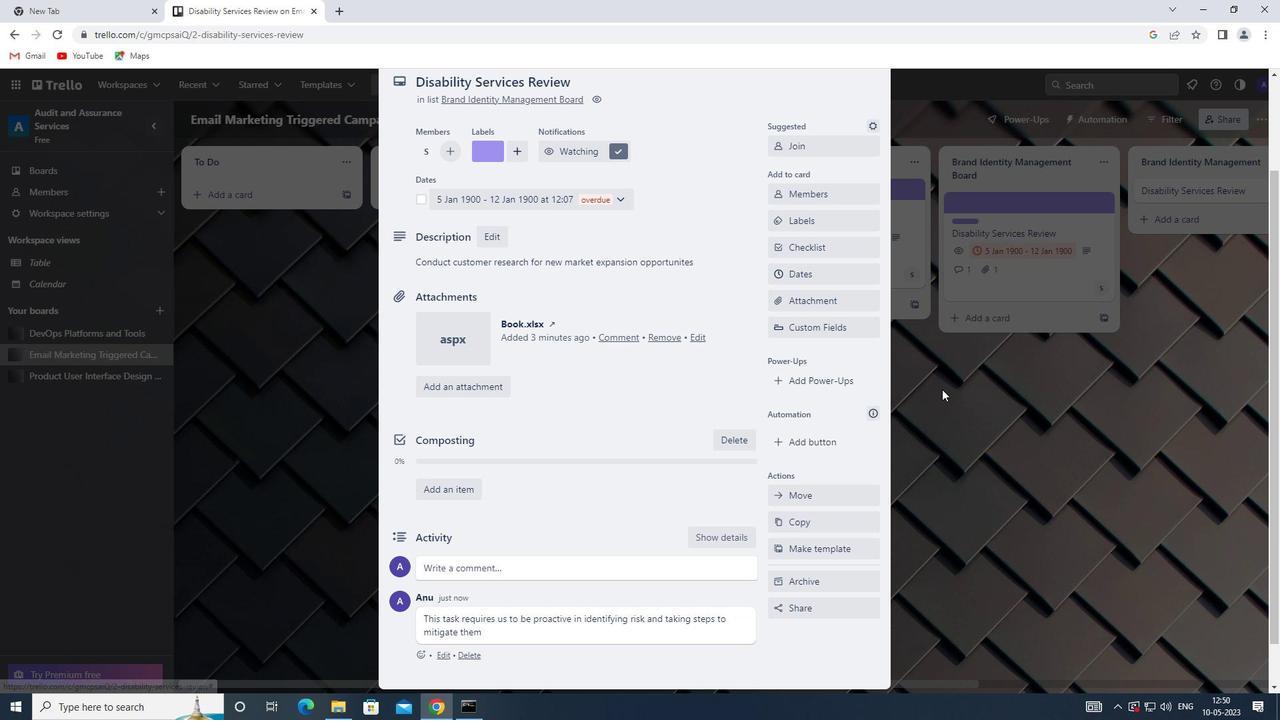 
